 Task: Look for space in Luwuk, Indonesia from 9th June, 2023 to 17th June, 2023 for 2 adults in price range Rs.7000 to Rs.12000. Place can be private room with 1  bedroom having 2 beds and 1 bathroom. Property type can be house, flat, guest house. Amenities needed are: wifi. Booking option can be shelf check-in. Required host language is English.
Action: Mouse moved to (475, 63)
Screenshot: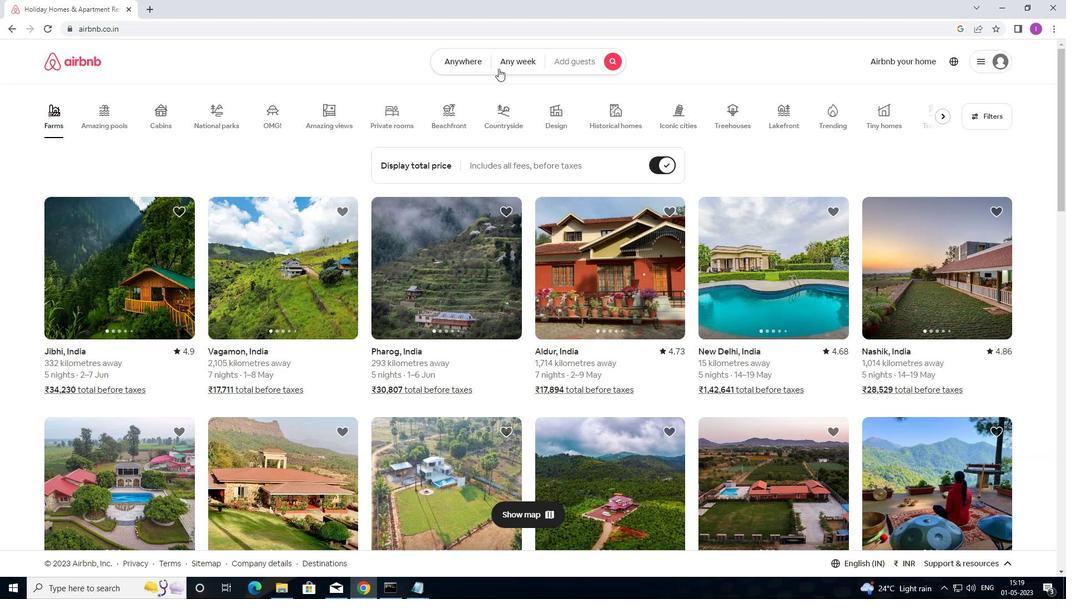 
Action: Mouse pressed left at (475, 63)
Screenshot: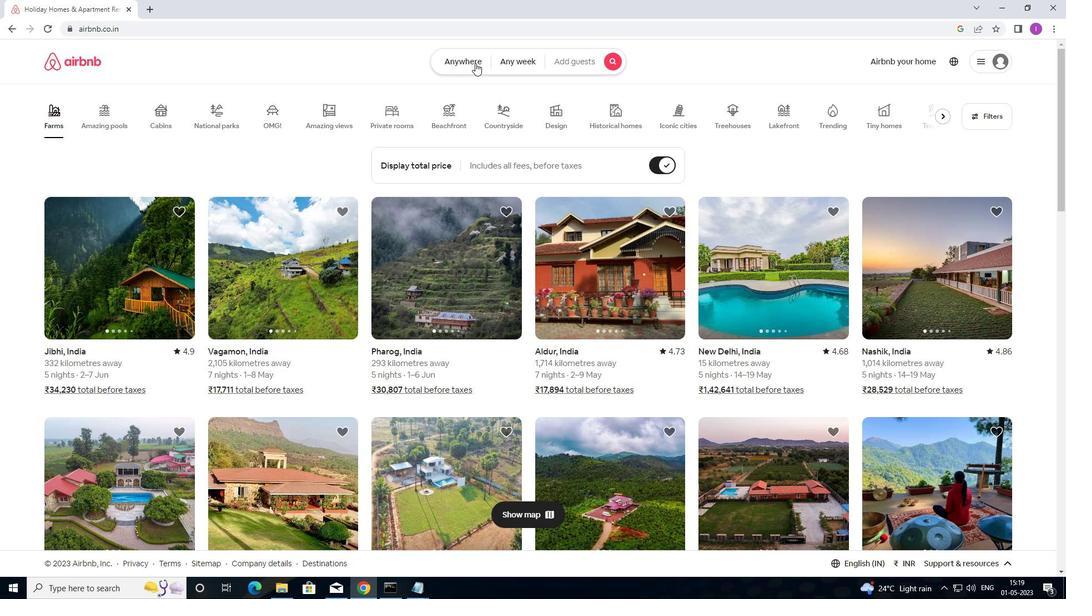 
Action: Mouse moved to (352, 99)
Screenshot: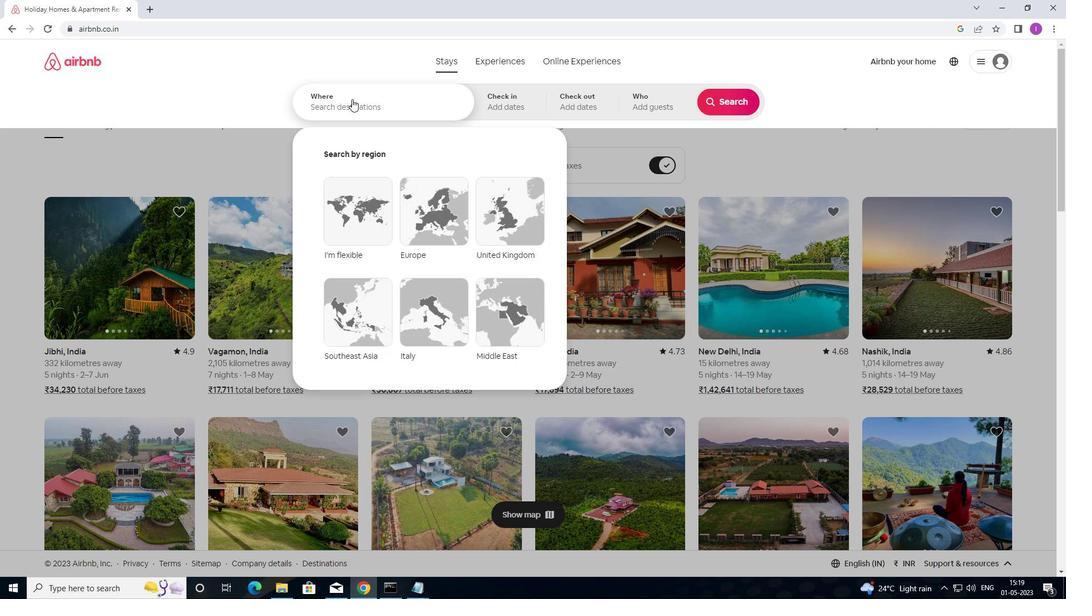 
Action: Mouse pressed left at (352, 99)
Screenshot: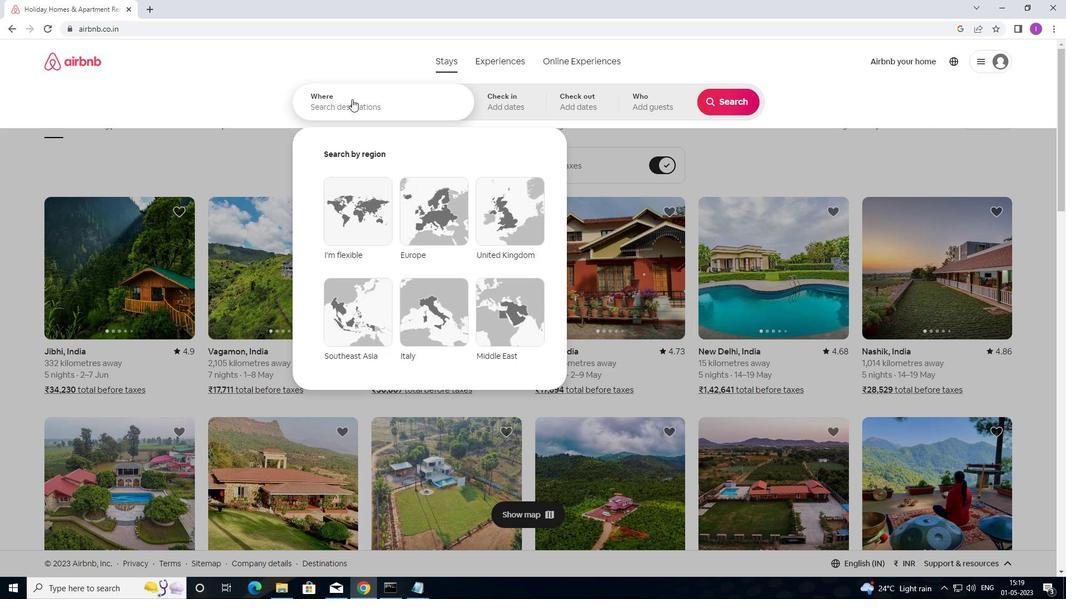 
Action: Mouse moved to (429, 136)
Screenshot: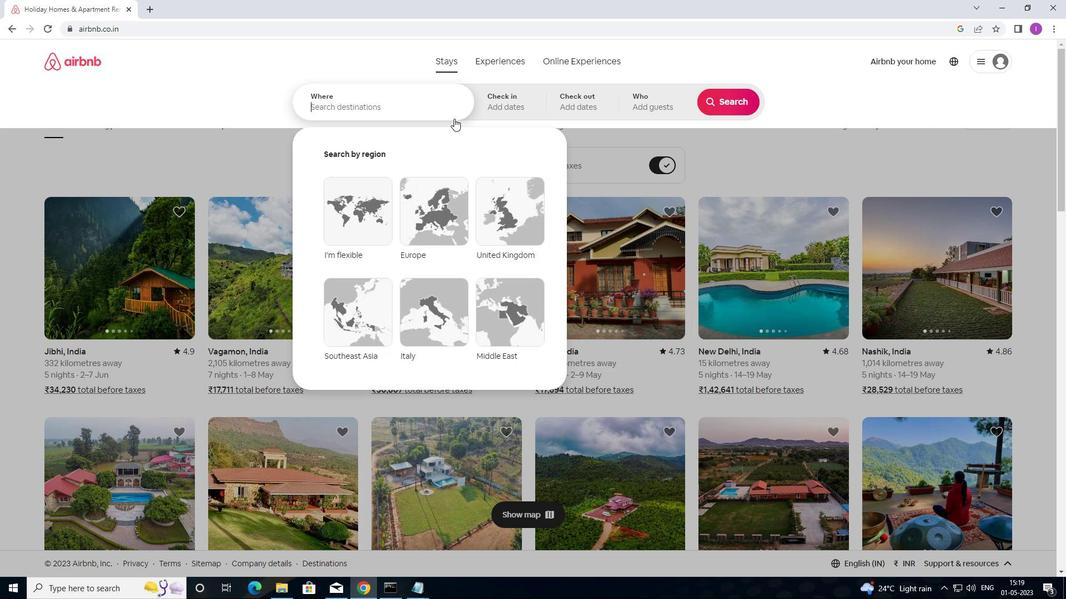 
Action: Key pressed <Key.shift><Key.shift><Key.shift><Key.shift><Key.shift><Key.shift>LUWUL<Key.backspace>K,<Key.shift>INDONESIA
Screenshot: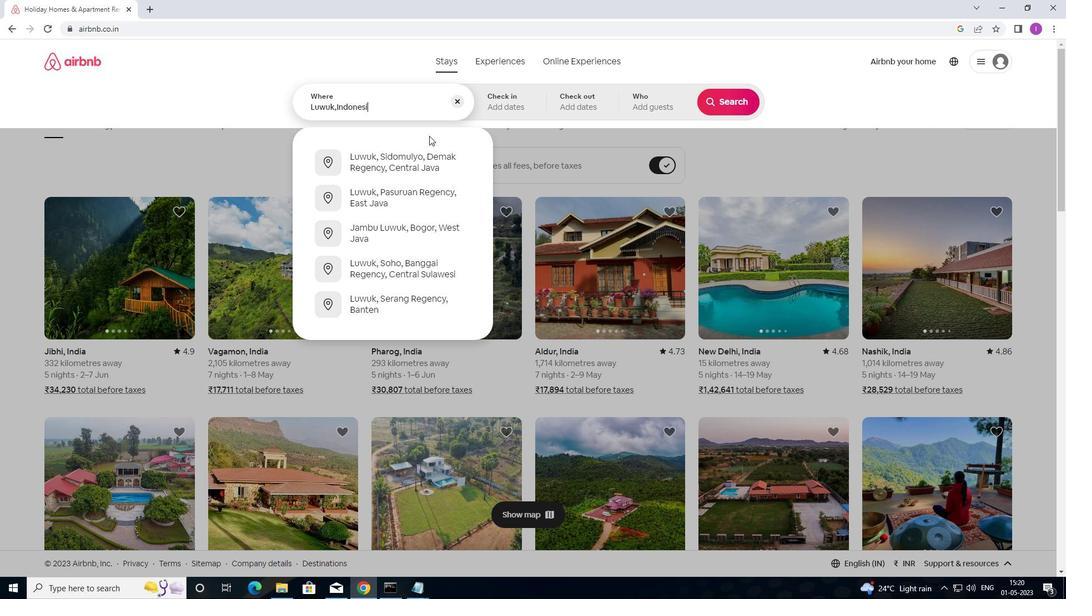
Action: Mouse moved to (490, 106)
Screenshot: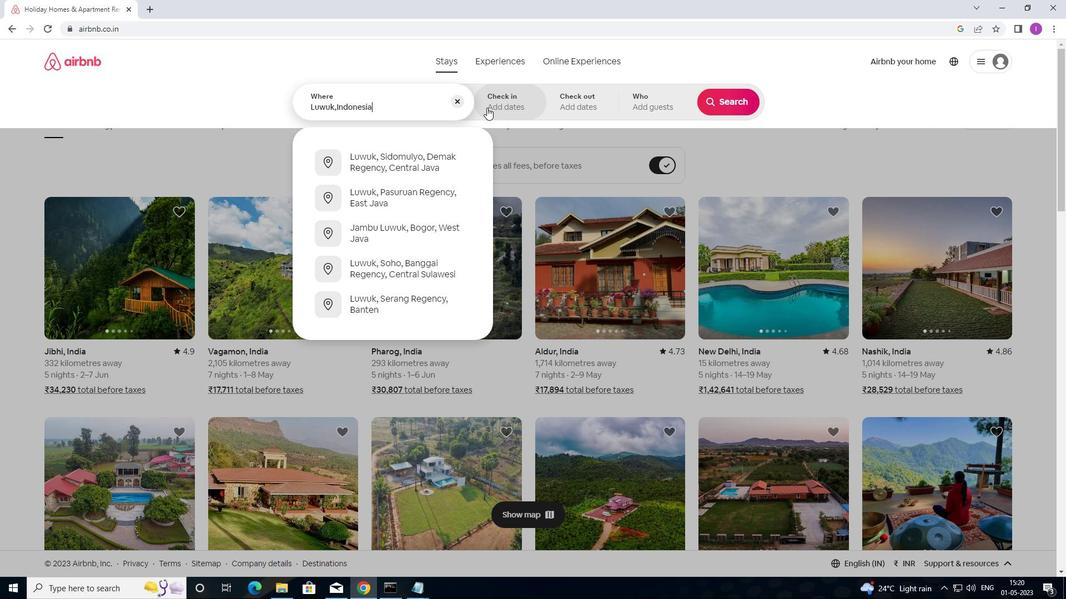 
Action: Mouse pressed left at (490, 106)
Screenshot: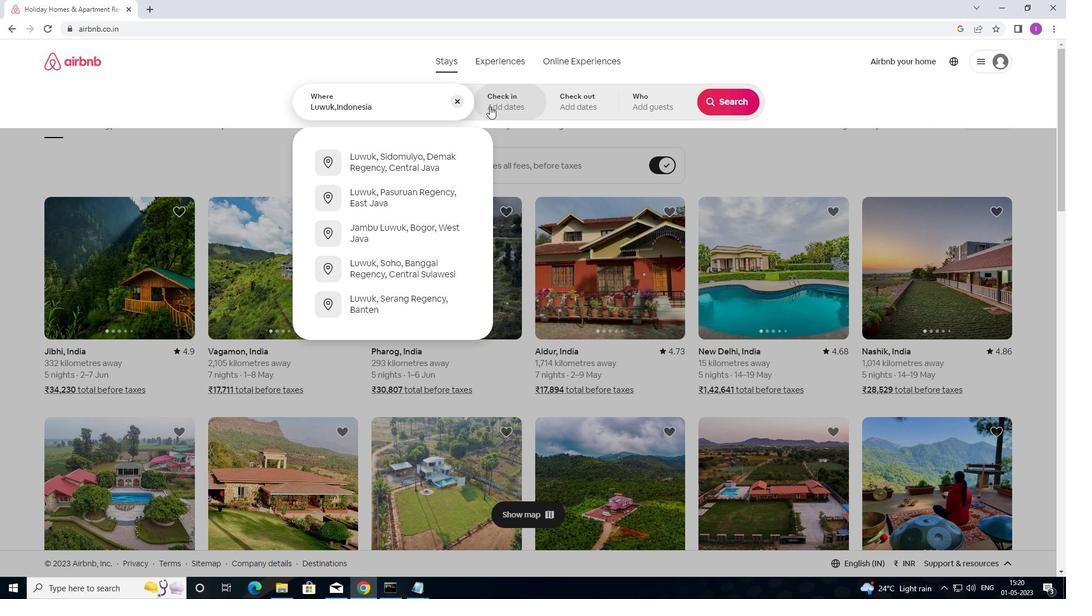 
Action: Mouse moved to (690, 265)
Screenshot: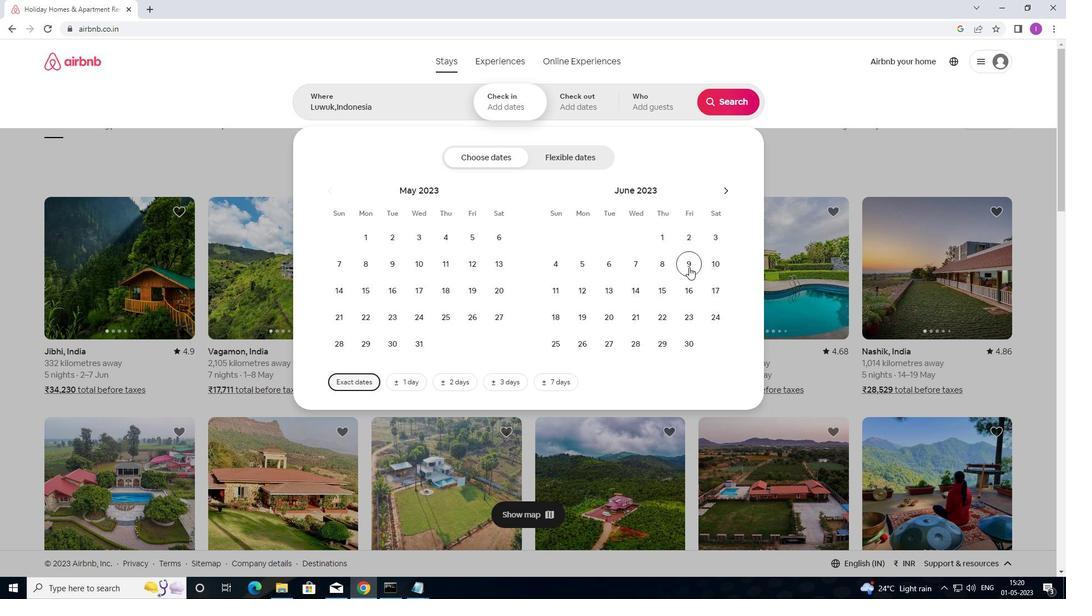 
Action: Mouse pressed left at (690, 265)
Screenshot: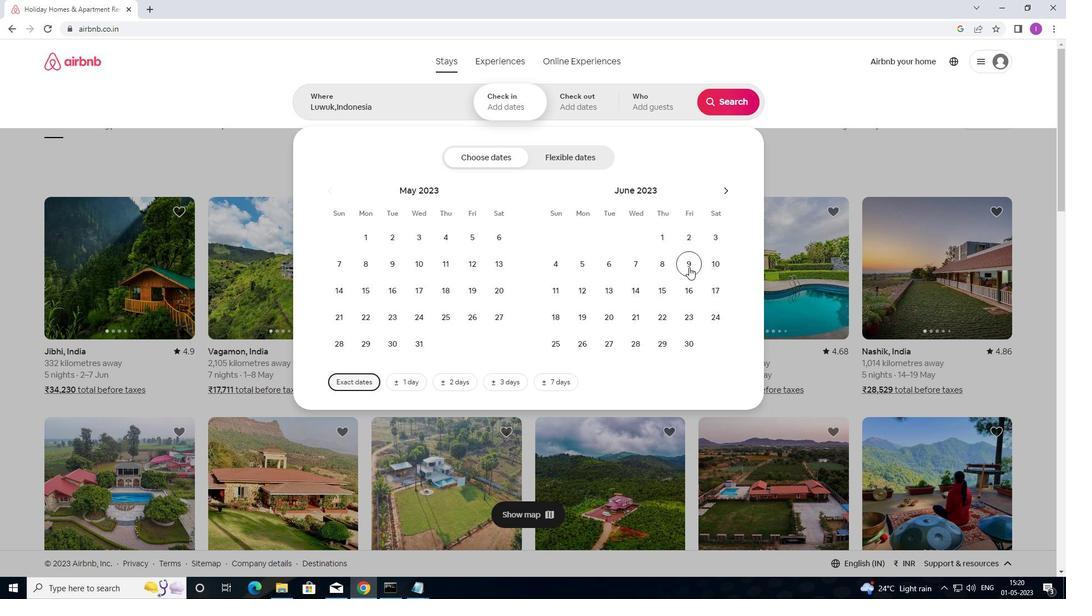 
Action: Mouse moved to (716, 289)
Screenshot: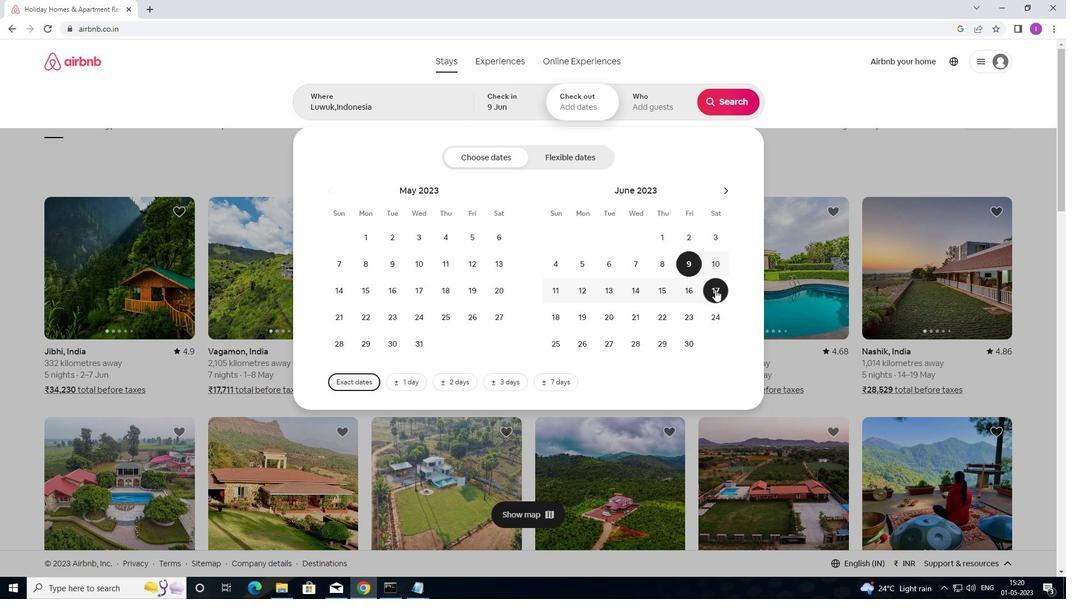 
Action: Mouse pressed left at (716, 289)
Screenshot: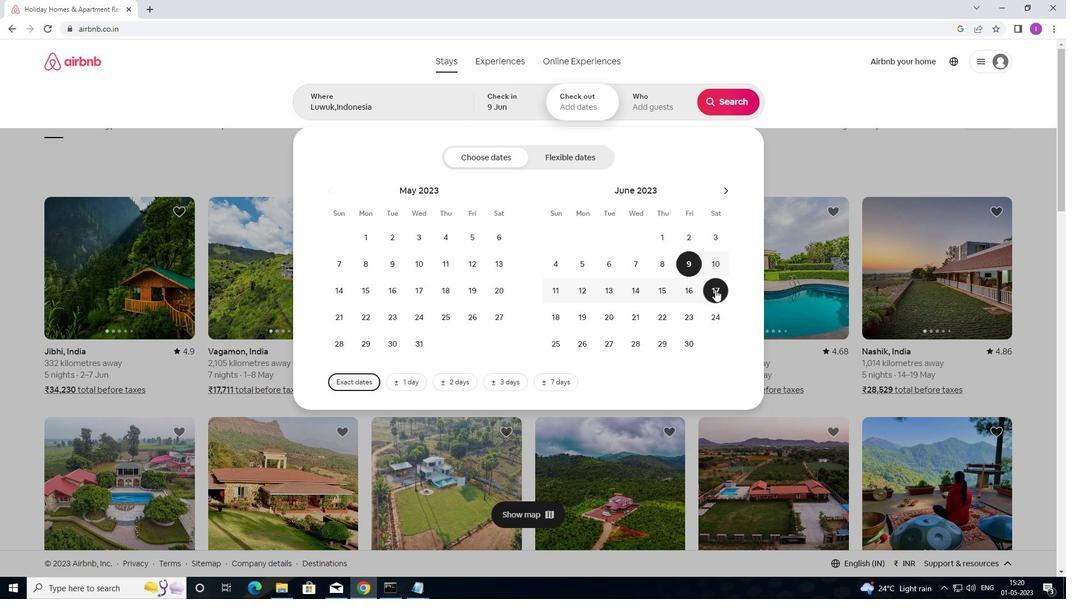 
Action: Mouse moved to (662, 108)
Screenshot: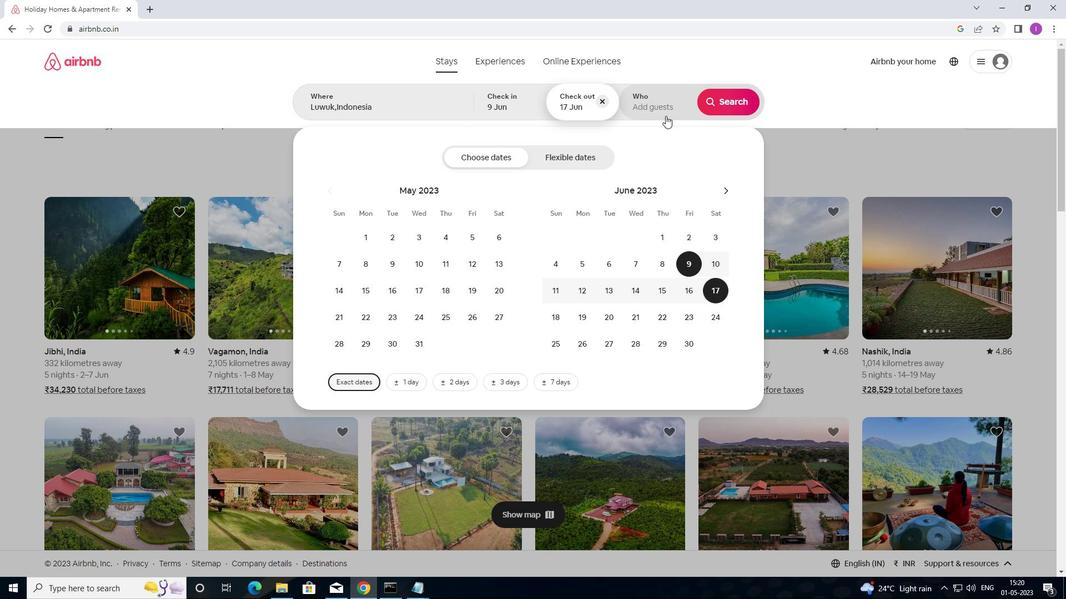
Action: Mouse pressed left at (662, 108)
Screenshot: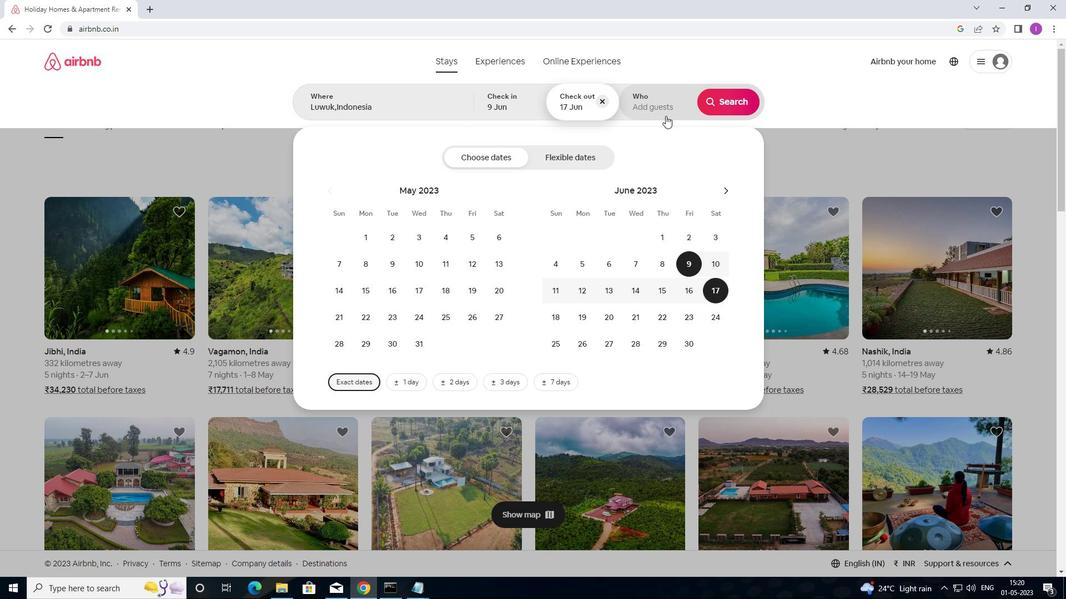 
Action: Mouse moved to (729, 155)
Screenshot: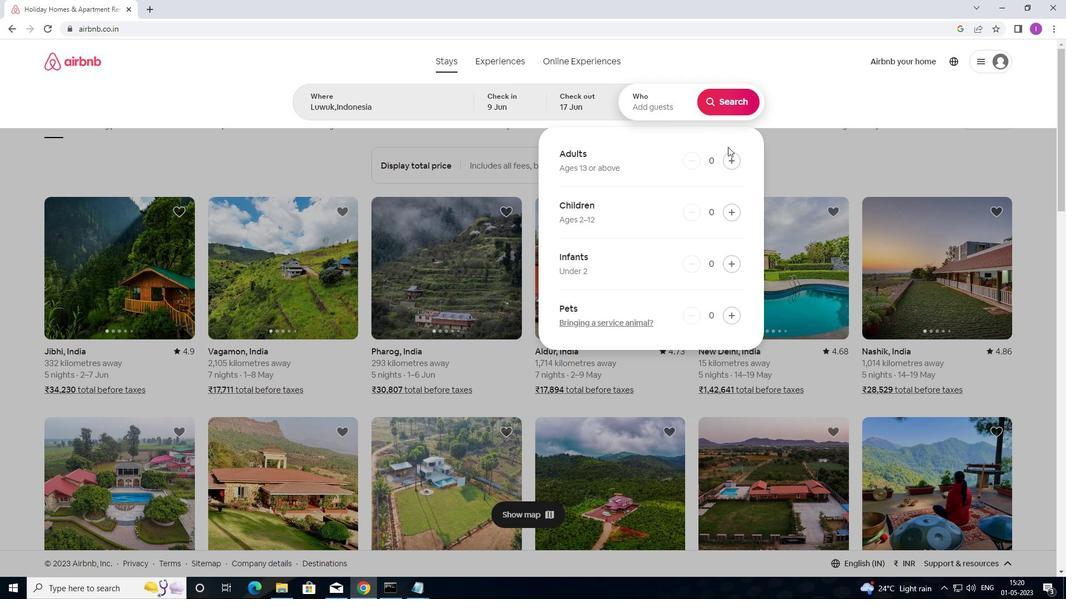 
Action: Mouse pressed left at (729, 155)
Screenshot: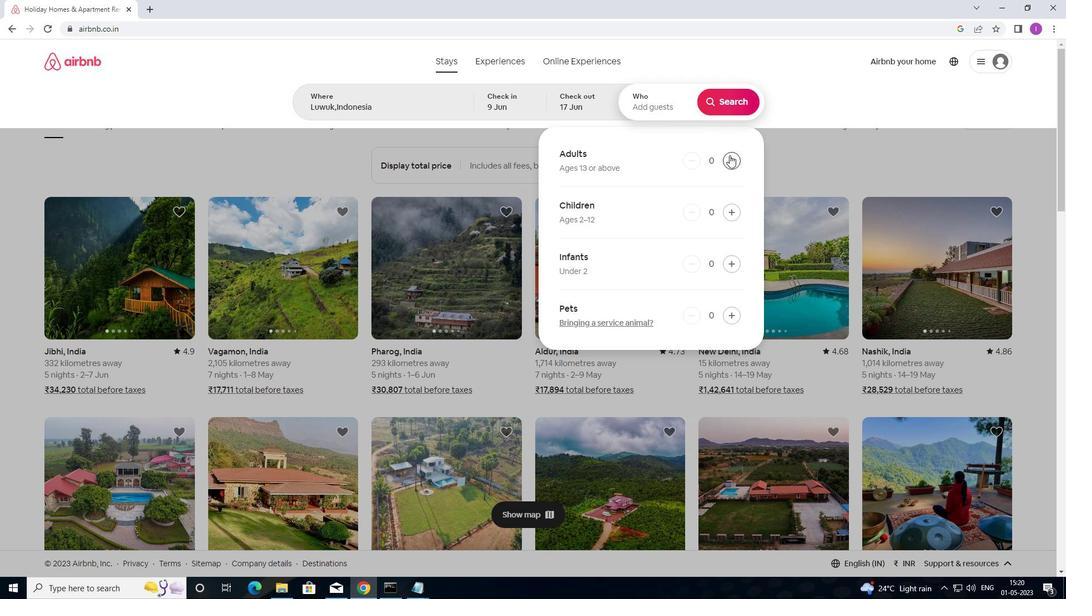 
Action: Mouse pressed left at (729, 155)
Screenshot: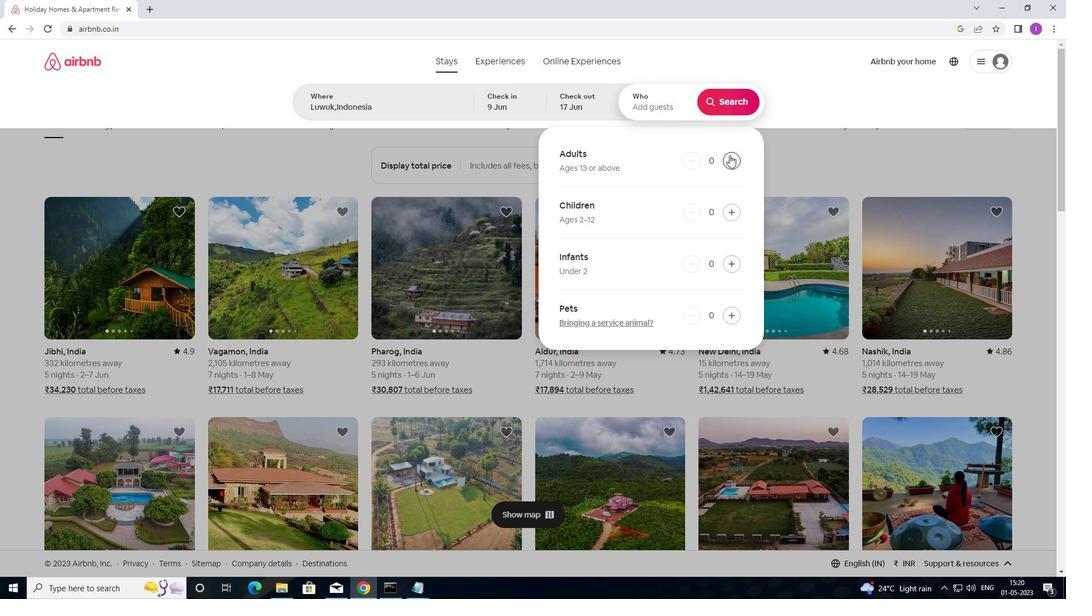 
Action: Mouse moved to (721, 105)
Screenshot: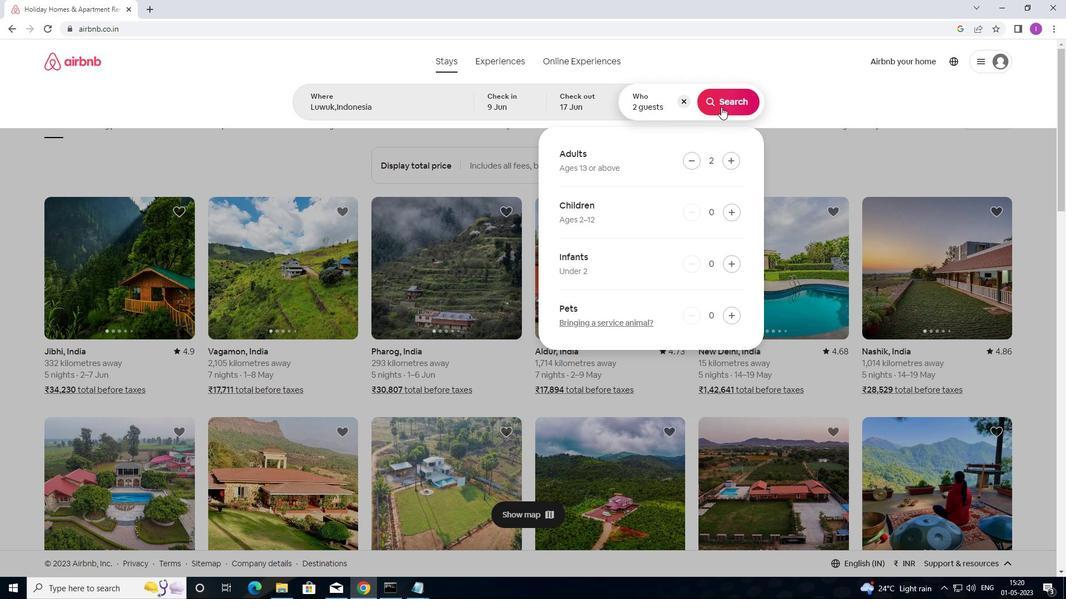 
Action: Mouse pressed left at (721, 105)
Screenshot: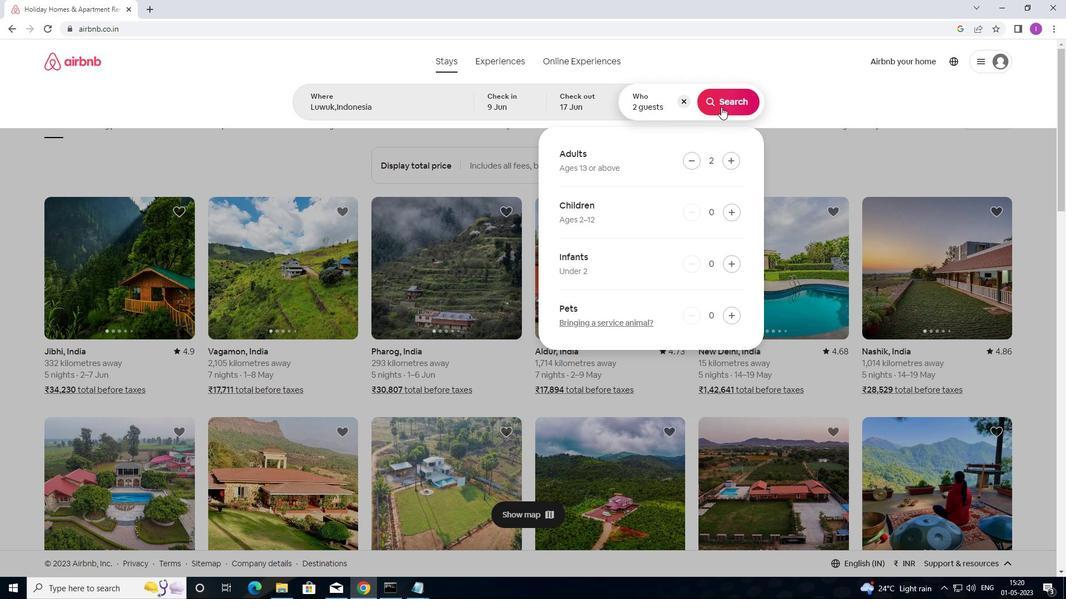 
Action: Mouse moved to (1001, 103)
Screenshot: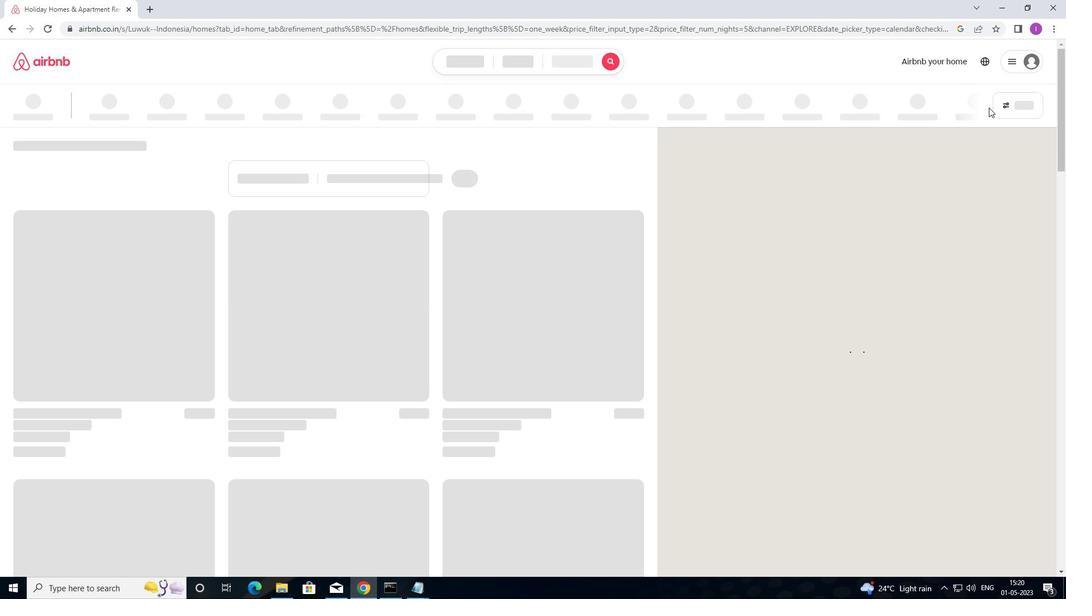 
Action: Mouse pressed left at (1001, 103)
Screenshot: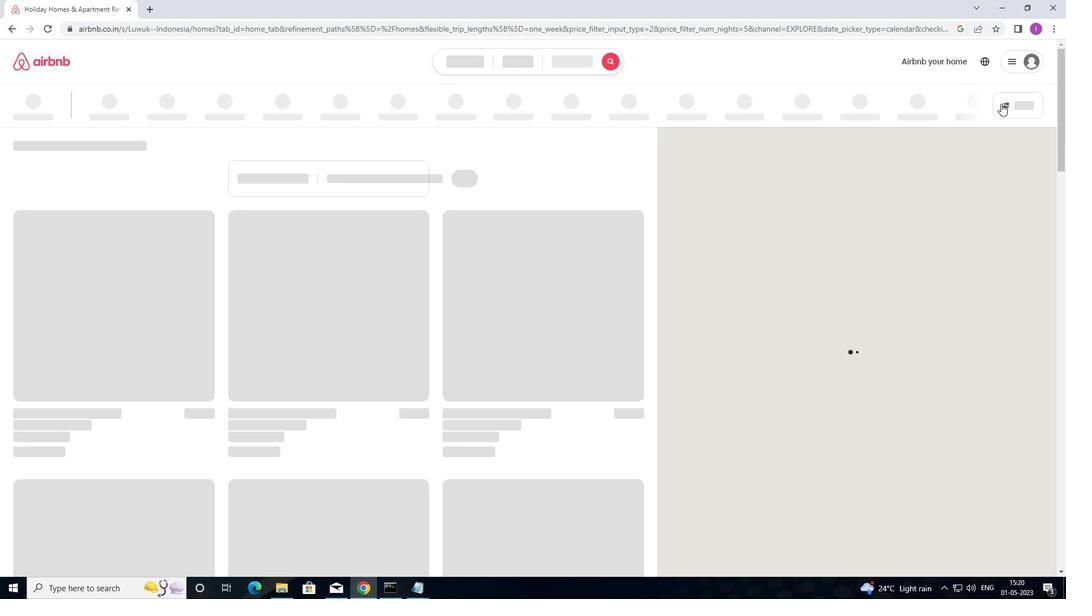 
Action: Mouse moved to (406, 247)
Screenshot: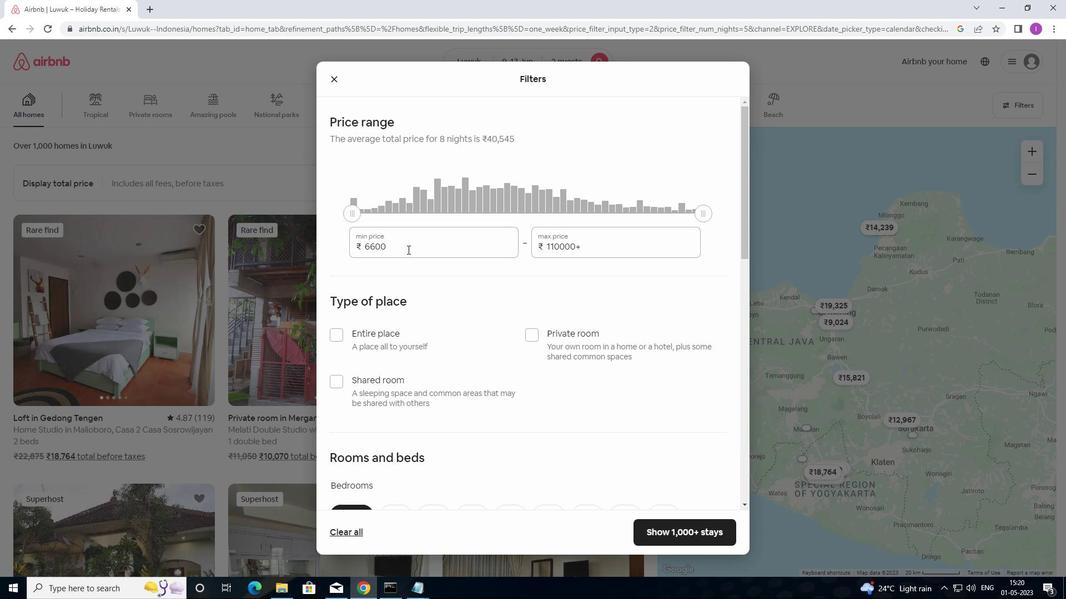 
Action: Mouse pressed left at (406, 247)
Screenshot: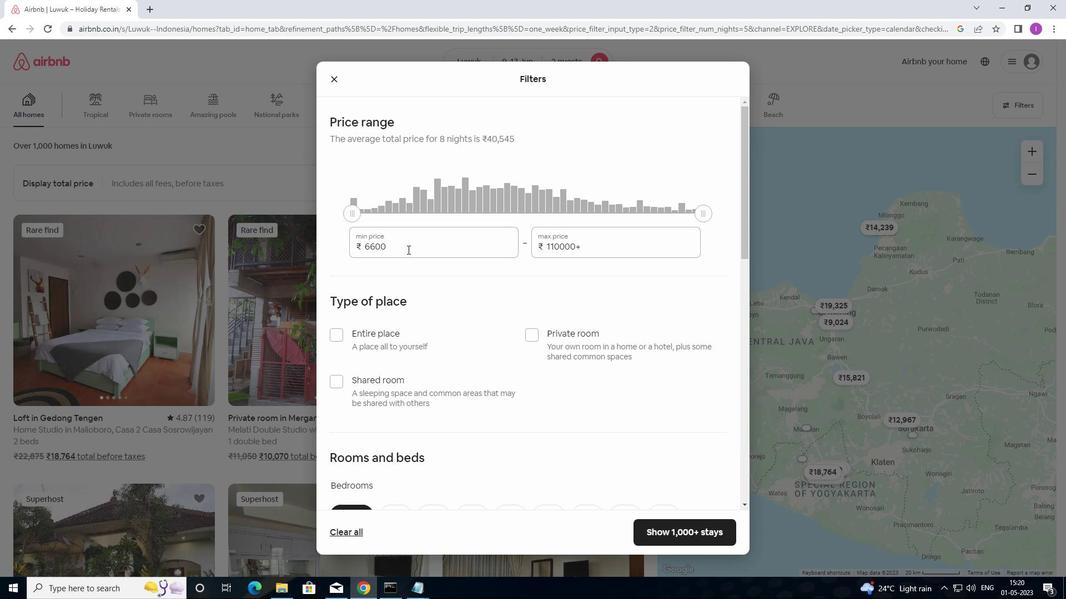 
Action: Mouse moved to (448, 261)
Screenshot: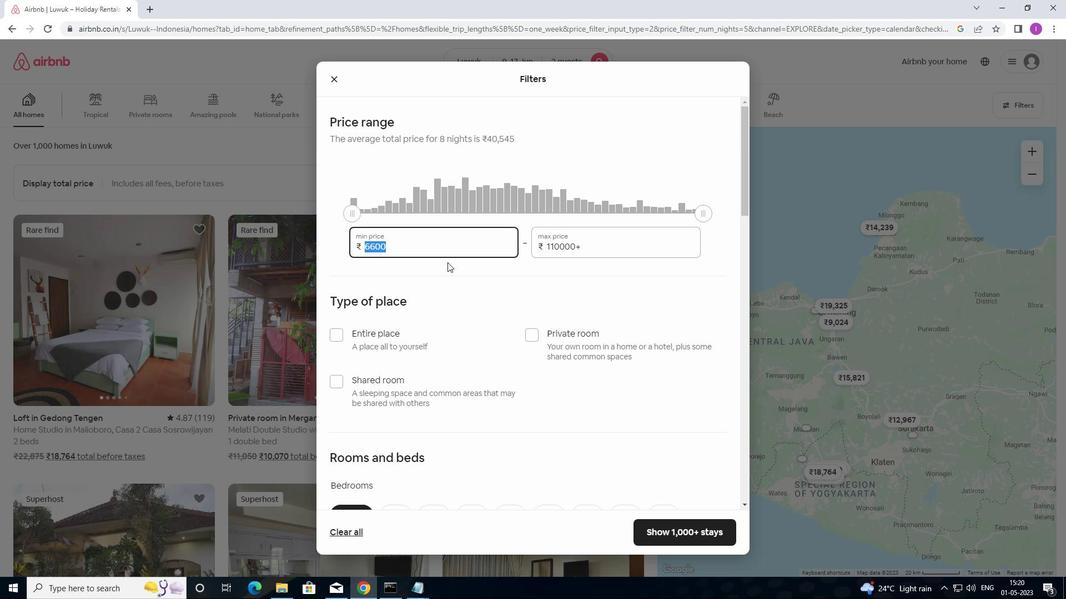 
Action: Key pressed 7
Screenshot: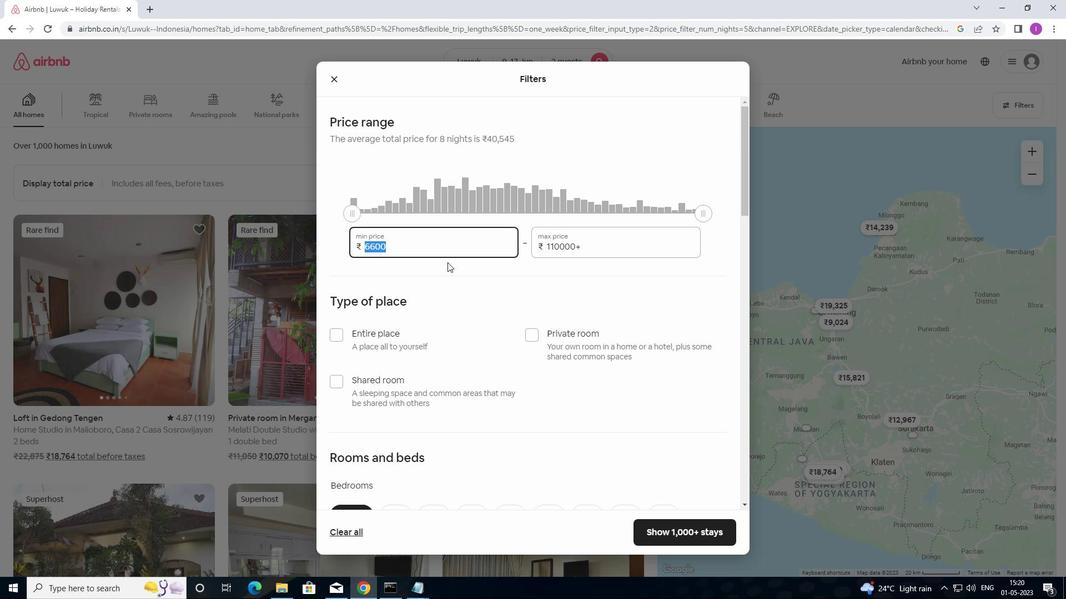 
Action: Mouse moved to (450, 259)
Screenshot: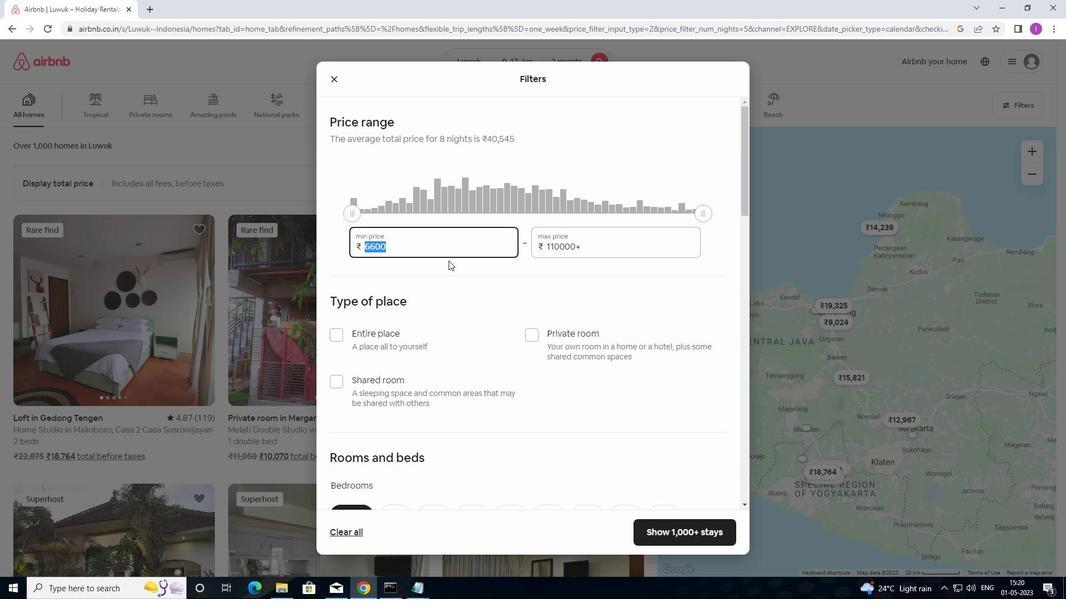 
Action: Key pressed 0
Screenshot: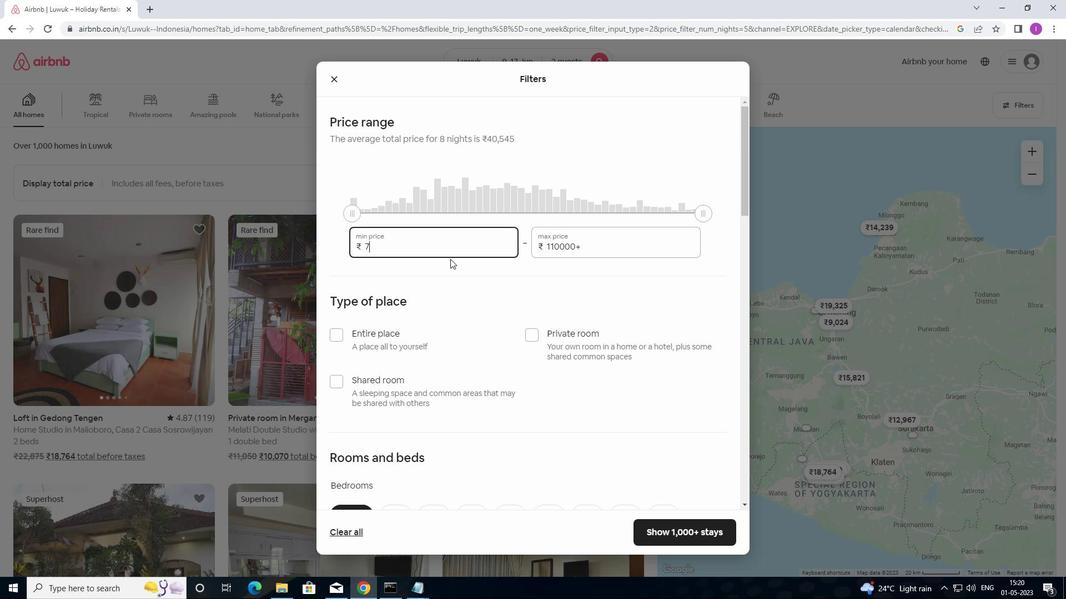 
Action: Mouse moved to (451, 258)
Screenshot: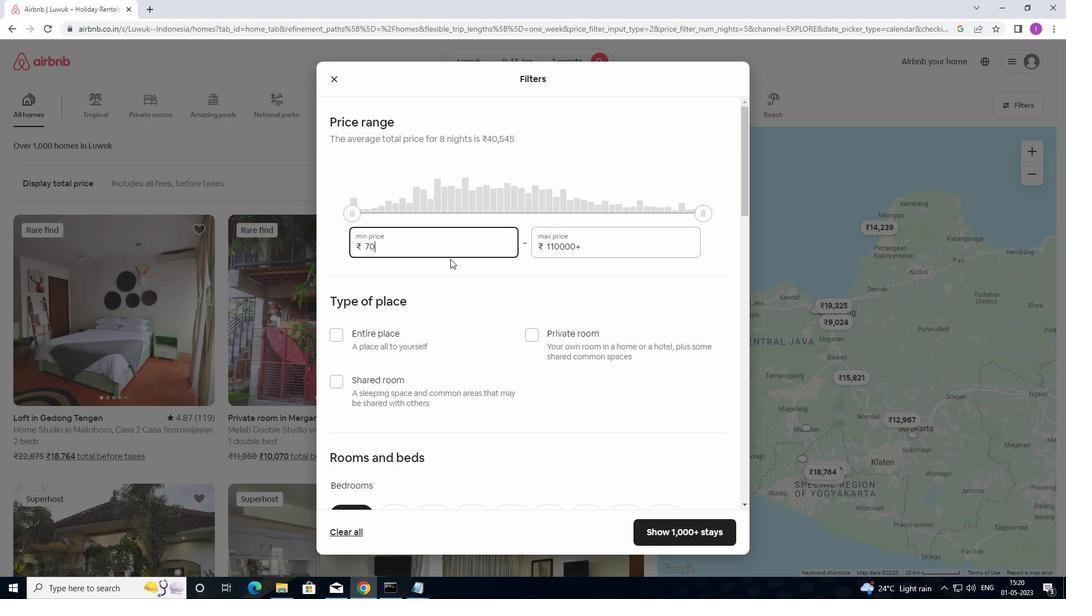 
Action: Key pressed 0
Screenshot: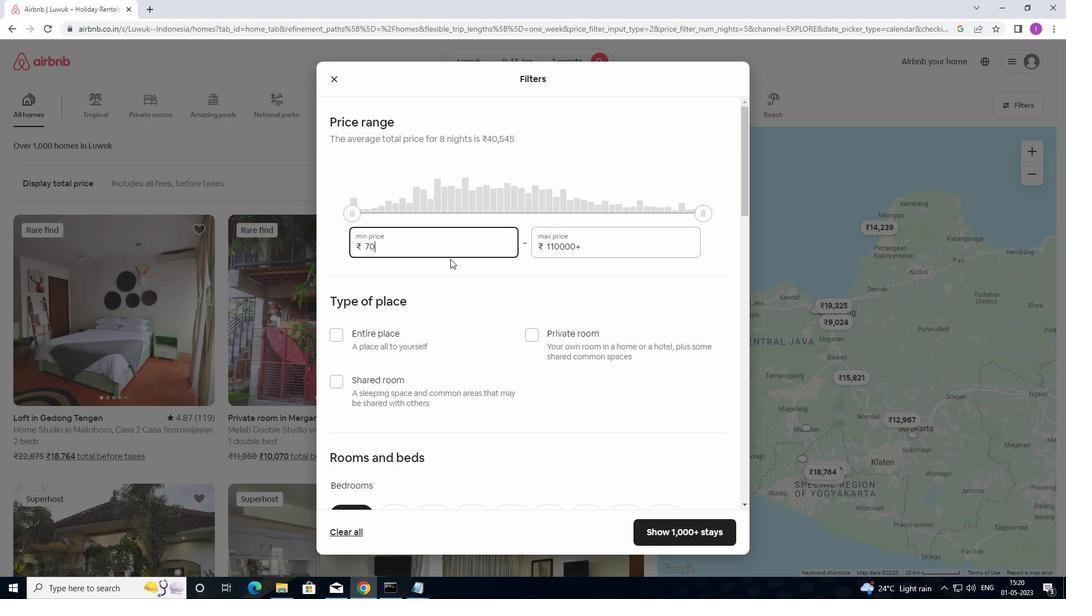 
Action: Mouse moved to (453, 258)
Screenshot: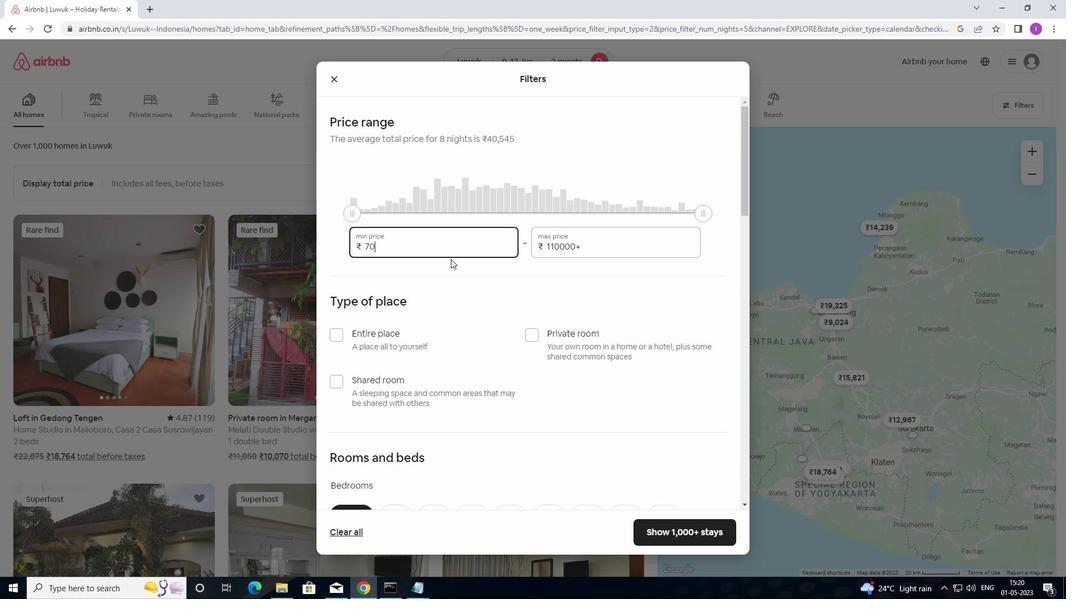 
Action: Key pressed 0
Screenshot: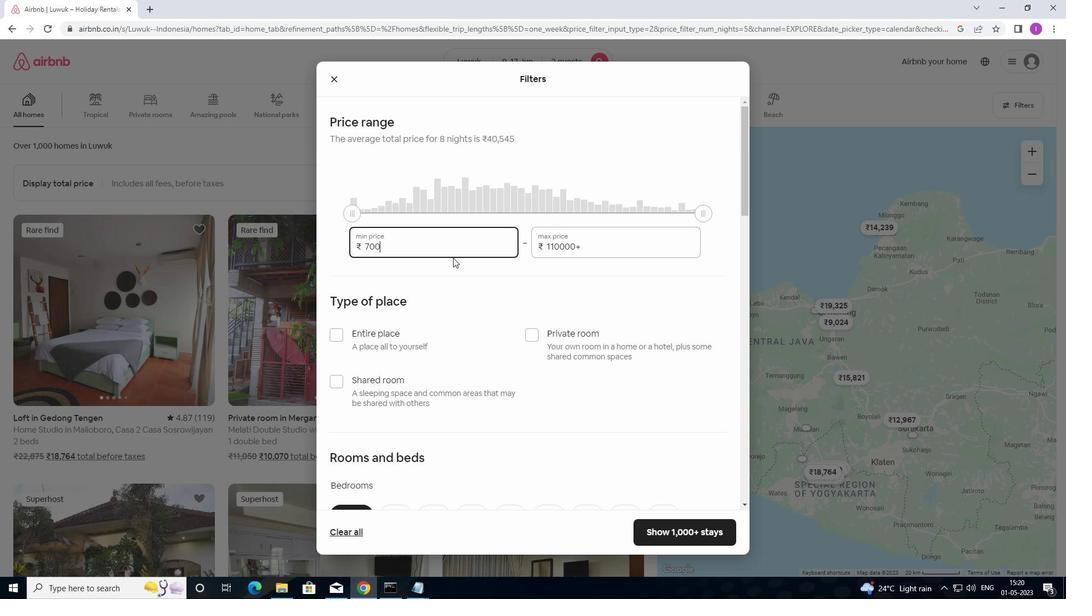 
Action: Mouse moved to (586, 243)
Screenshot: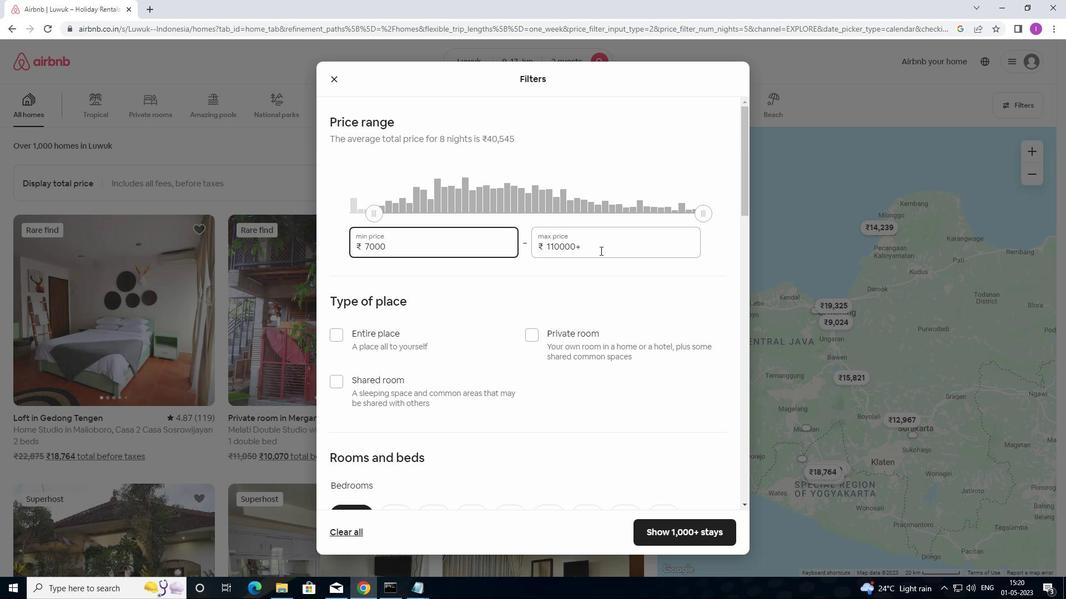 
Action: Mouse pressed left at (586, 243)
Screenshot: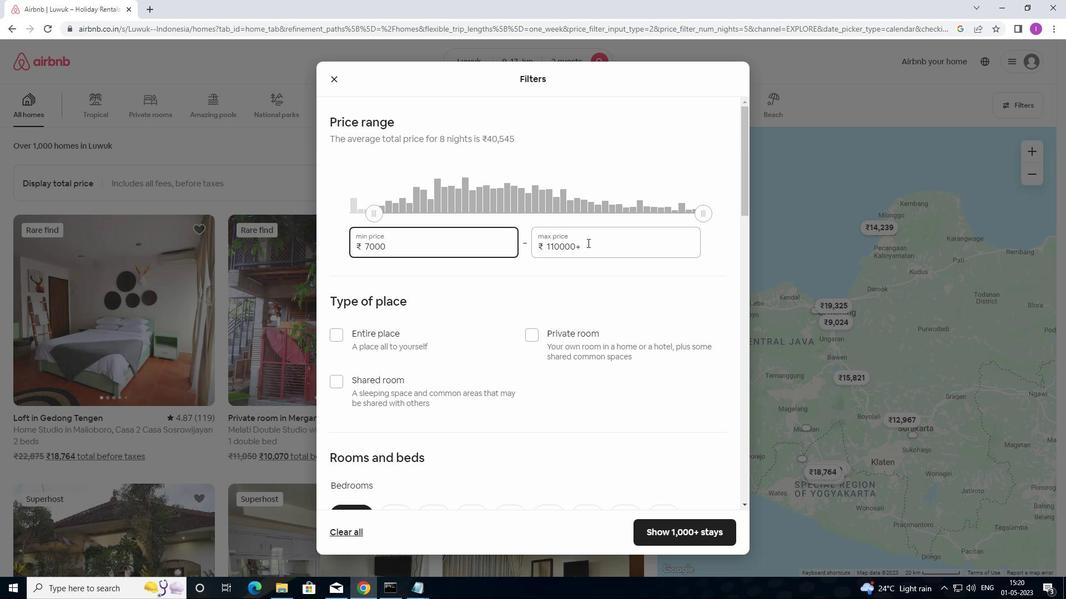 
Action: Mouse moved to (529, 253)
Screenshot: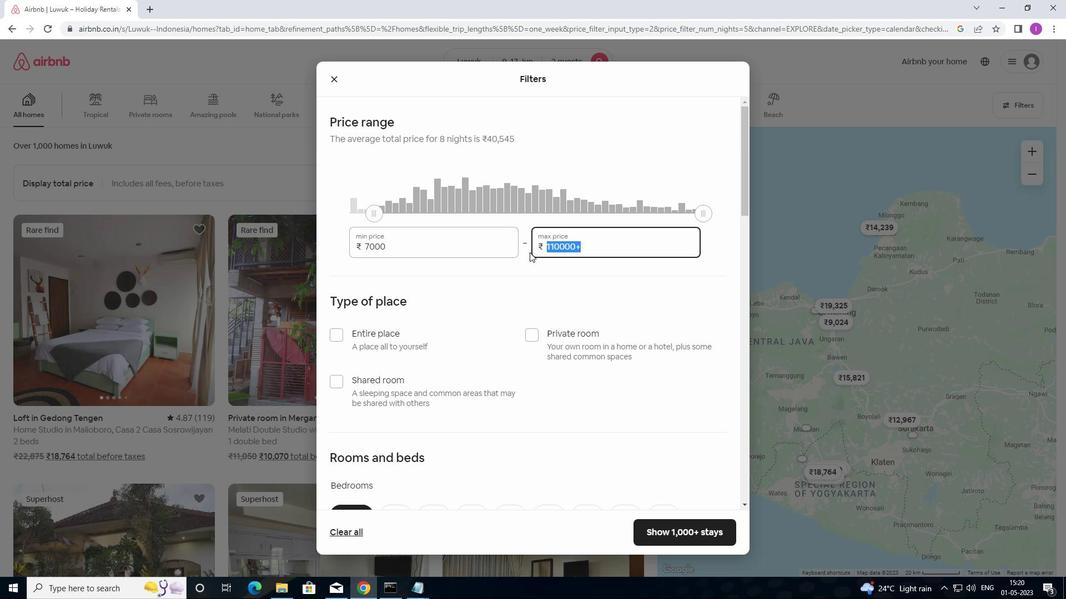 
Action: Key pressed 100
Screenshot: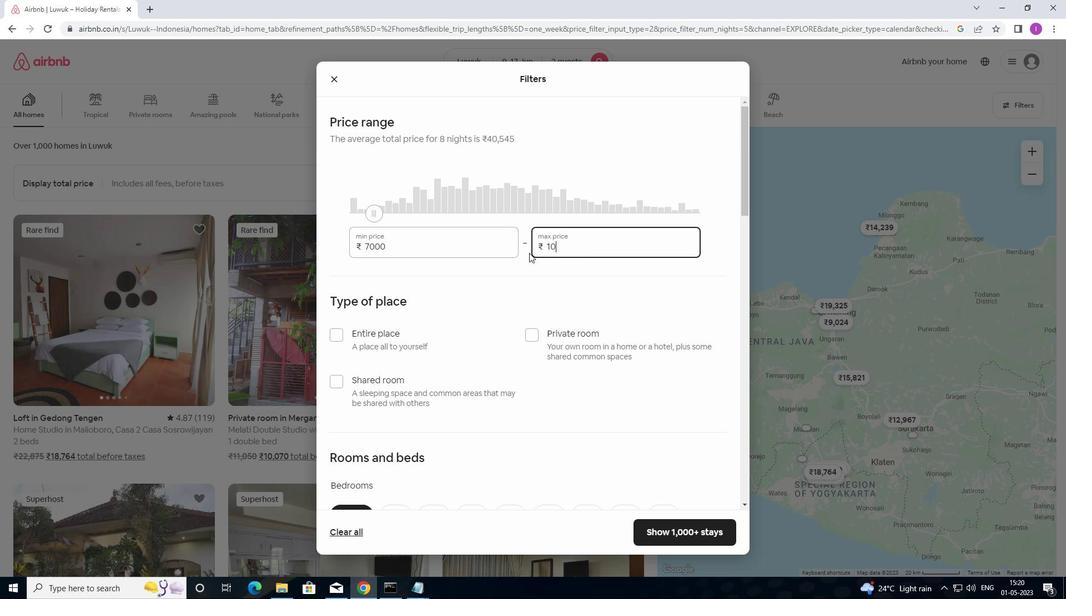 
Action: Mouse moved to (619, 250)
Screenshot: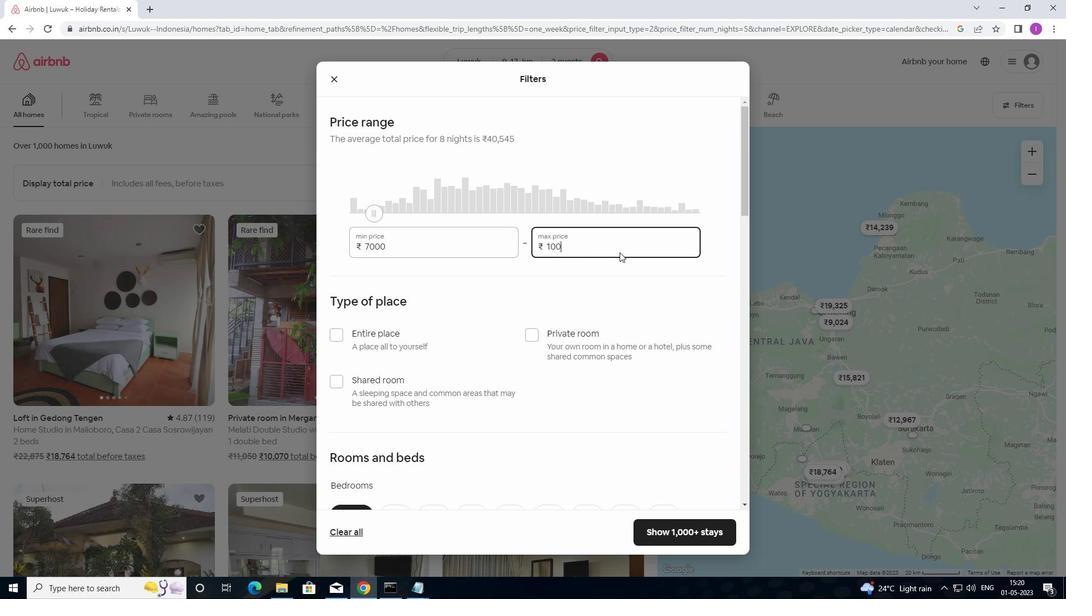 
Action: Key pressed <Key.backspace><Key.backspace>
Screenshot: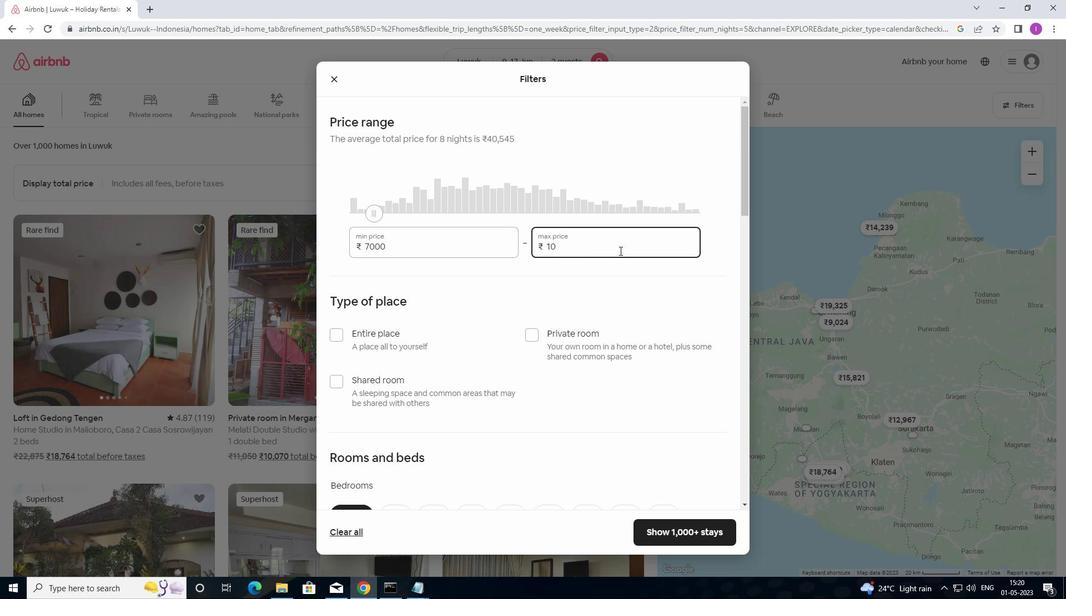 
Action: Mouse moved to (616, 247)
Screenshot: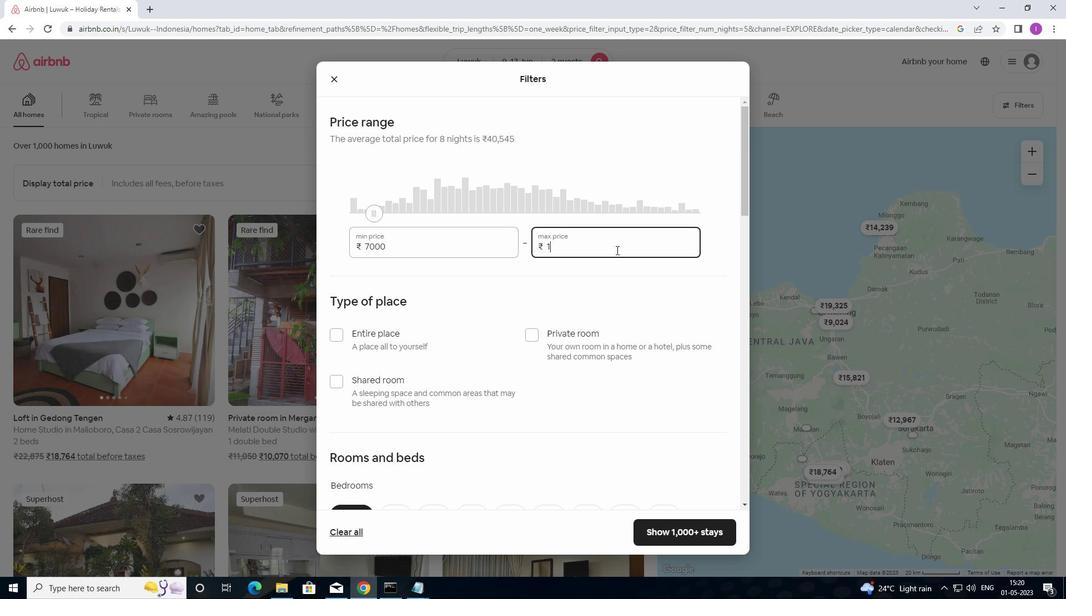 
Action: Key pressed 2
Screenshot: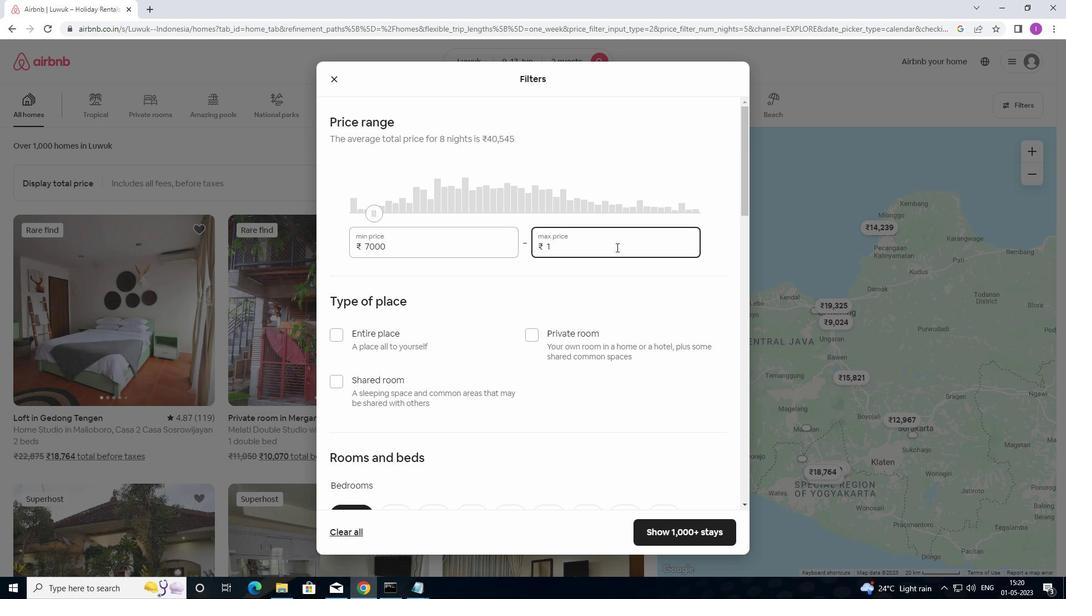 
Action: Mouse moved to (616, 248)
Screenshot: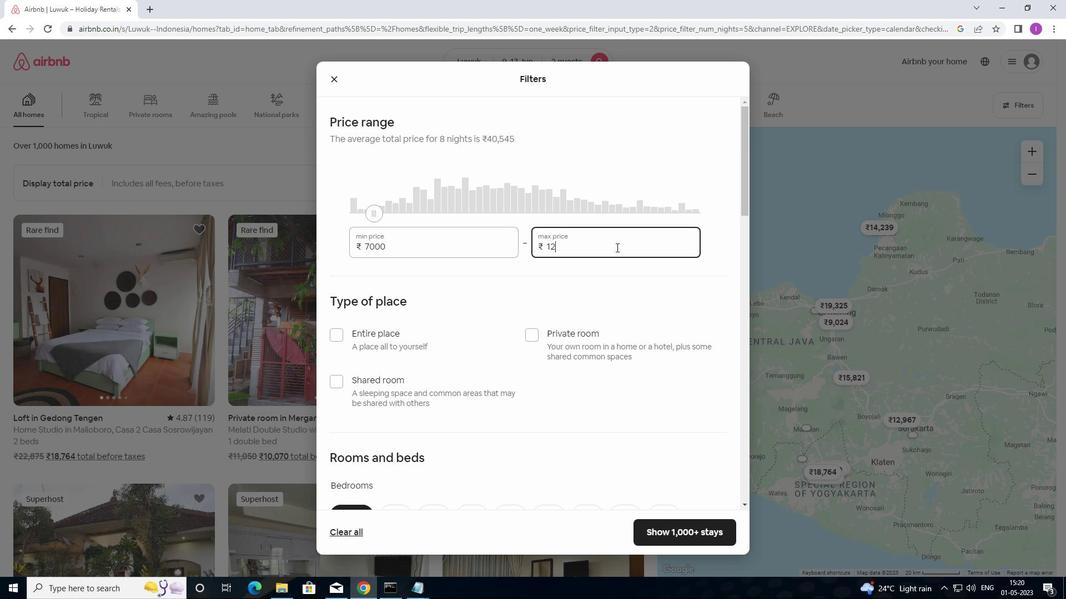 
Action: Key pressed 000
Screenshot: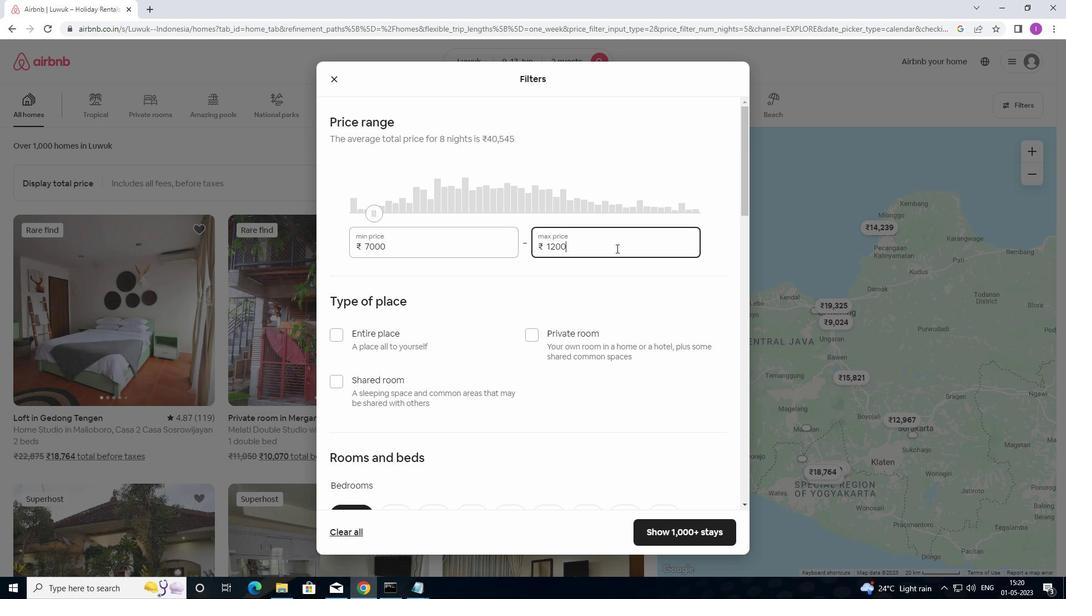 
Action: Mouse moved to (531, 283)
Screenshot: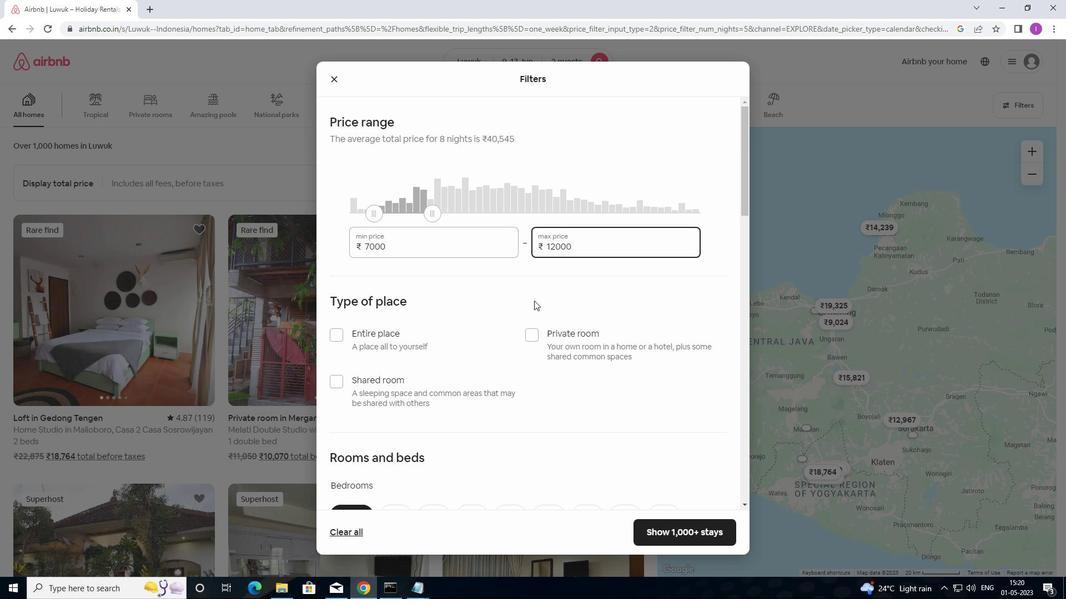 
Action: Mouse scrolled (531, 283) with delta (0, 0)
Screenshot: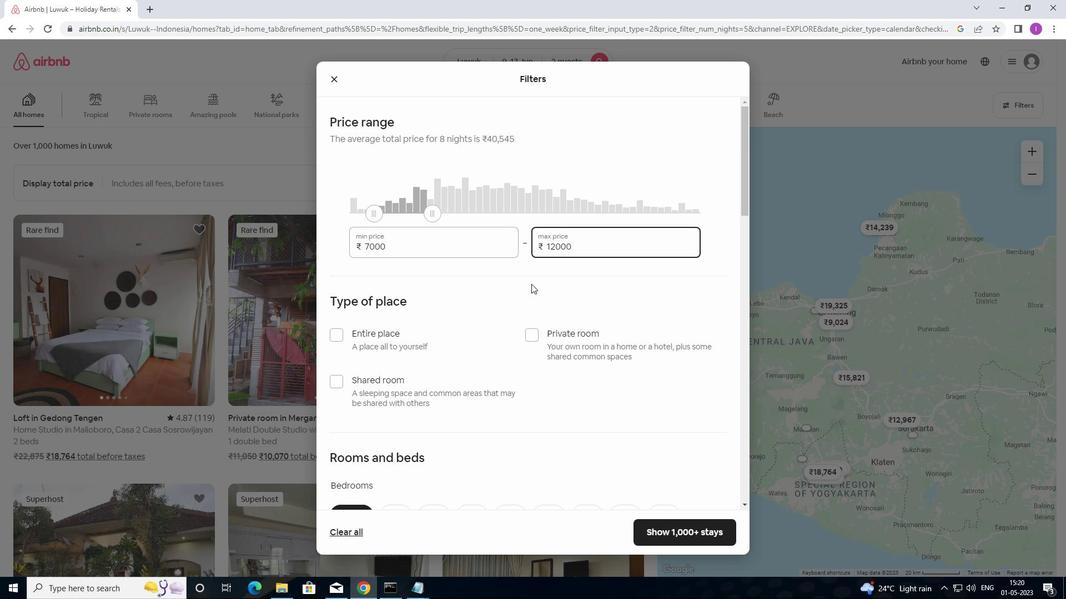
Action: Mouse scrolled (531, 283) with delta (0, 0)
Screenshot: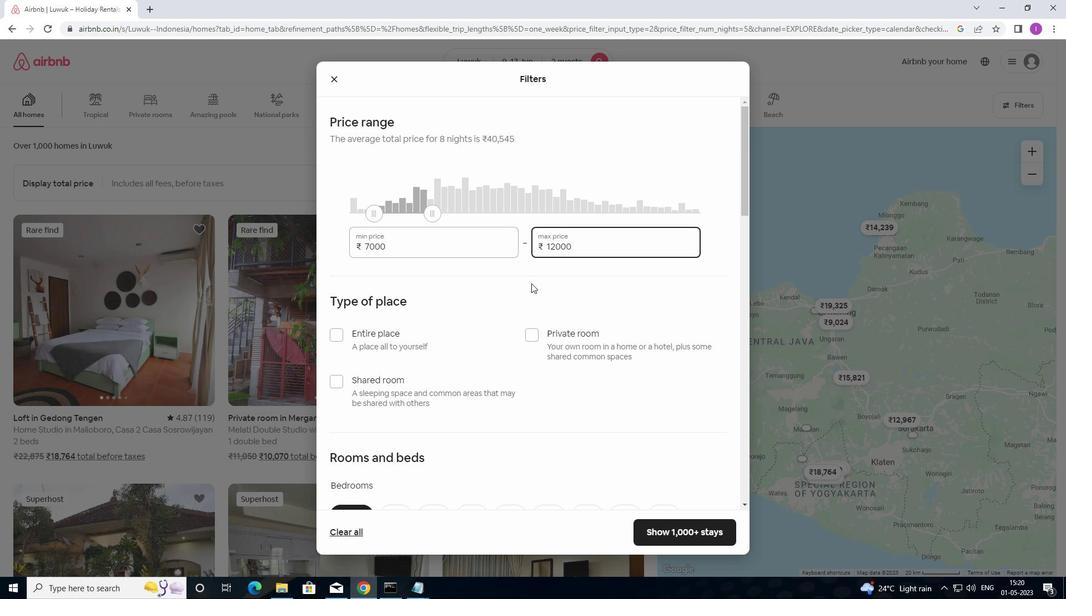 
Action: Mouse moved to (531, 280)
Screenshot: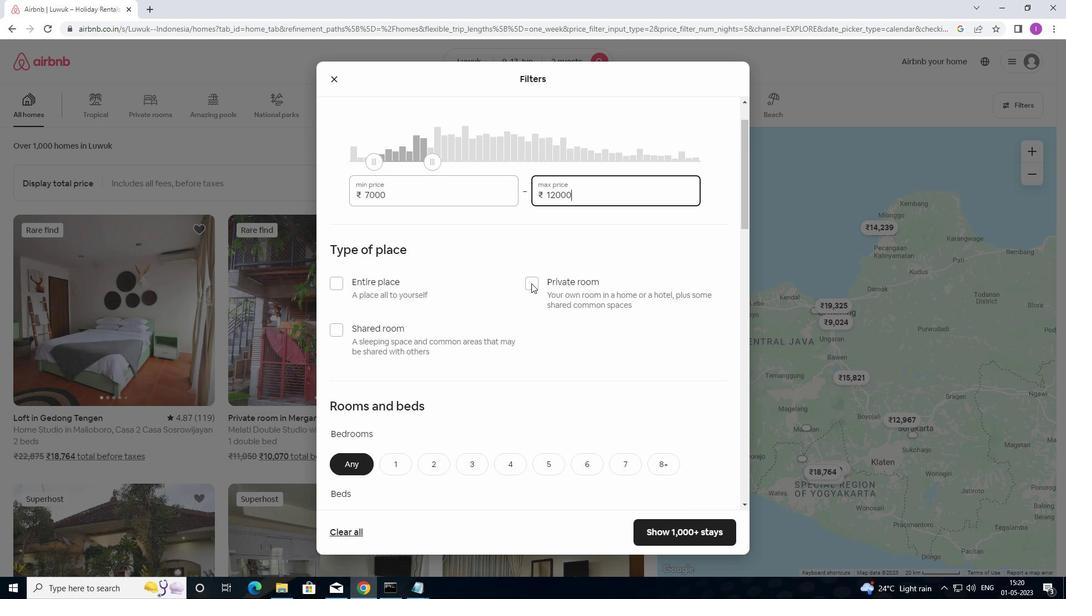 
Action: Mouse scrolled (531, 280) with delta (0, 0)
Screenshot: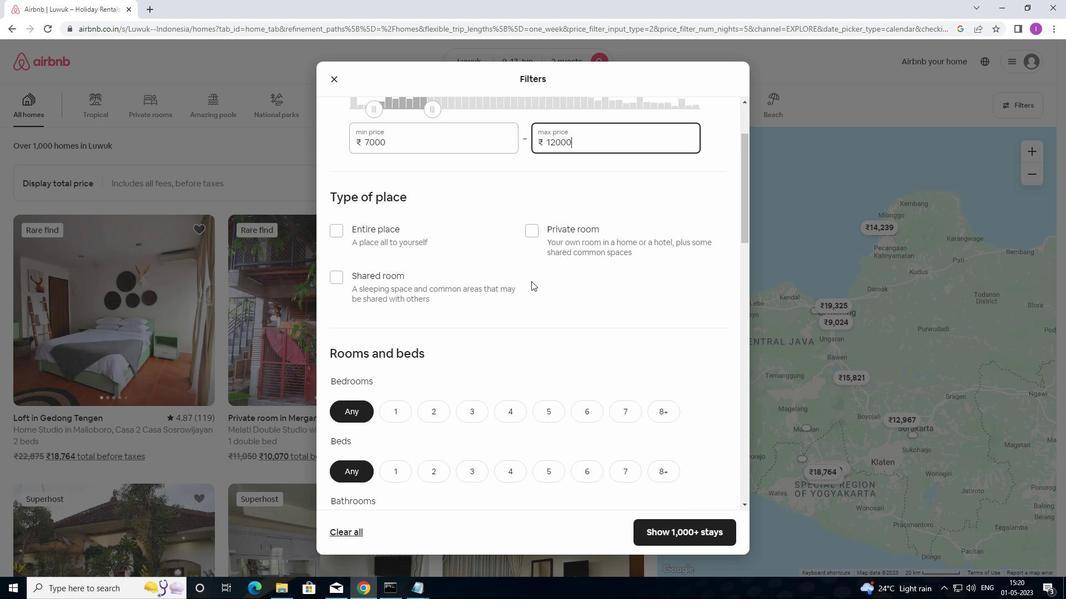 
Action: Mouse moved to (535, 172)
Screenshot: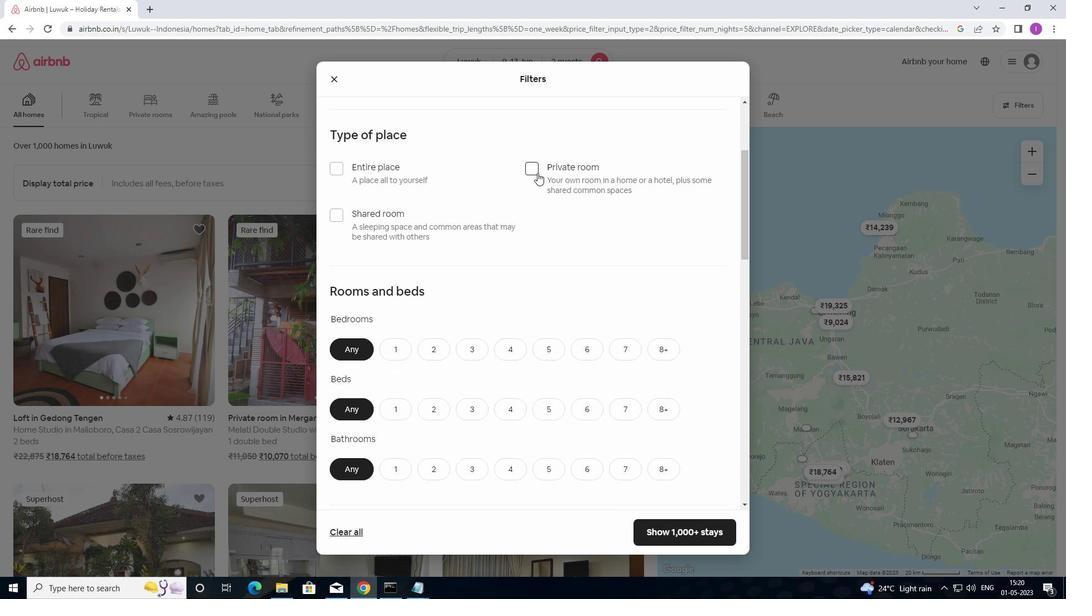 
Action: Mouse pressed left at (535, 172)
Screenshot: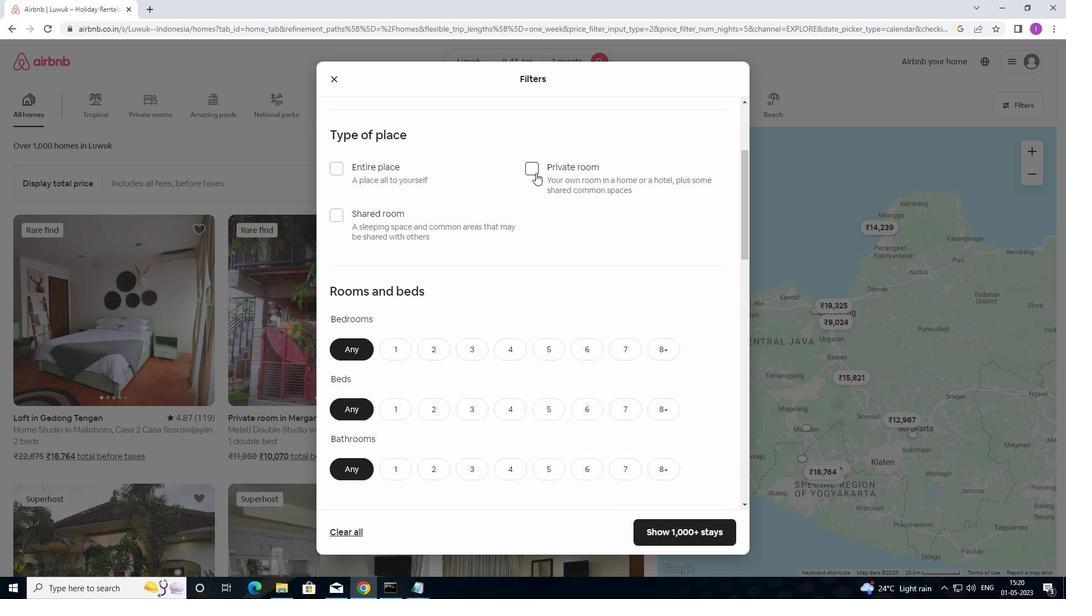 
Action: Mouse moved to (560, 232)
Screenshot: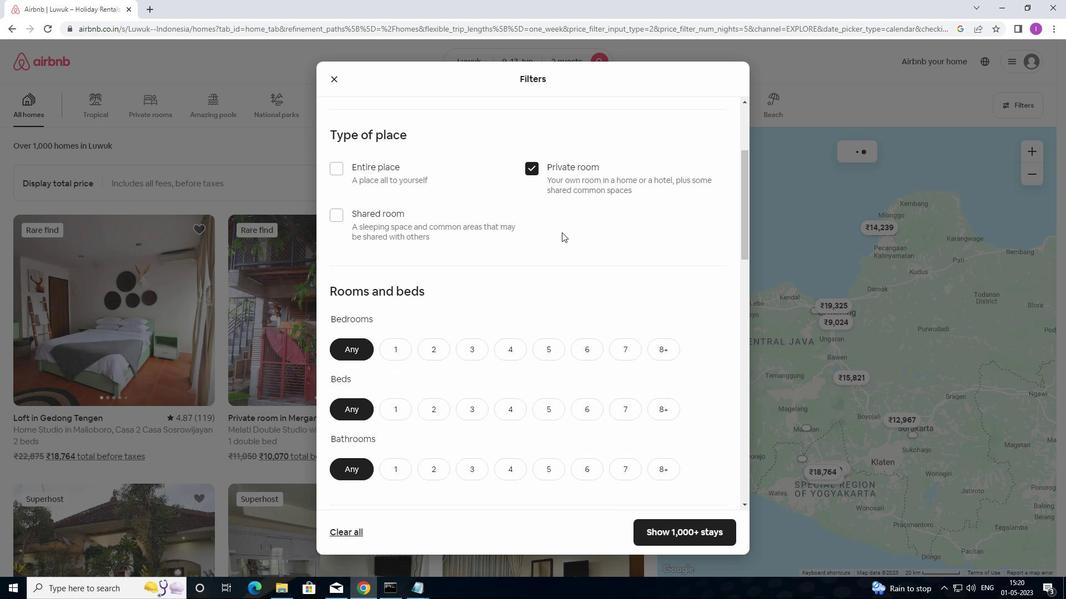 
Action: Mouse scrolled (560, 232) with delta (0, 0)
Screenshot: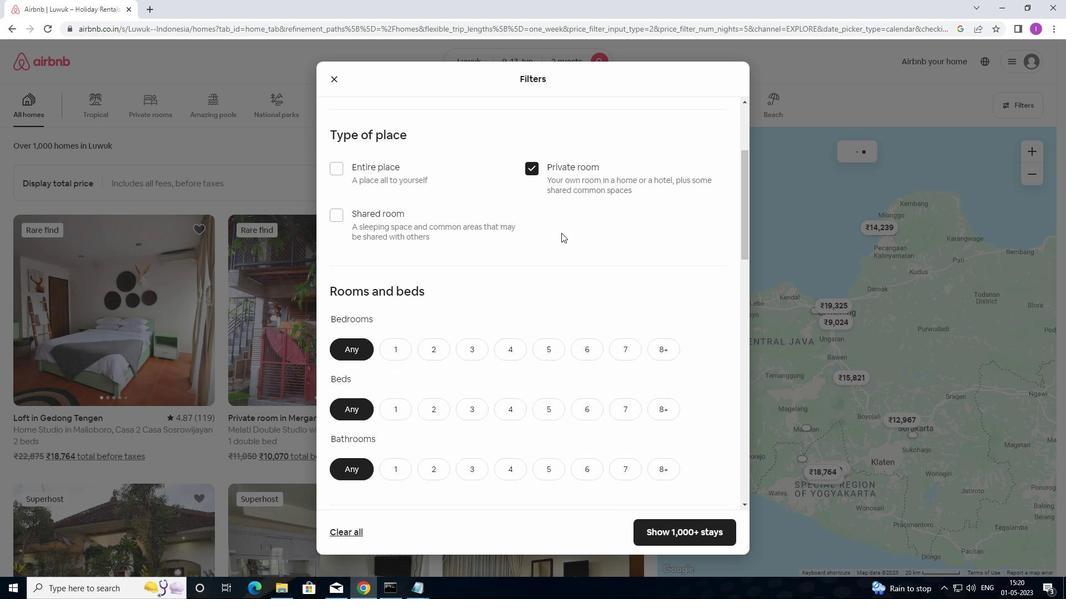 
Action: Mouse moved to (559, 229)
Screenshot: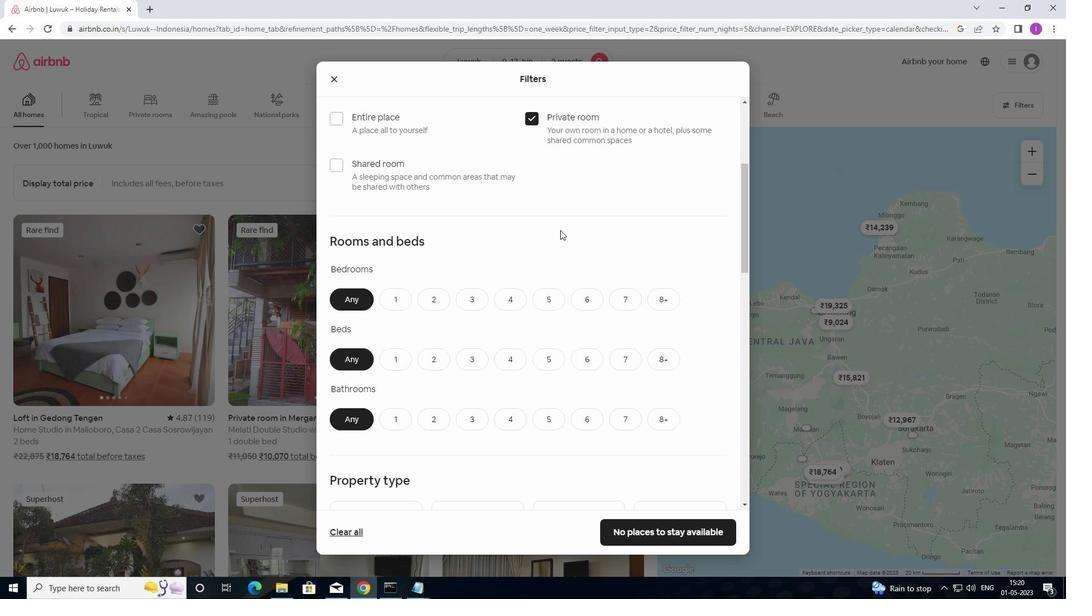 
Action: Mouse scrolled (559, 228) with delta (0, 0)
Screenshot: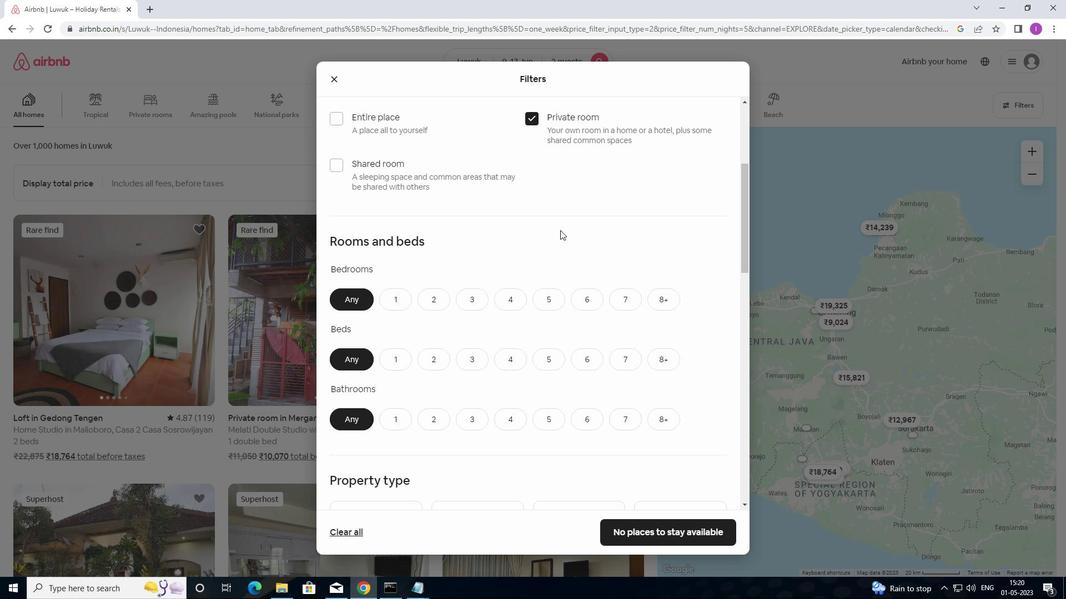 
Action: Mouse moved to (559, 228)
Screenshot: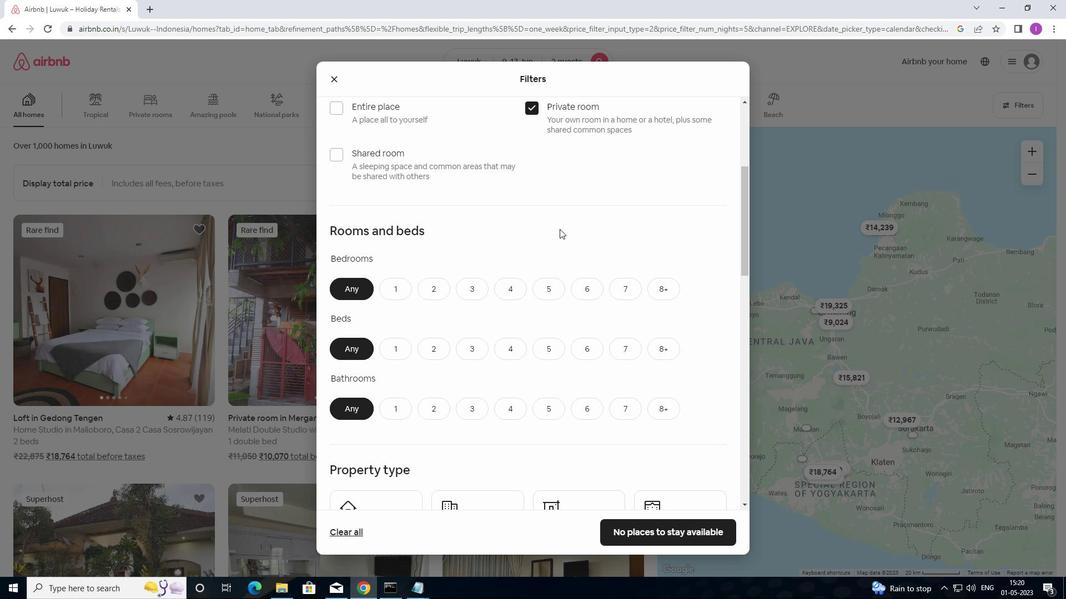 
Action: Mouse scrolled (559, 227) with delta (0, 0)
Screenshot: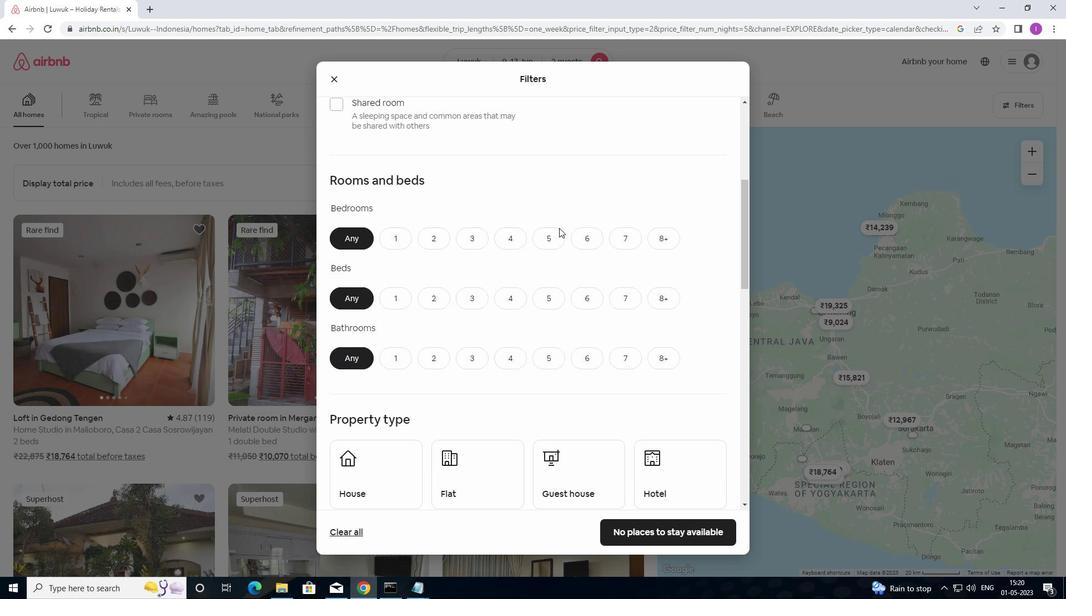 
Action: Mouse scrolled (559, 227) with delta (0, 0)
Screenshot: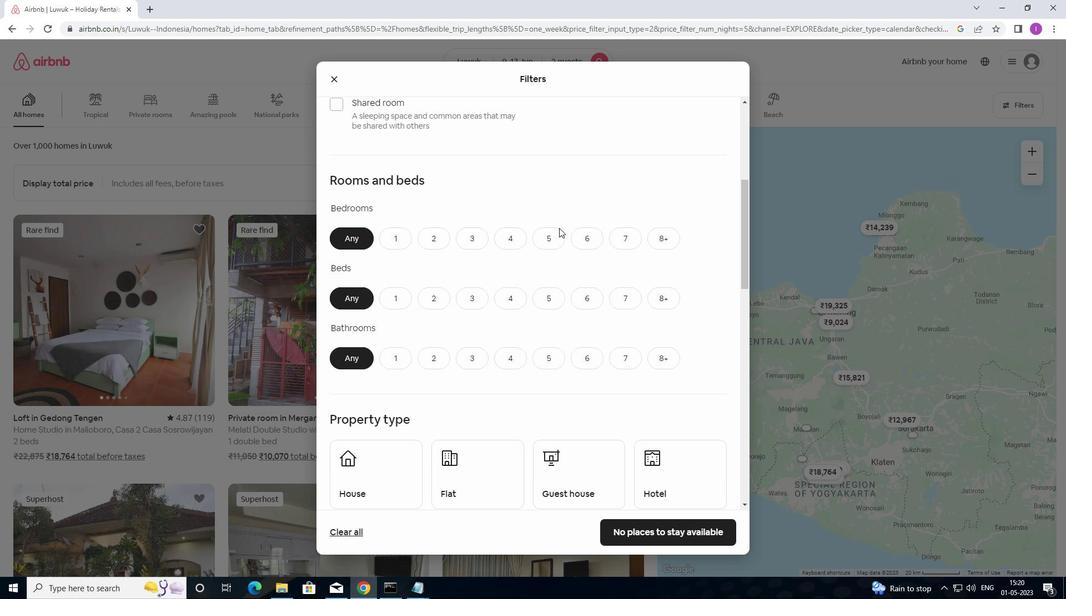 
Action: Mouse moved to (395, 119)
Screenshot: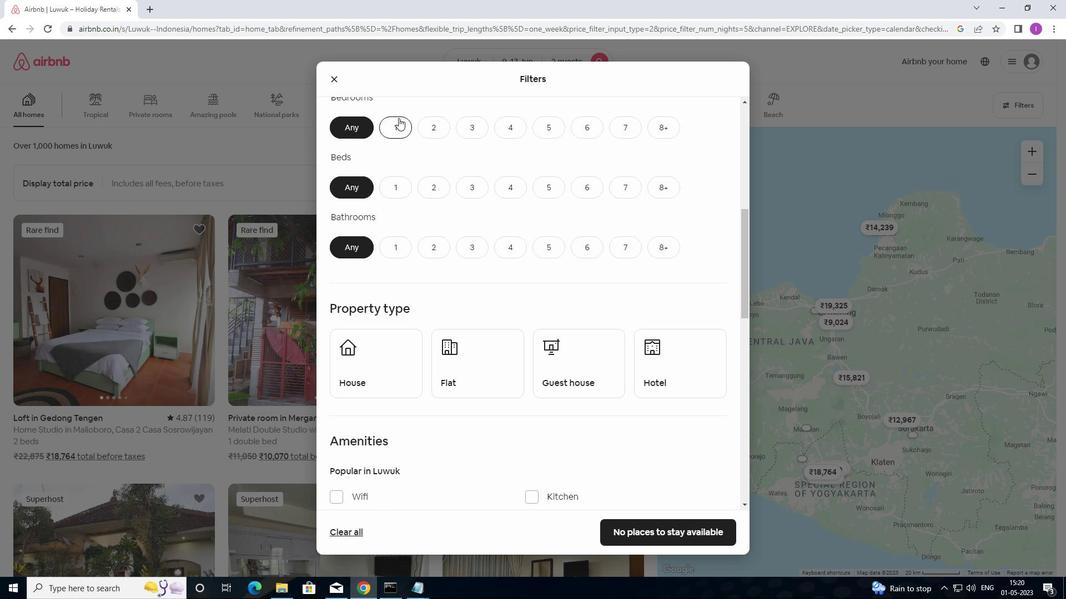 
Action: Mouse pressed left at (395, 119)
Screenshot: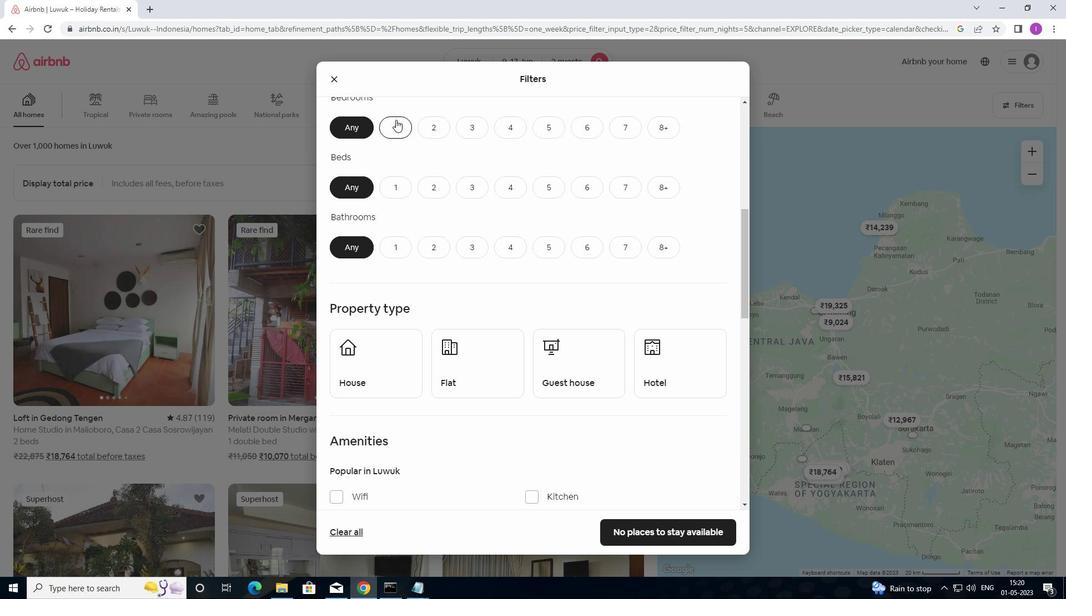 
Action: Mouse moved to (431, 185)
Screenshot: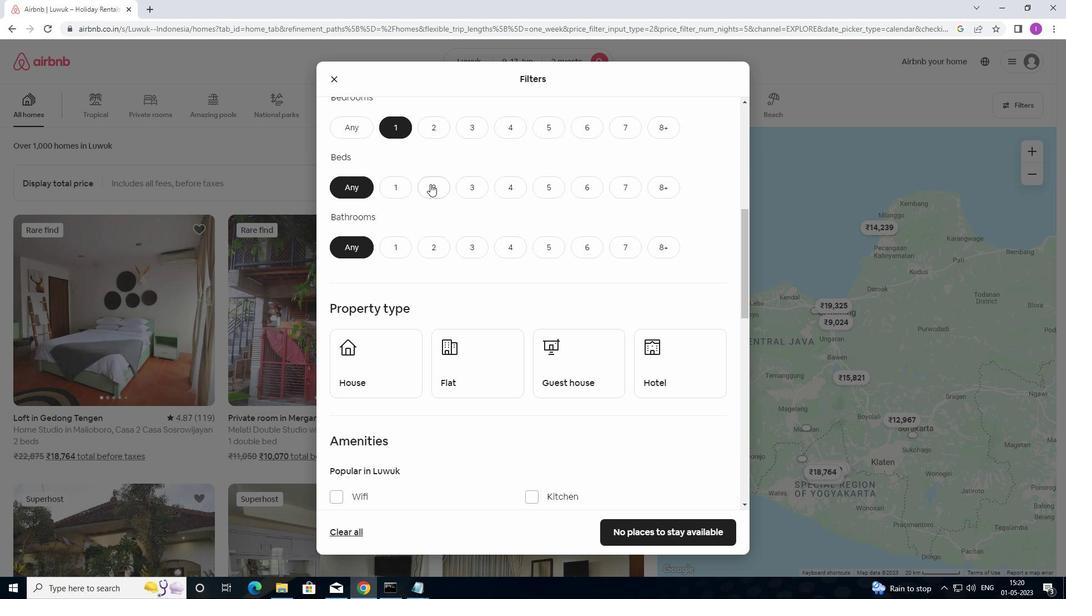 
Action: Mouse pressed left at (431, 185)
Screenshot: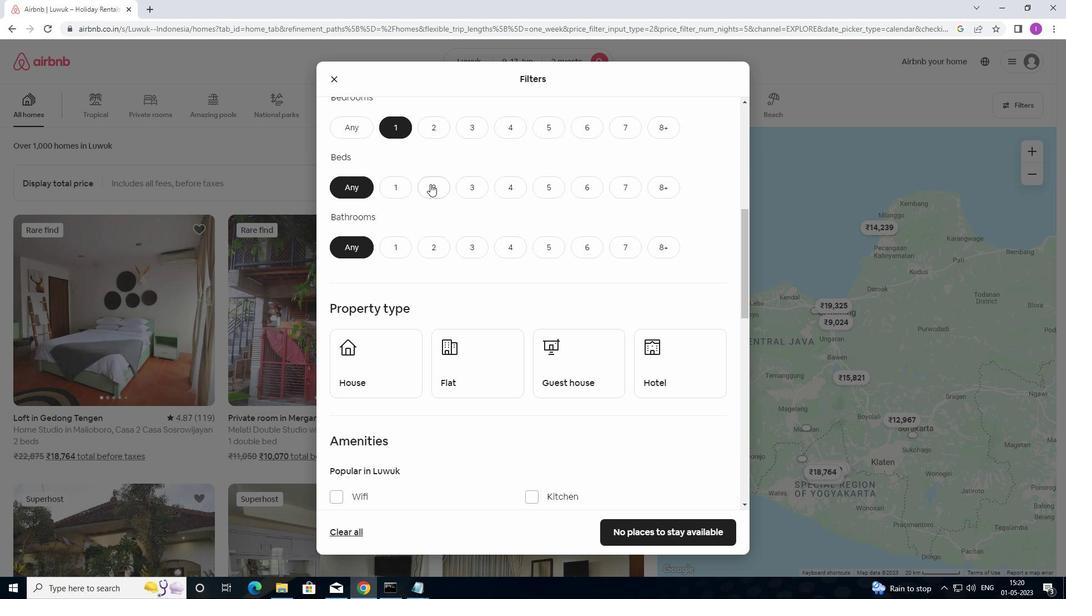 
Action: Mouse moved to (401, 249)
Screenshot: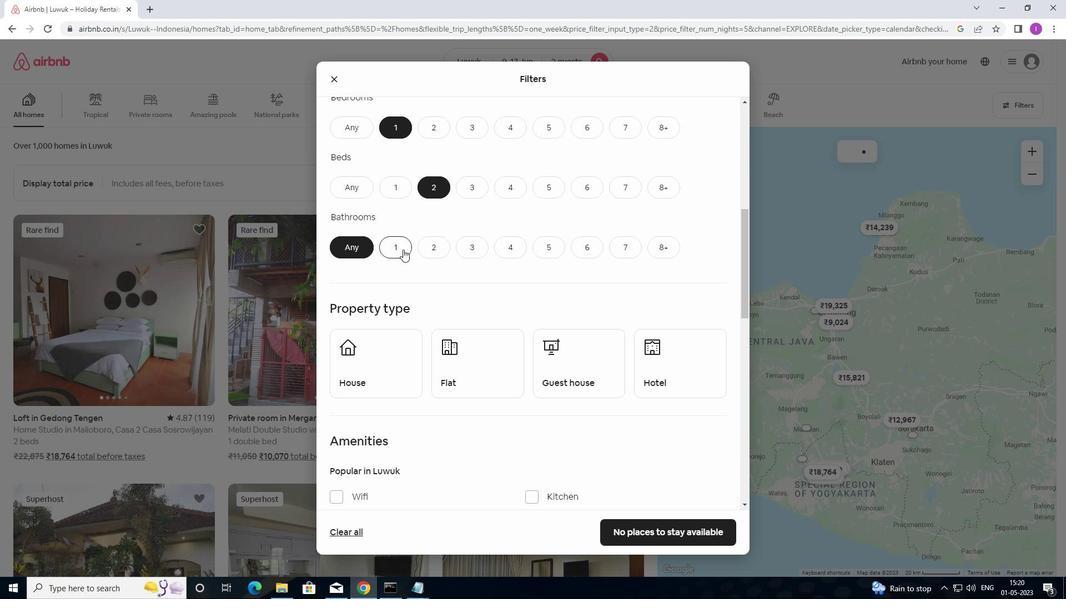 
Action: Mouse pressed left at (401, 249)
Screenshot: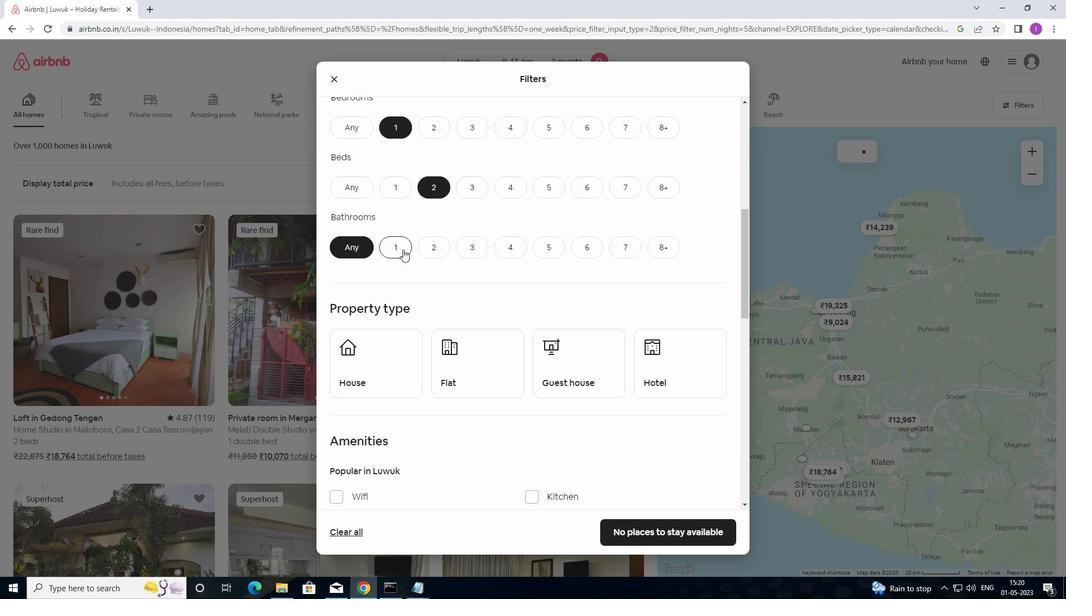 
Action: Mouse moved to (390, 334)
Screenshot: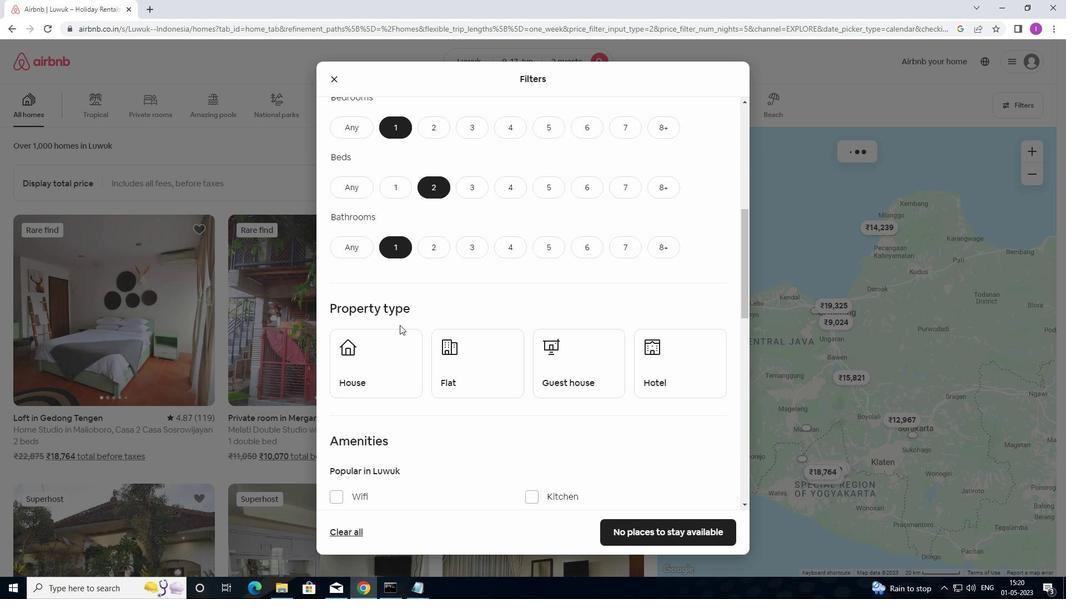 
Action: Mouse pressed left at (390, 334)
Screenshot: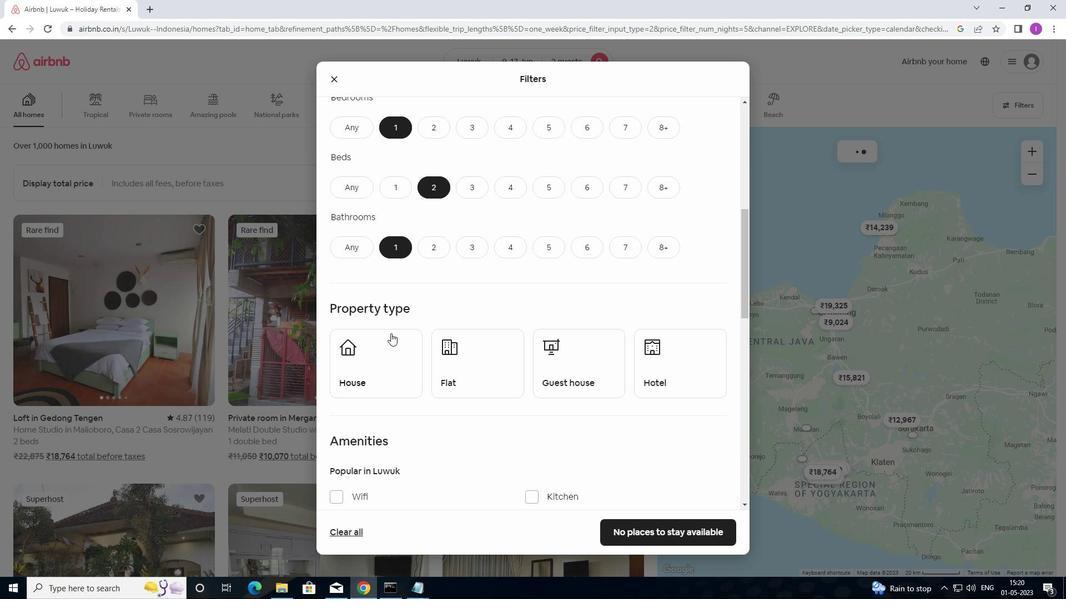 
Action: Mouse moved to (453, 352)
Screenshot: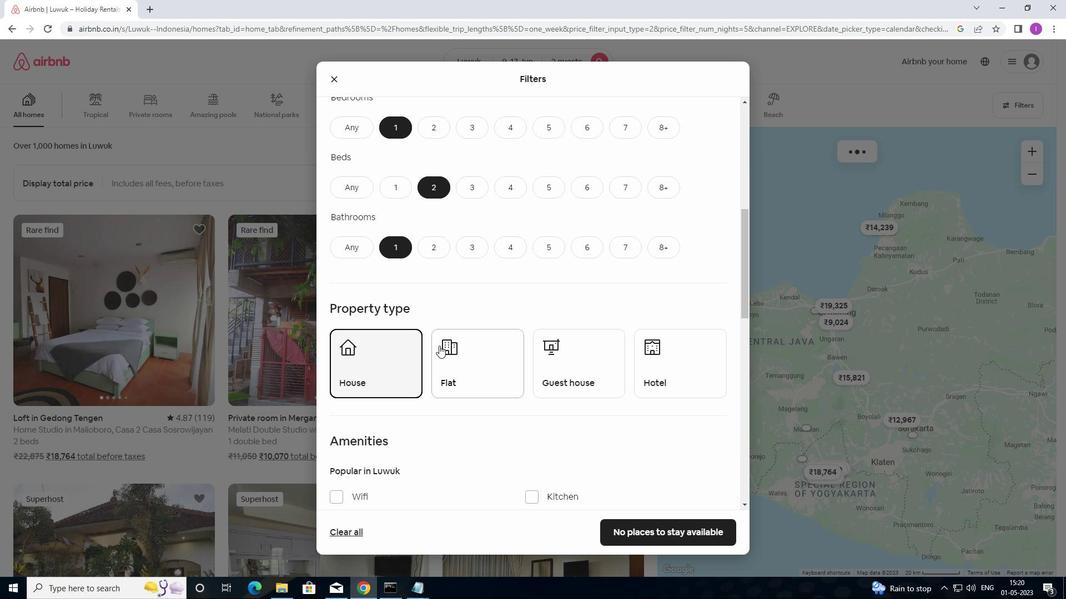 
Action: Mouse pressed left at (453, 352)
Screenshot: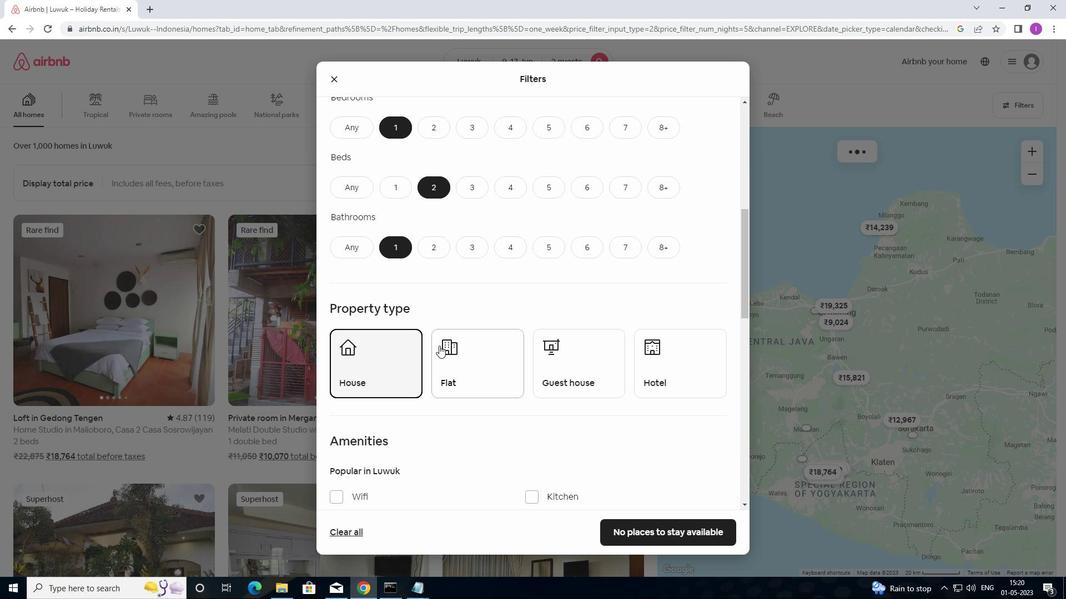 
Action: Mouse moved to (553, 355)
Screenshot: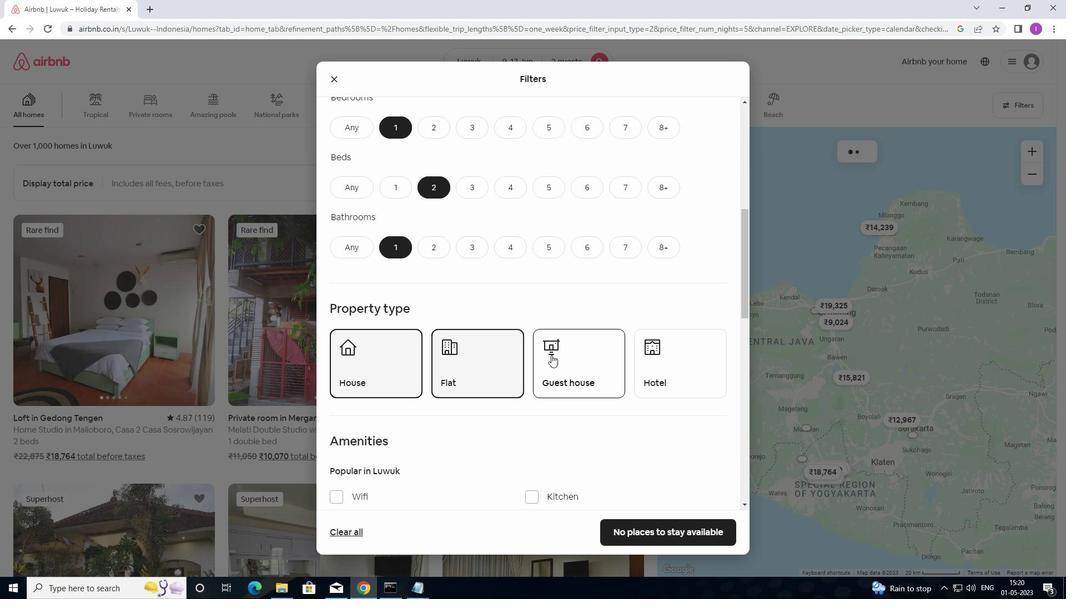 
Action: Mouse pressed left at (553, 355)
Screenshot: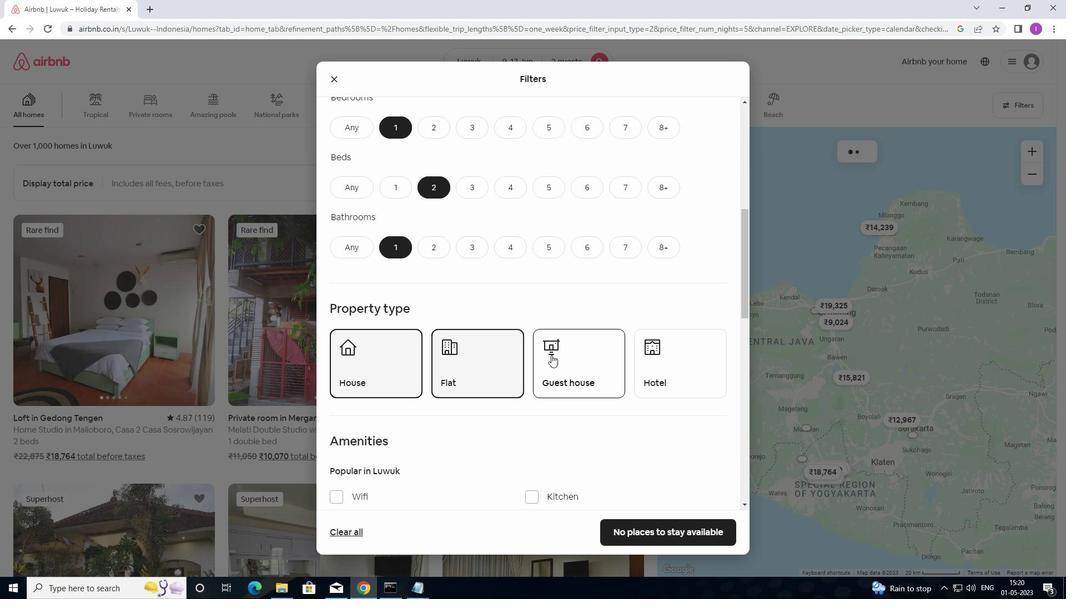 
Action: Mouse moved to (634, 352)
Screenshot: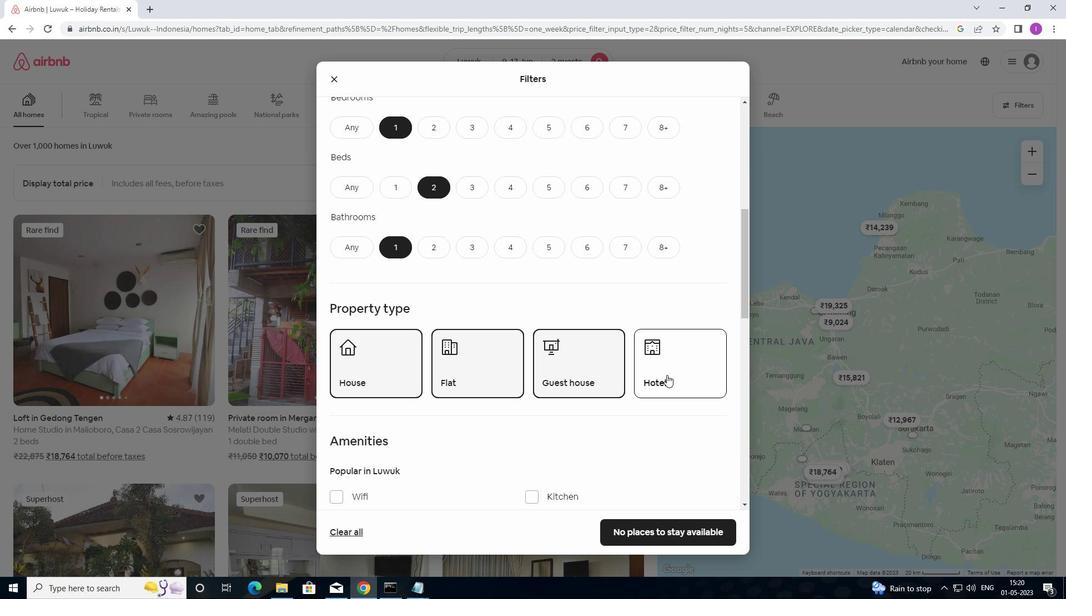 
Action: Mouse scrolled (634, 352) with delta (0, 0)
Screenshot: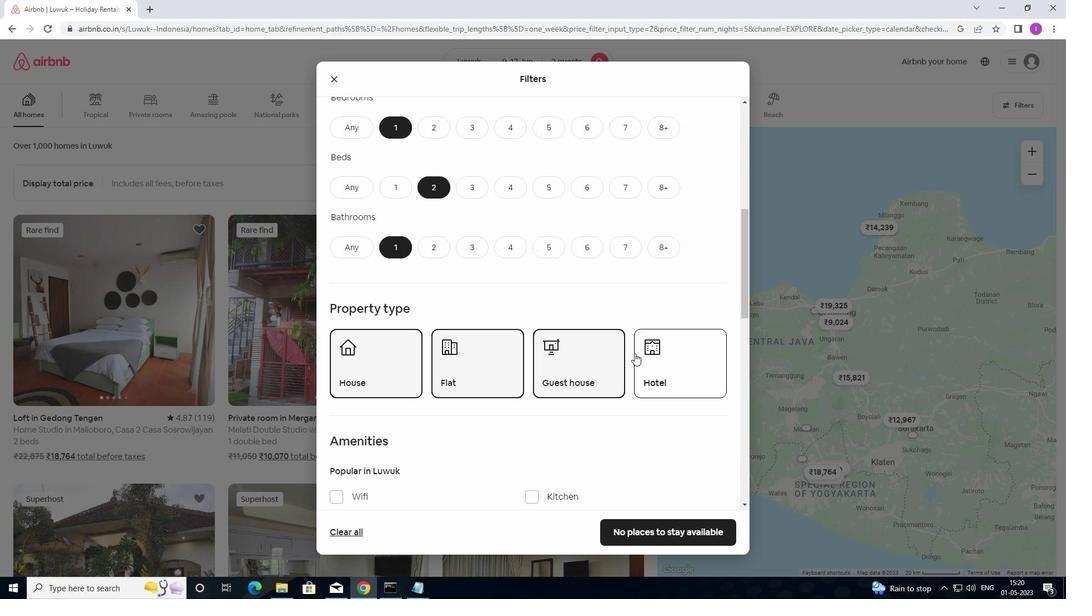 
Action: Mouse scrolled (634, 352) with delta (0, 0)
Screenshot: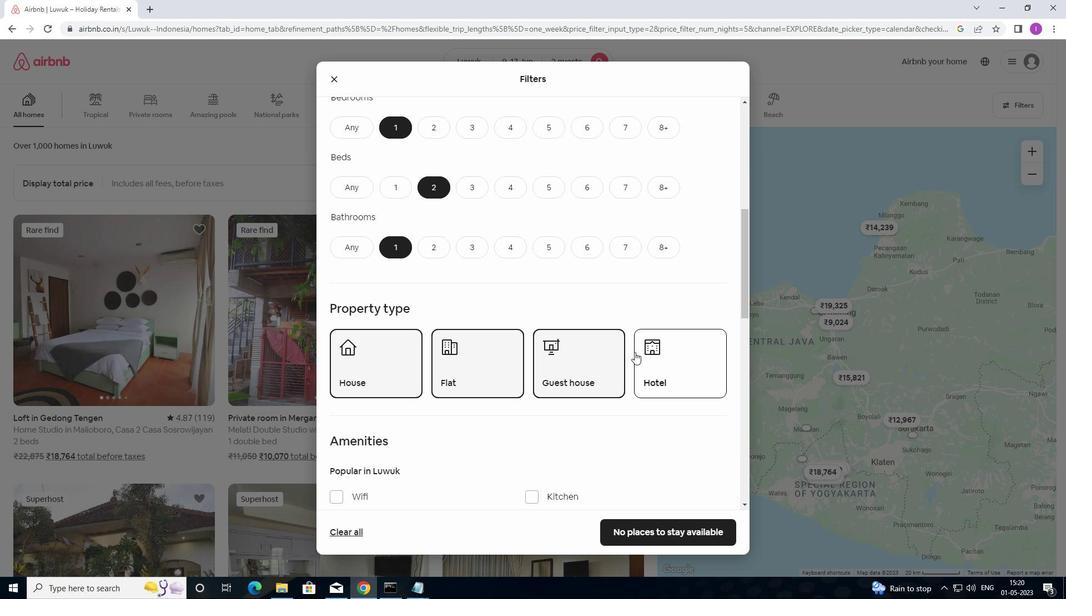 
Action: Mouse scrolled (634, 352) with delta (0, 0)
Screenshot: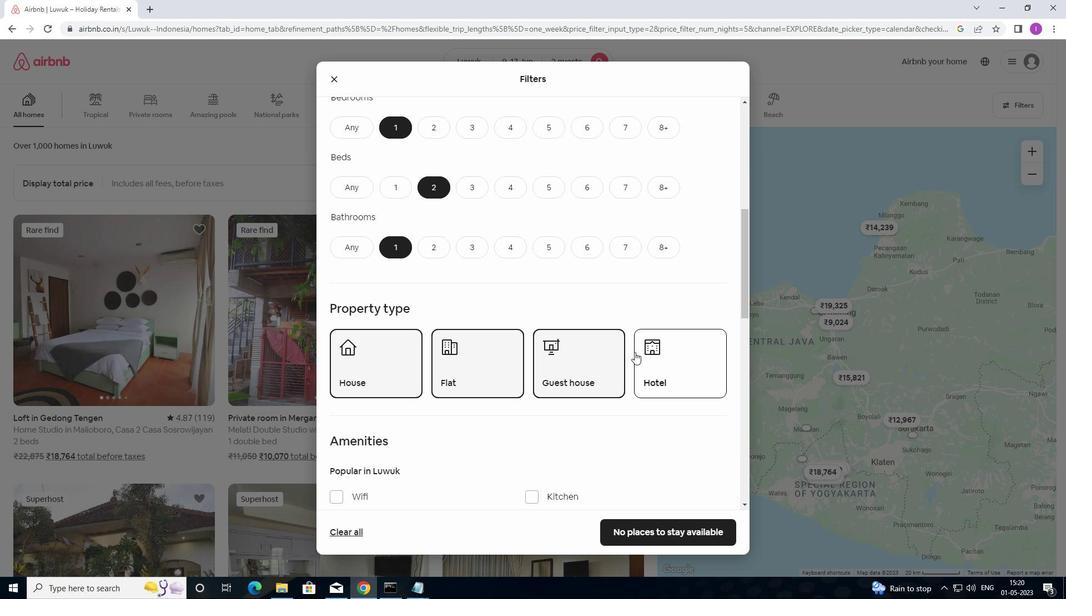 
Action: Mouse moved to (475, 332)
Screenshot: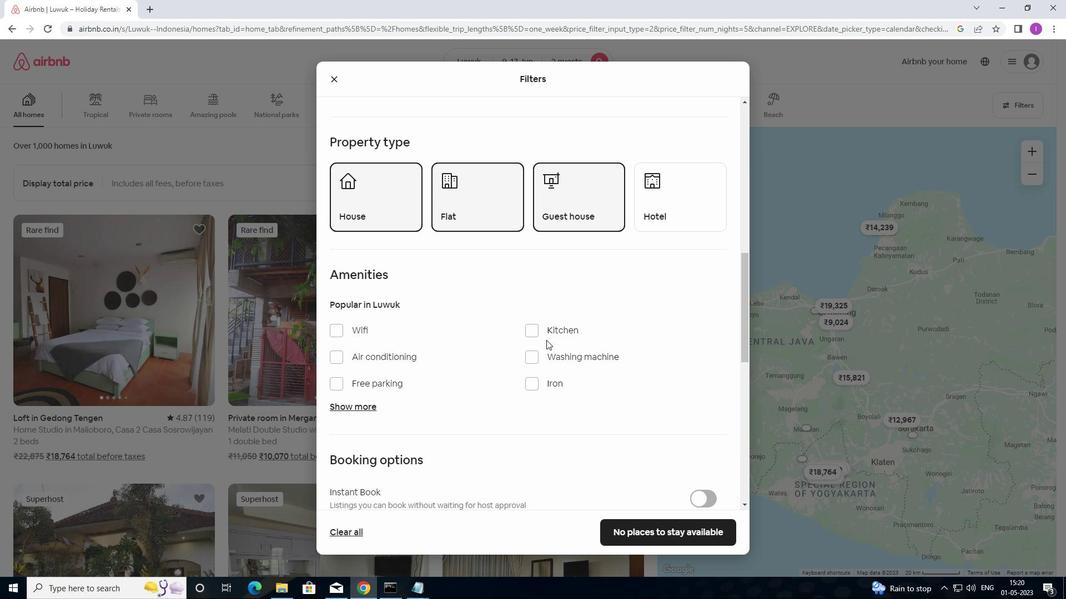 
Action: Mouse scrolled (475, 331) with delta (0, 0)
Screenshot: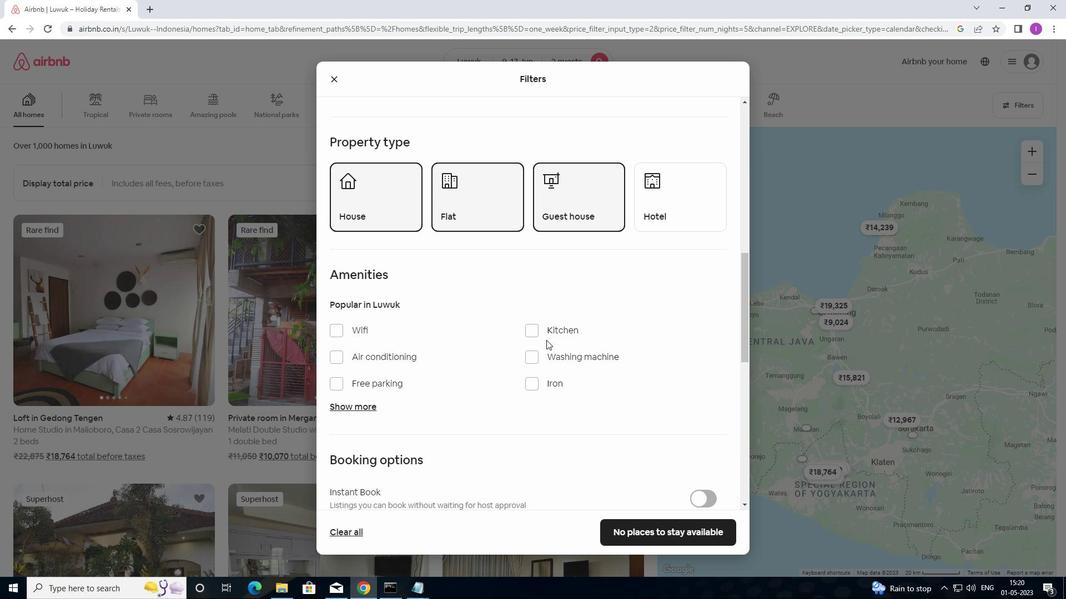 
Action: Mouse moved to (332, 267)
Screenshot: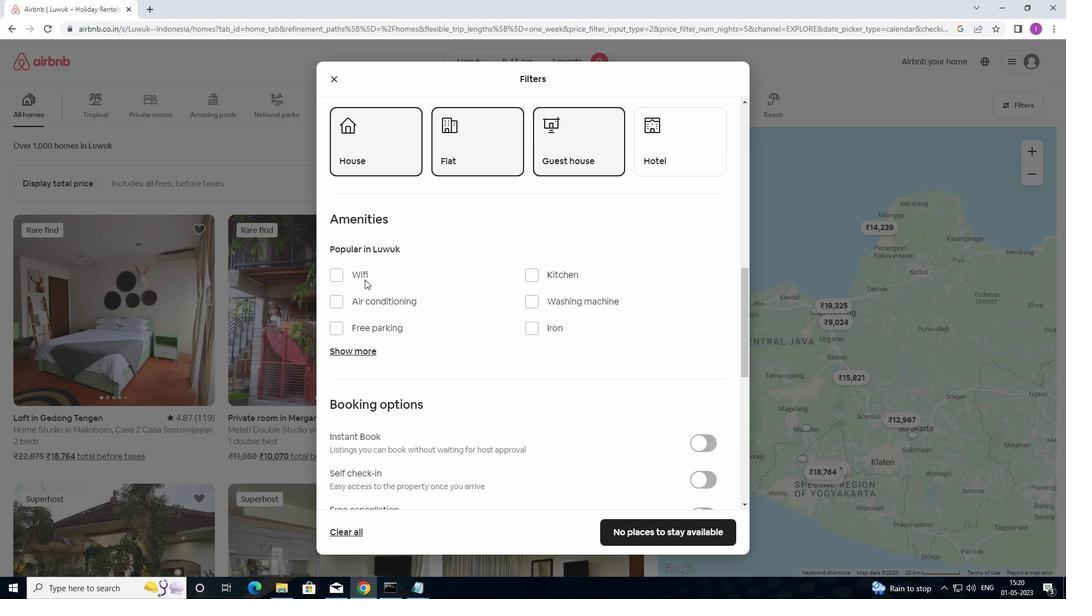 
Action: Mouse pressed left at (332, 267)
Screenshot: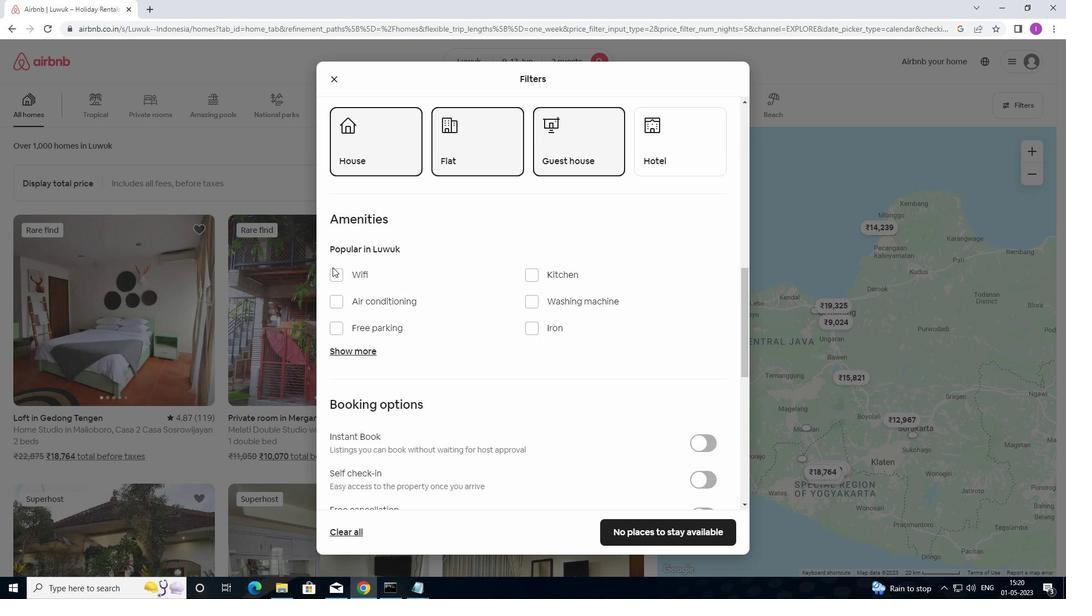 
Action: Mouse moved to (337, 270)
Screenshot: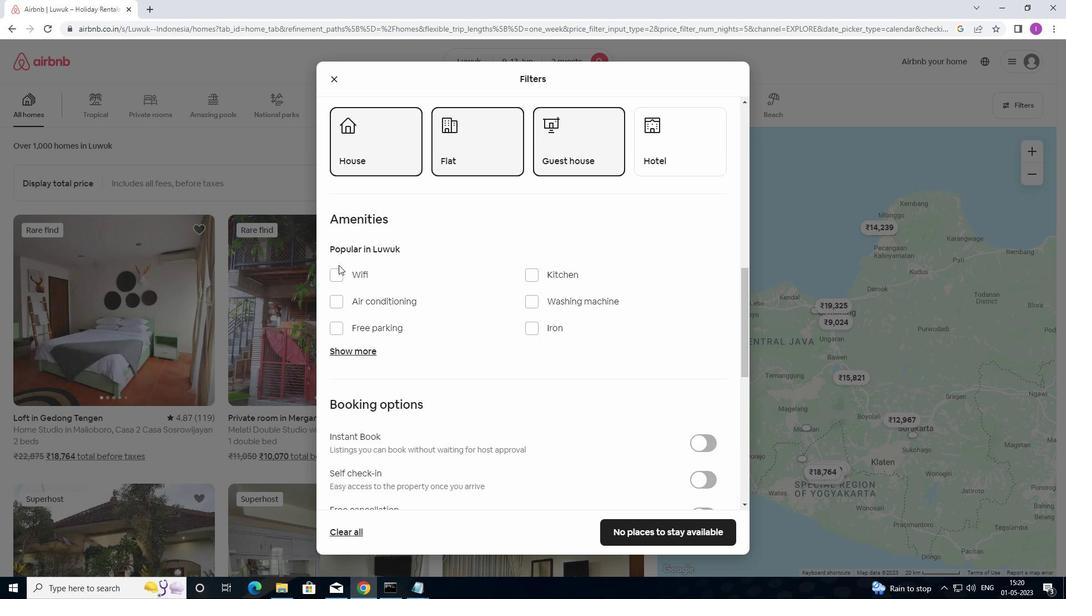 
Action: Mouse pressed left at (337, 270)
Screenshot: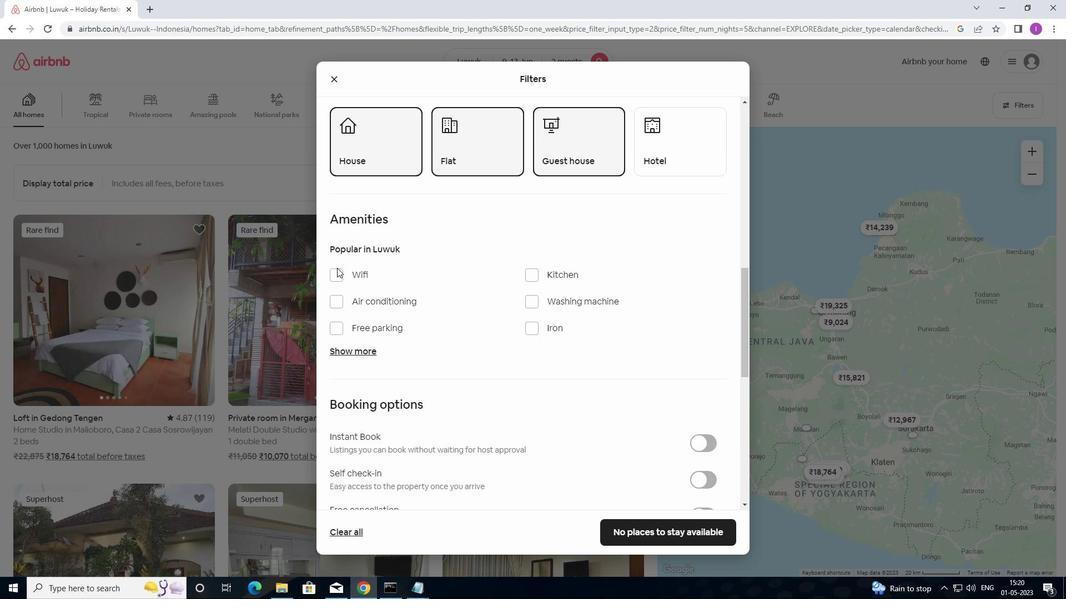 
Action: Mouse moved to (518, 333)
Screenshot: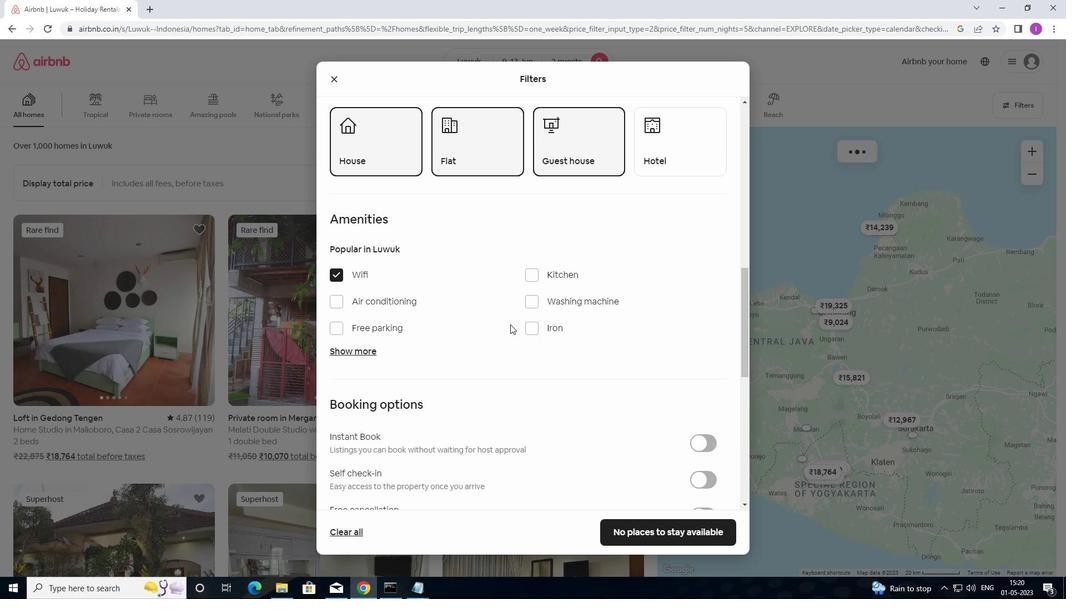 
Action: Mouse scrolled (518, 332) with delta (0, 0)
Screenshot: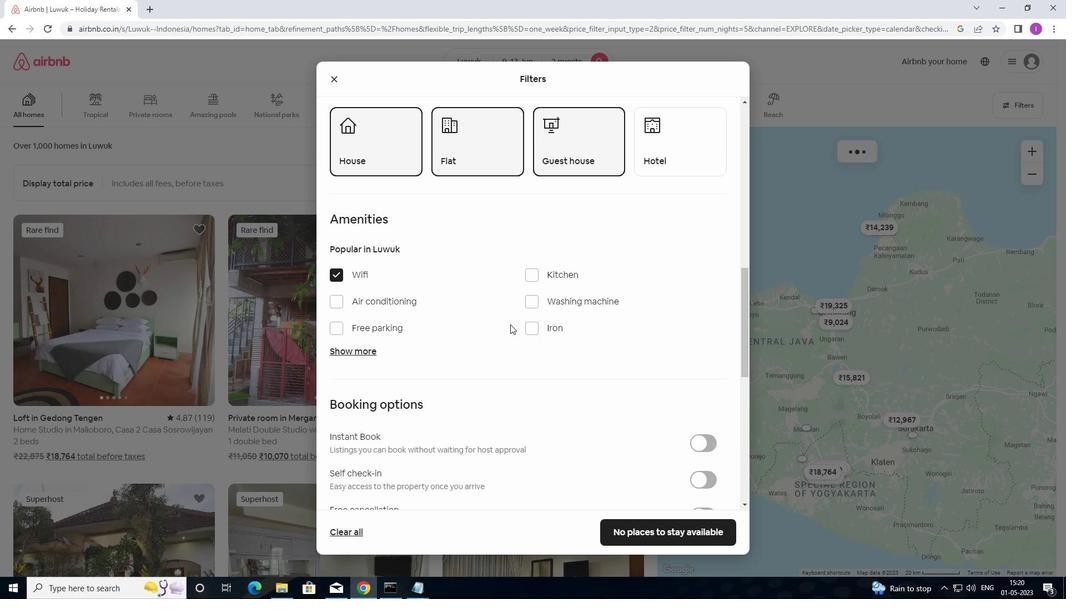 
Action: Mouse moved to (520, 335)
Screenshot: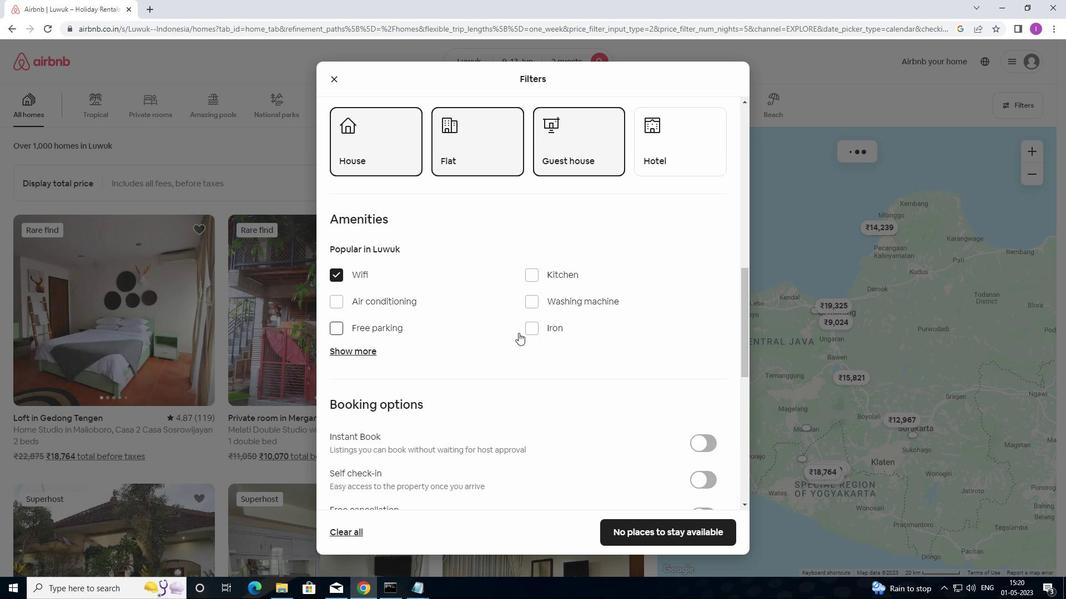 
Action: Mouse scrolled (520, 334) with delta (0, 0)
Screenshot: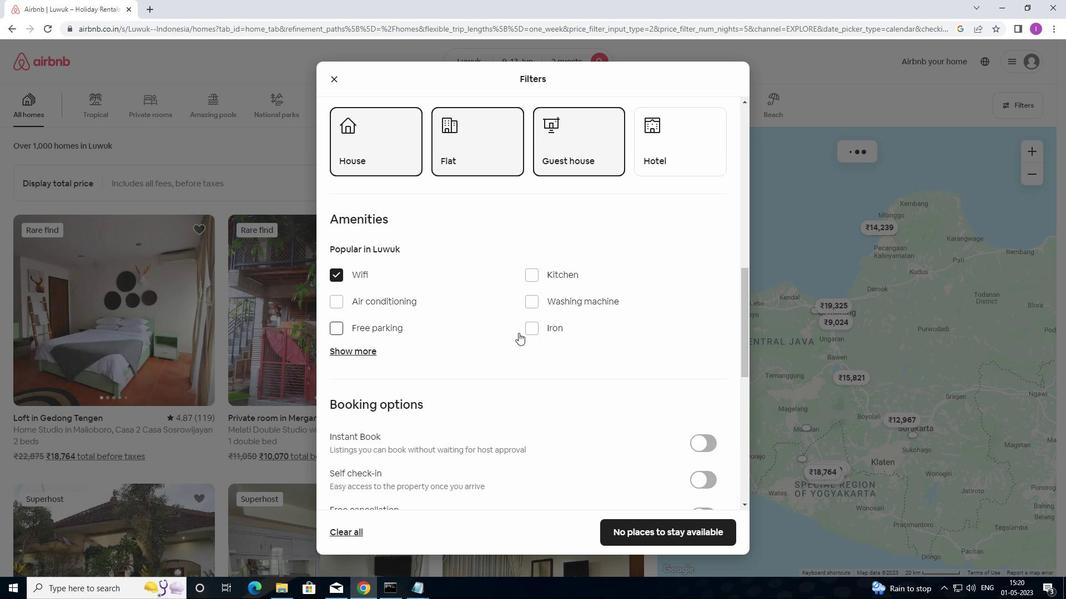 
Action: Mouse moved to (523, 338)
Screenshot: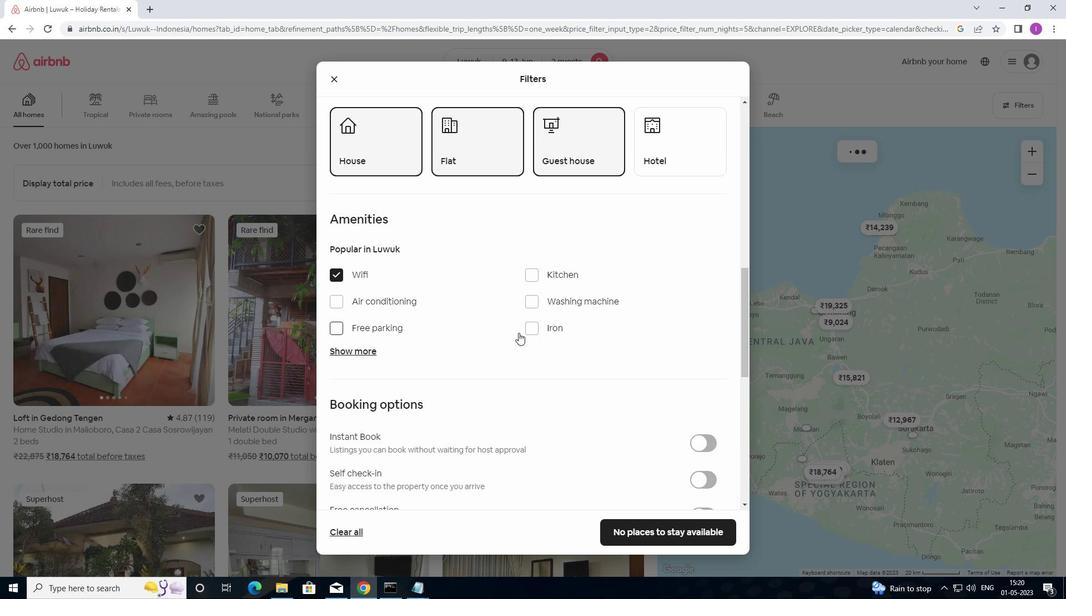 
Action: Mouse scrolled (523, 337) with delta (0, 0)
Screenshot: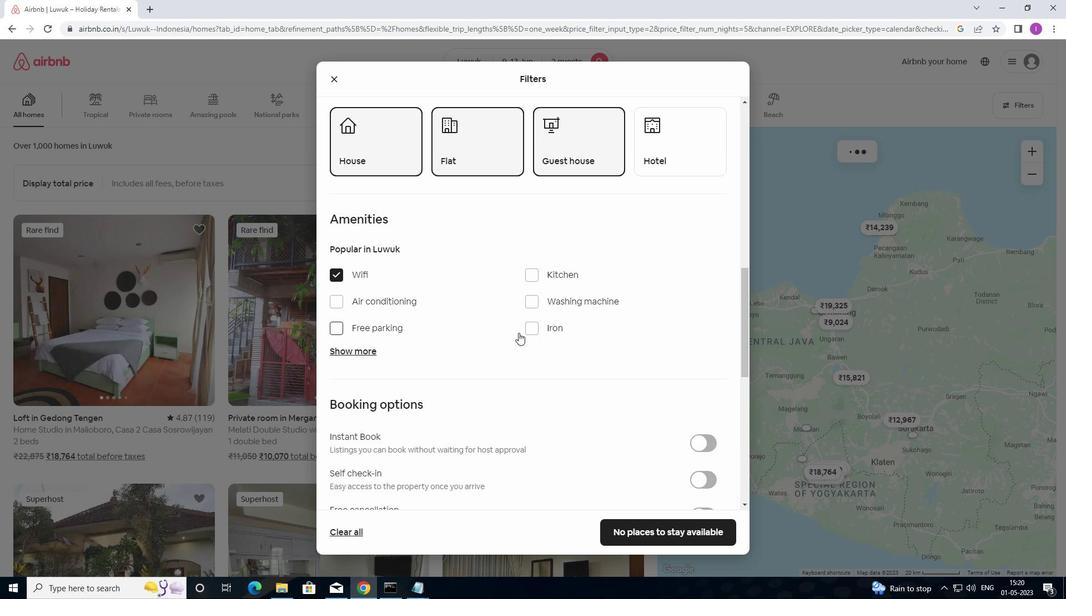 
Action: Mouse moved to (530, 340)
Screenshot: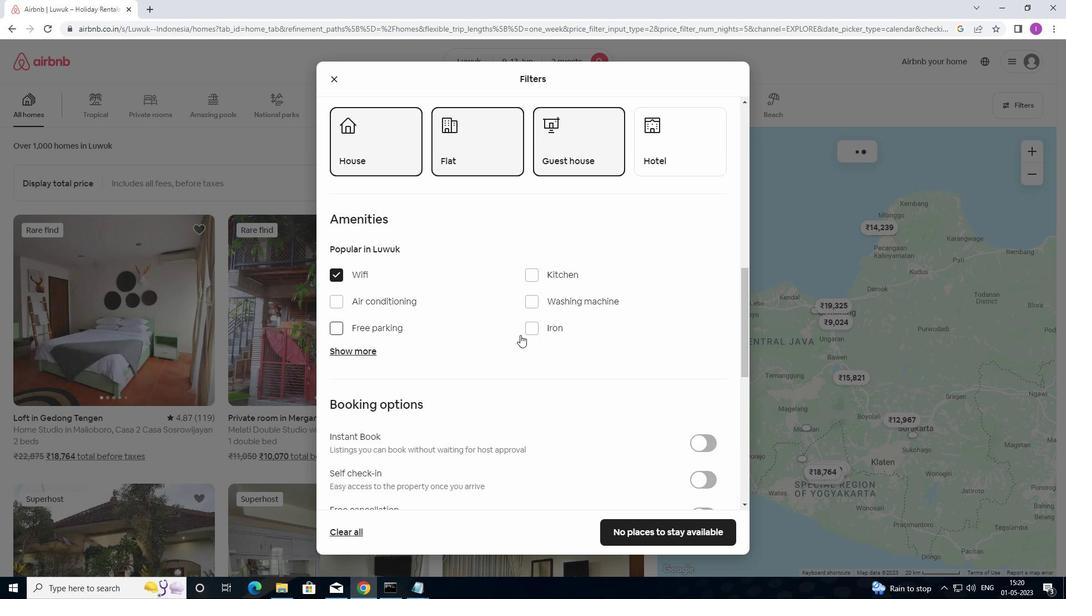 
Action: Mouse scrolled (530, 339) with delta (0, 0)
Screenshot: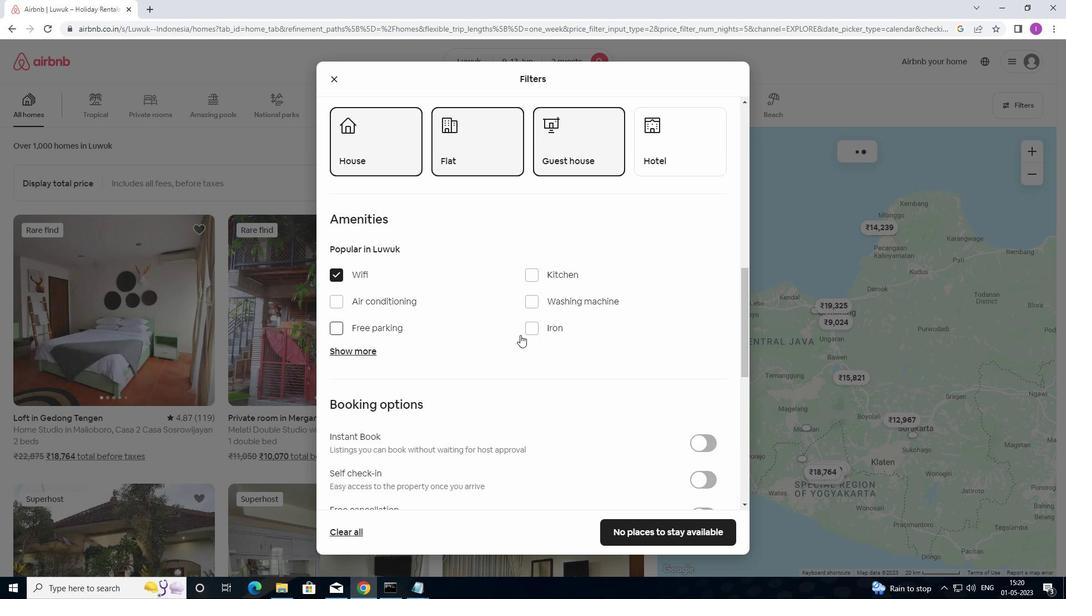 
Action: Mouse moved to (705, 260)
Screenshot: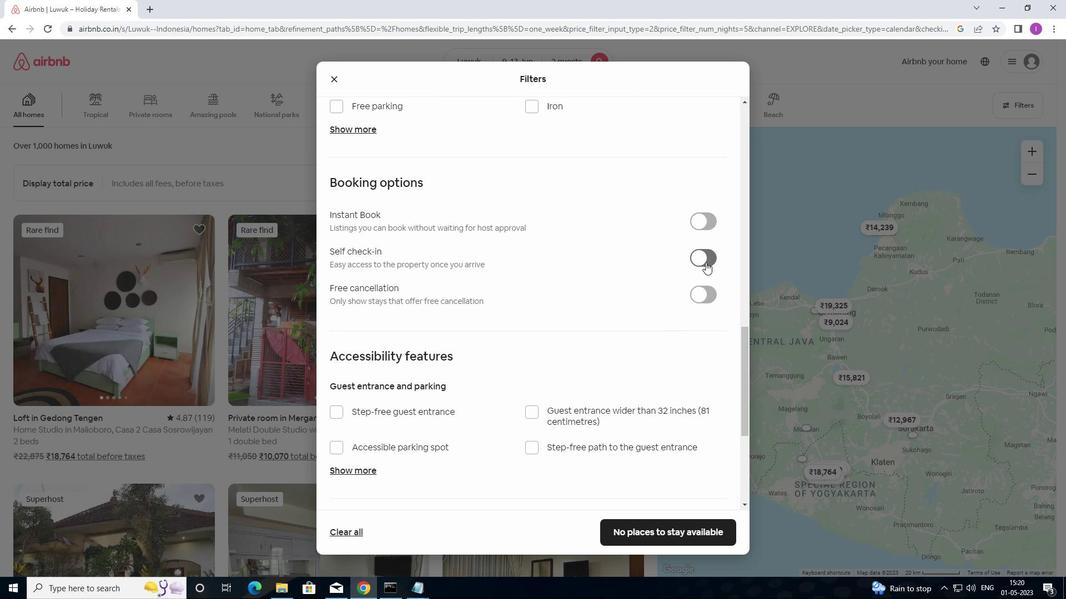 
Action: Mouse pressed left at (705, 260)
Screenshot: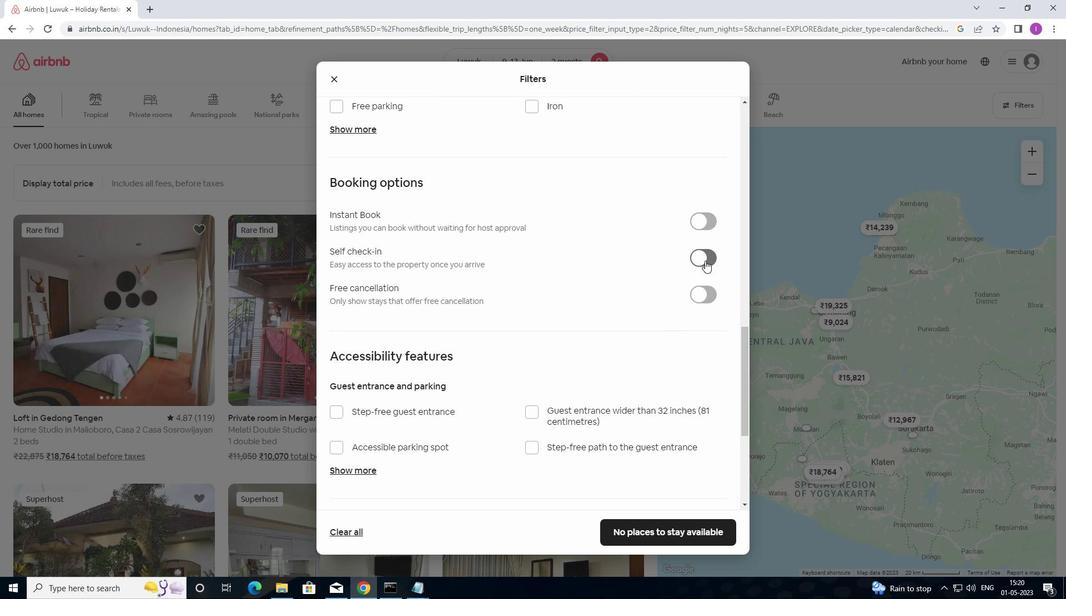 
Action: Mouse moved to (608, 325)
Screenshot: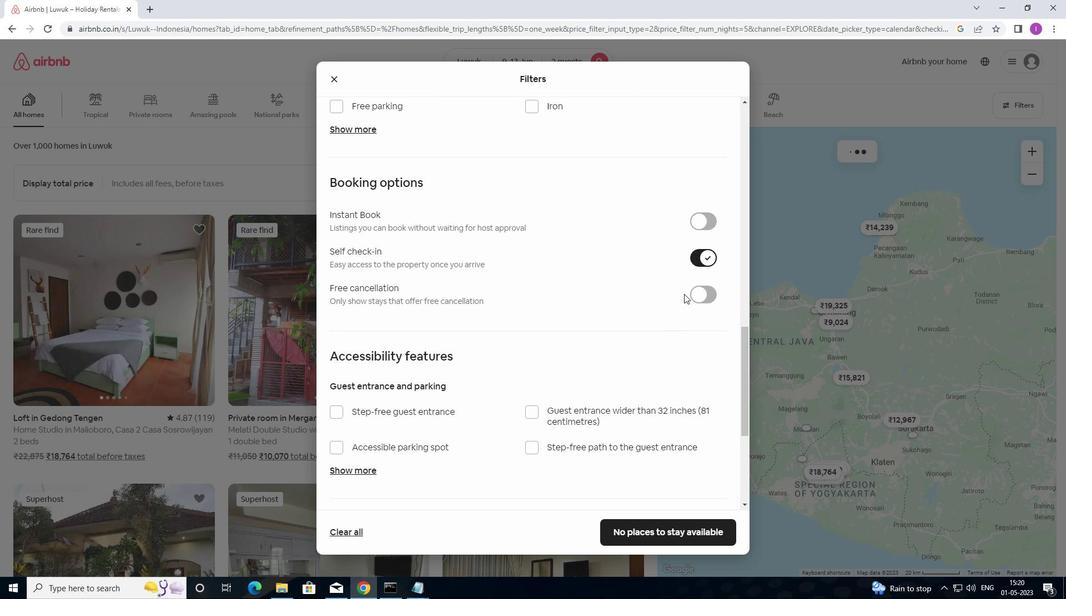 
Action: Mouse scrolled (608, 324) with delta (0, 0)
Screenshot: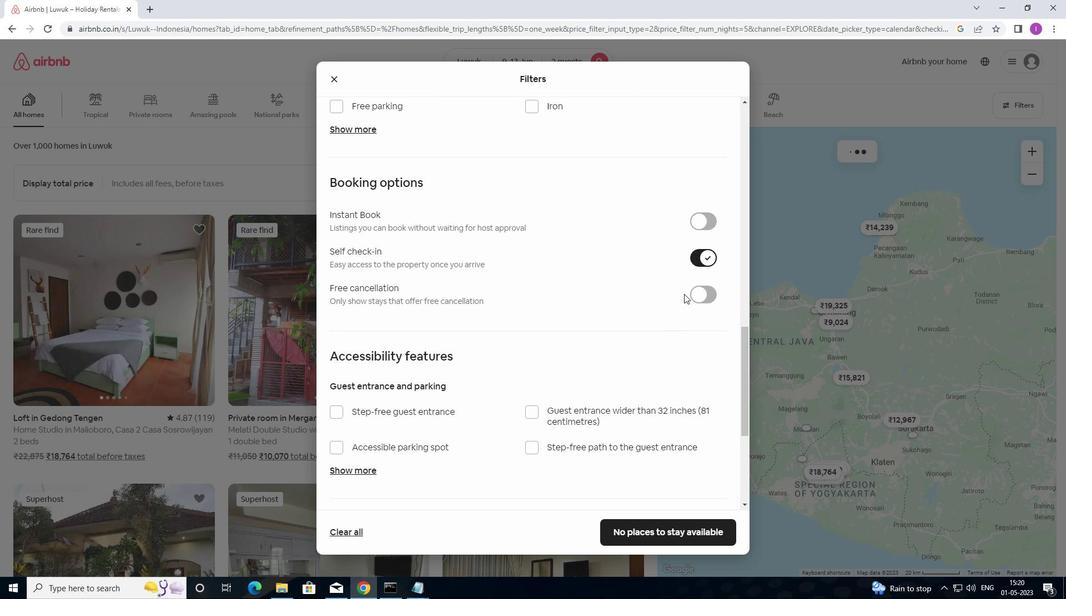 
Action: Mouse moved to (597, 335)
Screenshot: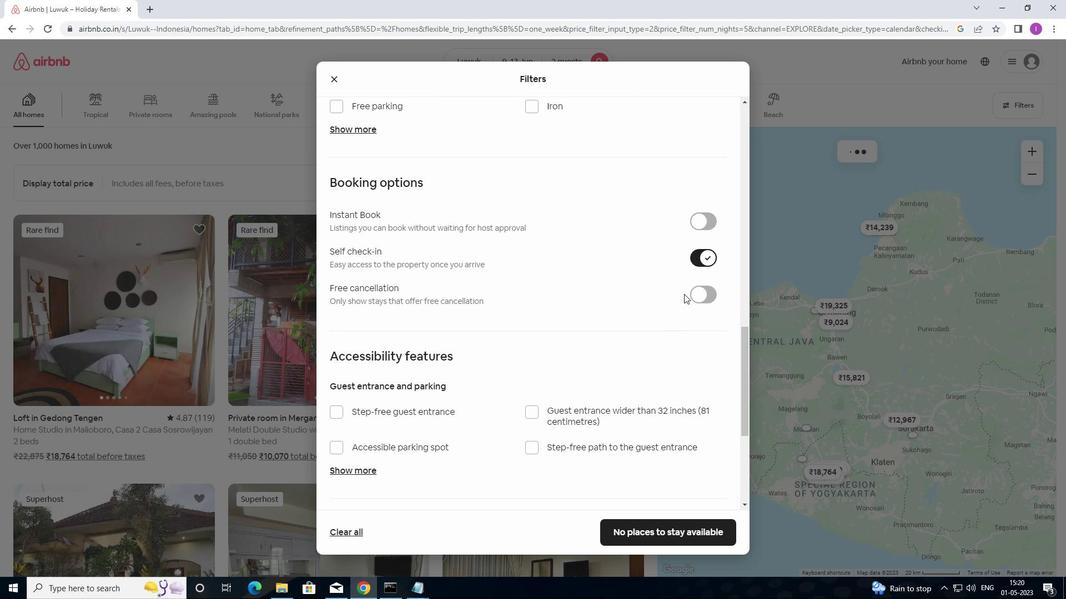 
Action: Mouse scrolled (597, 335) with delta (0, 0)
Screenshot: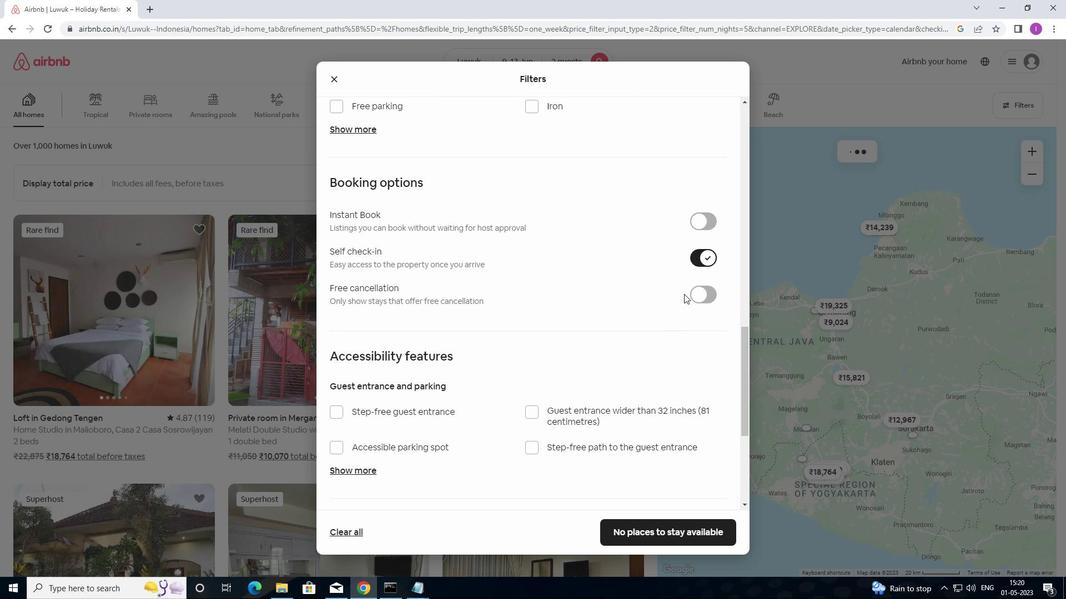 
Action: Mouse moved to (583, 345)
Screenshot: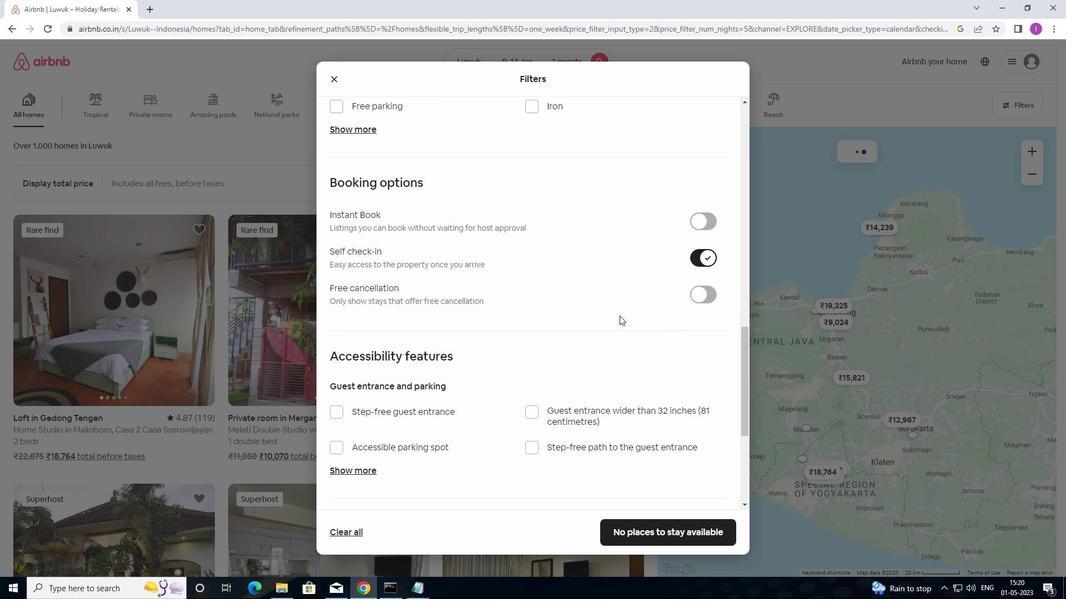 
Action: Mouse scrolled (583, 345) with delta (0, 0)
Screenshot: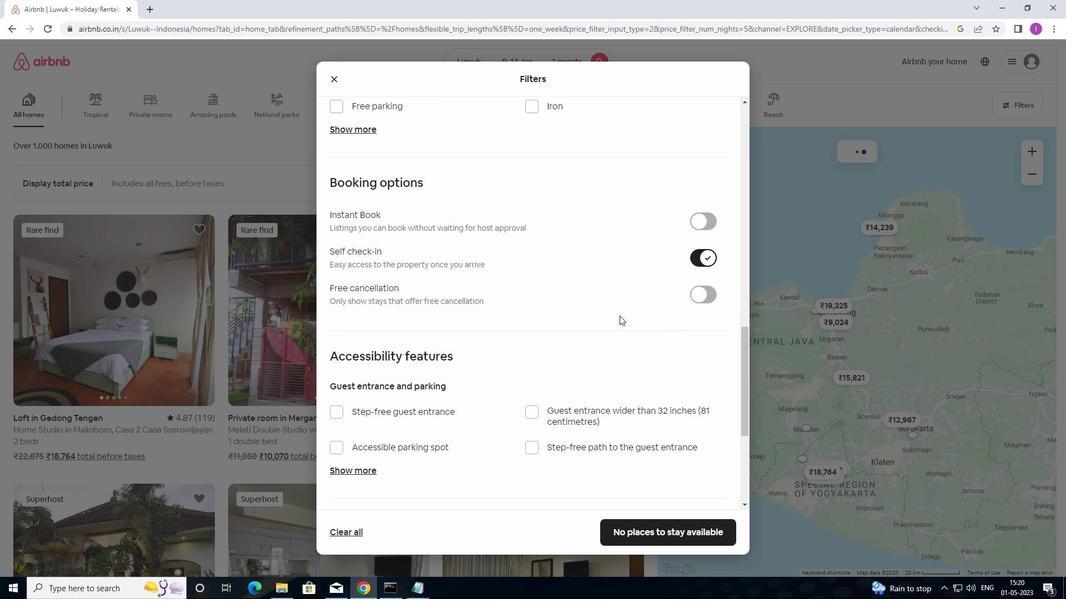 
Action: Mouse moved to (572, 348)
Screenshot: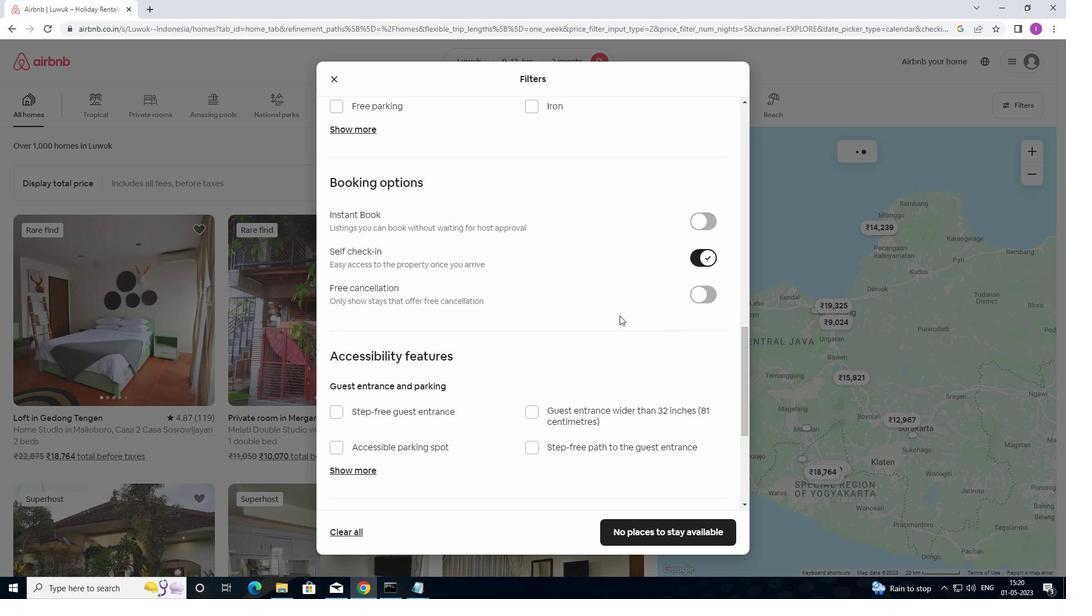 
Action: Mouse scrolled (572, 348) with delta (0, 0)
Screenshot: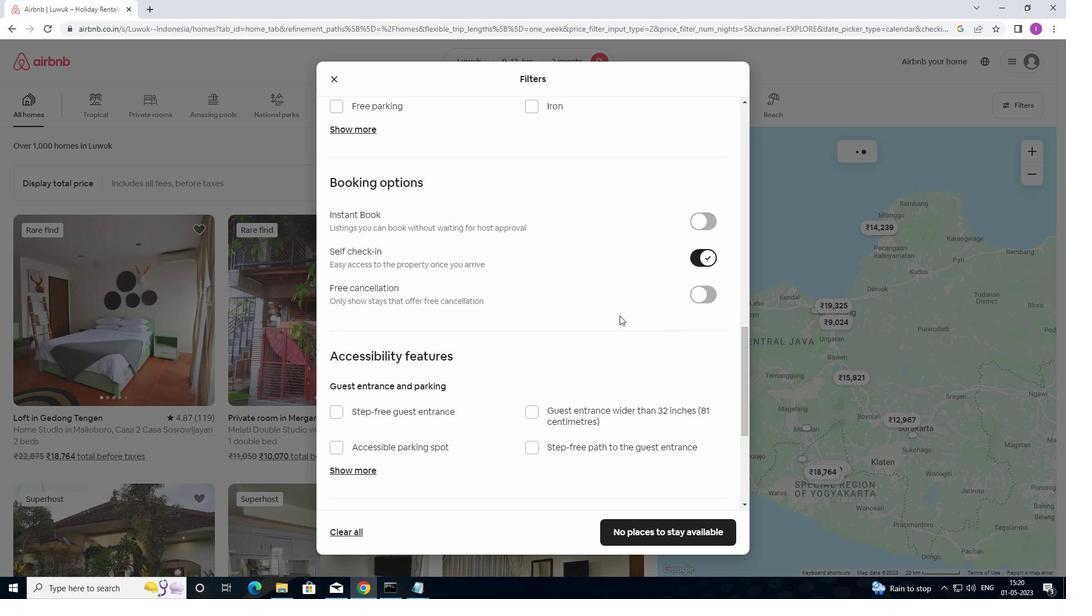
Action: Mouse moved to (494, 353)
Screenshot: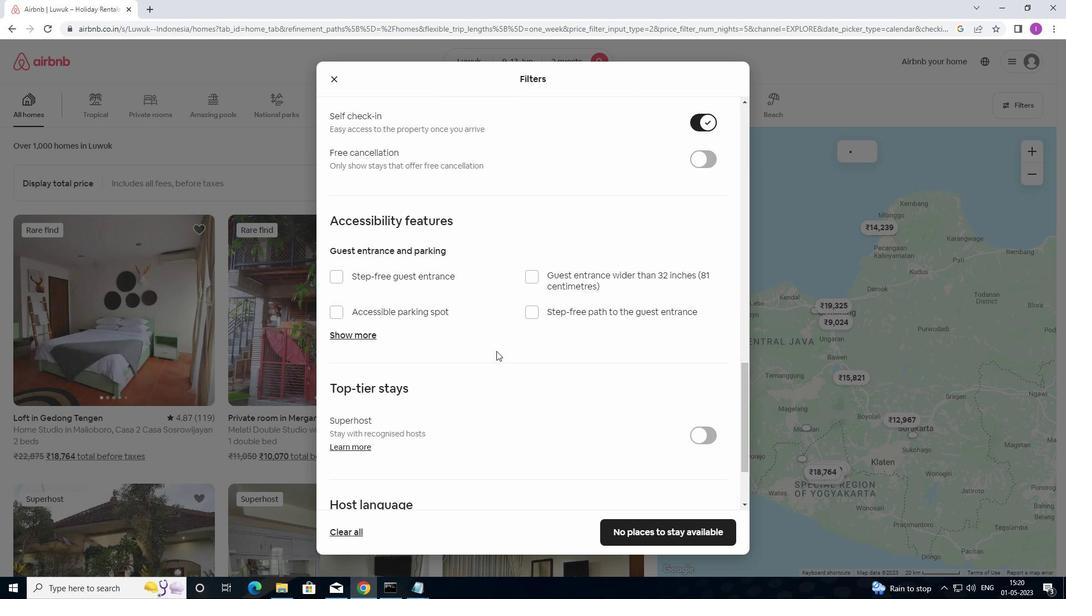 
Action: Mouse scrolled (494, 352) with delta (0, 0)
Screenshot: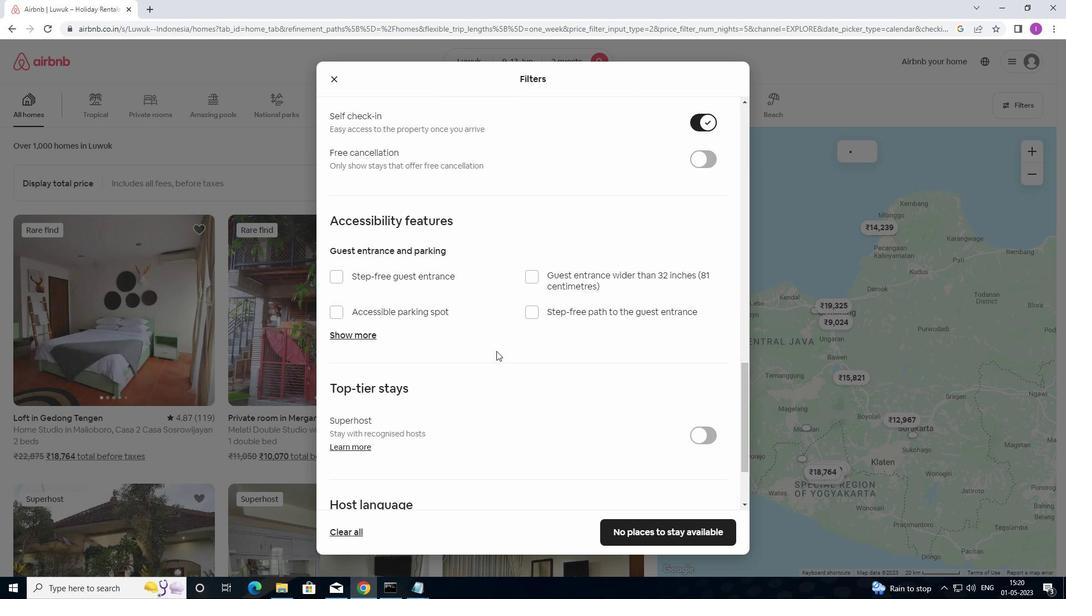 
Action: Mouse moved to (493, 357)
Screenshot: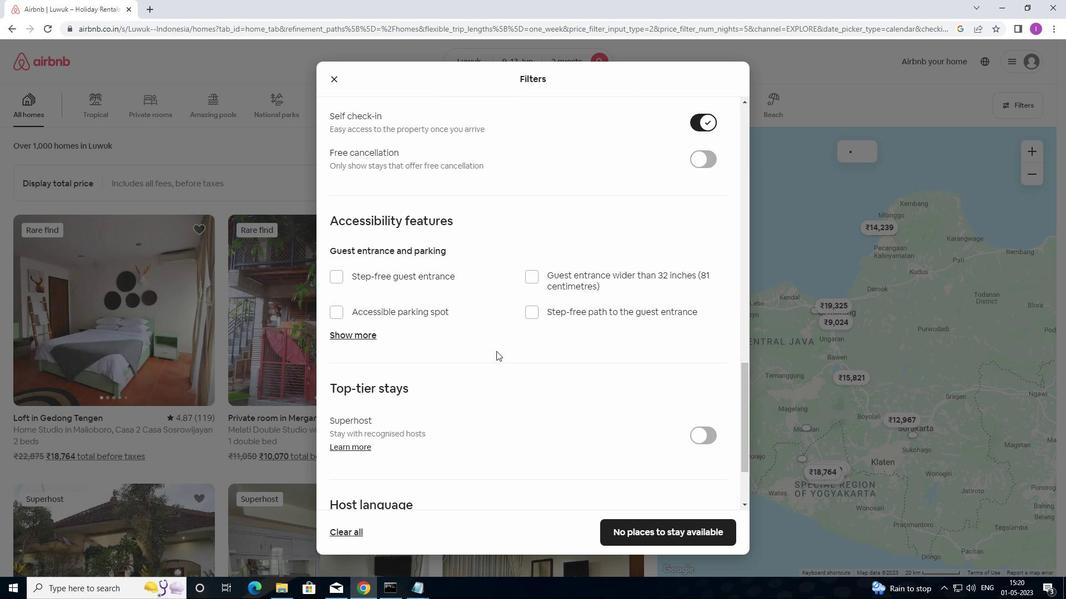 
Action: Mouse scrolled (493, 356) with delta (0, 0)
Screenshot: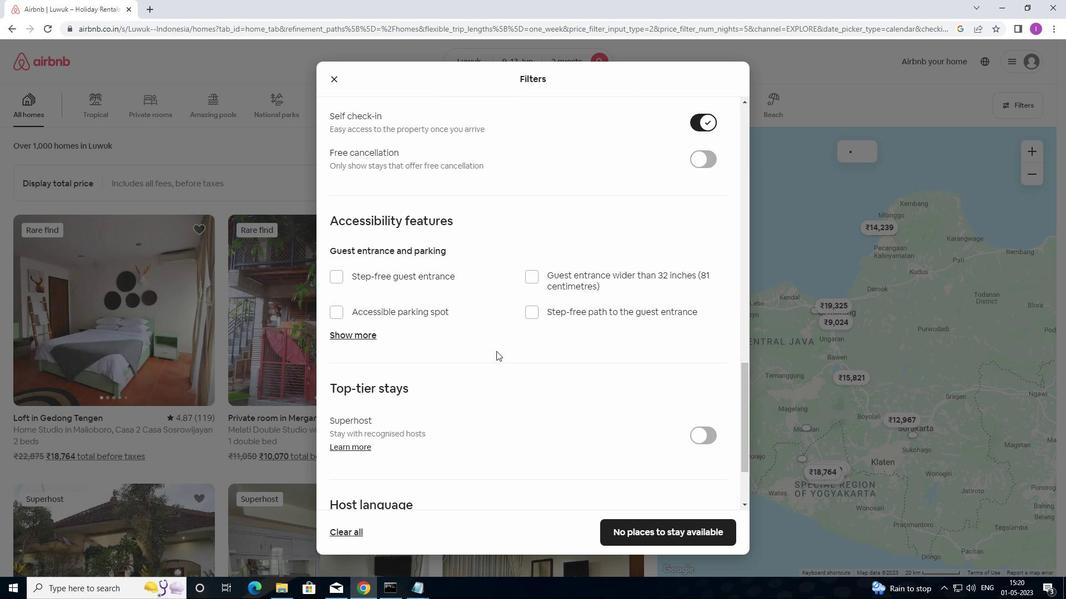 
Action: Mouse moved to (491, 366)
Screenshot: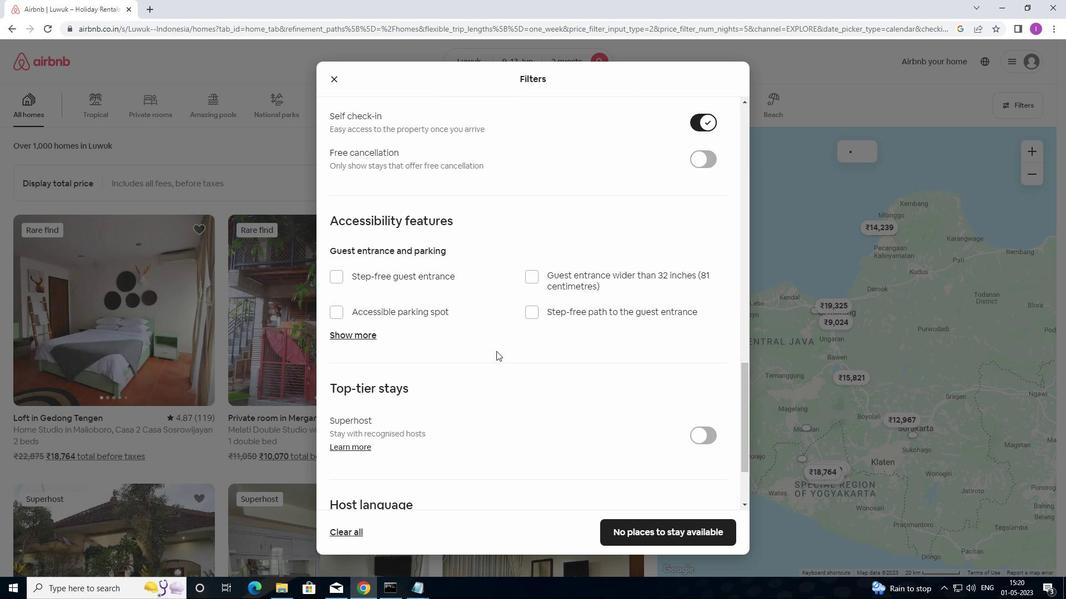 
Action: Mouse scrolled (491, 366) with delta (0, 0)
Screenshot: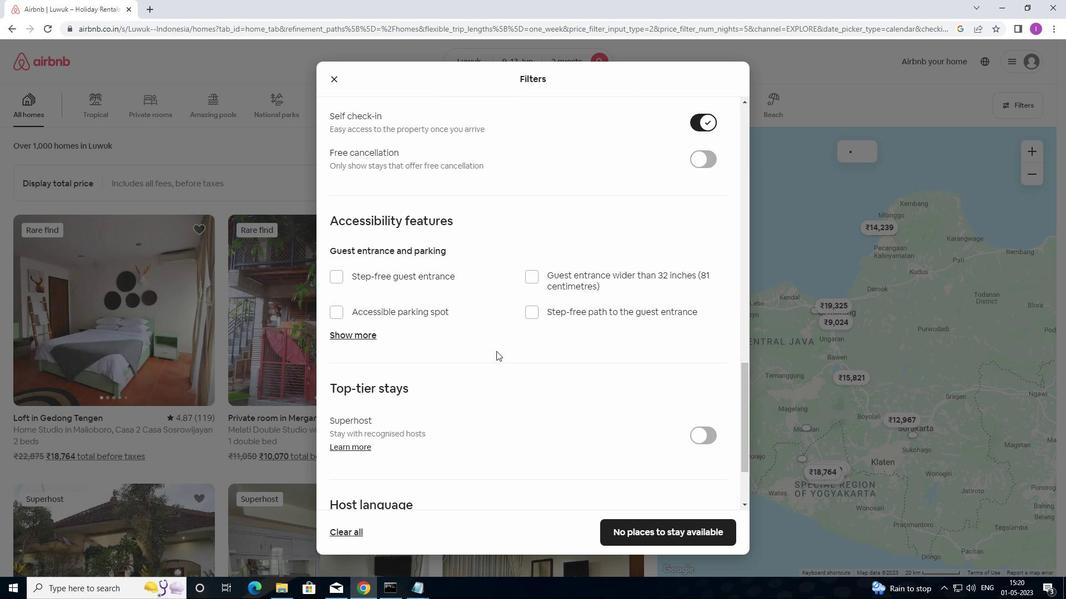 
Action: Mouse moved to (484, 375)
Screenshot: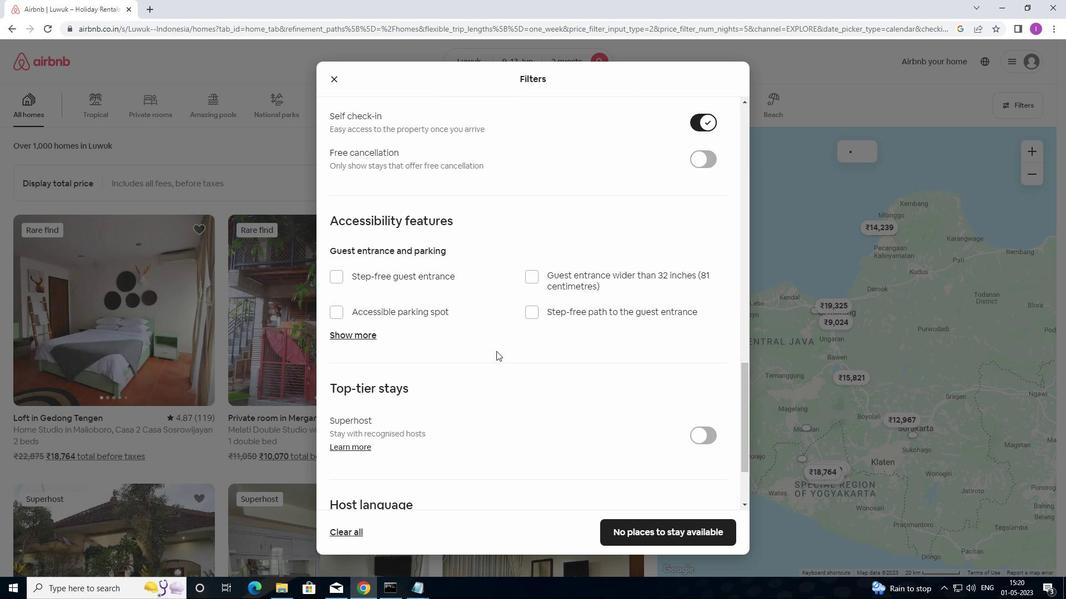 
Action: Mouse scrolled (484, 376) with delta (0, 0)
Screenshot: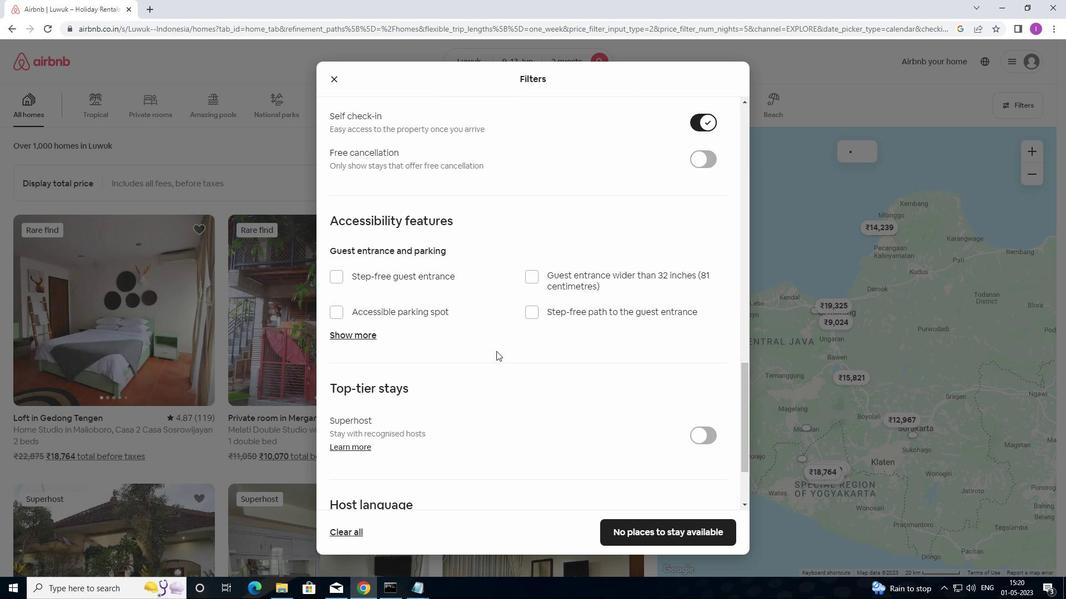 
Action: Mouse moved to (345, 458)
Screenshot: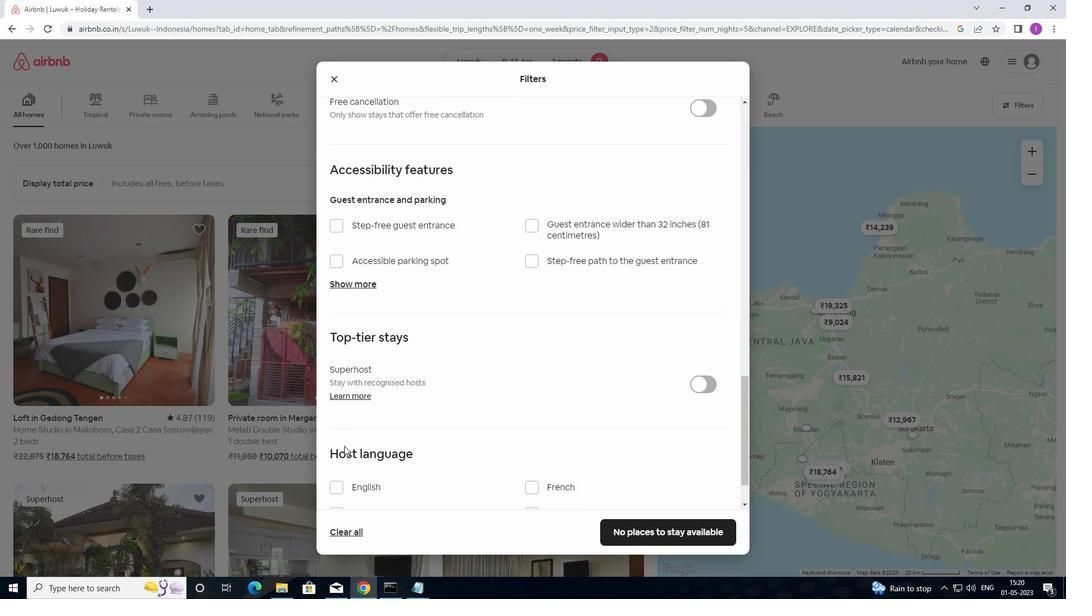 
Action: Mouse scrolled (345, 458) with delta (0, 0)
Screenshot: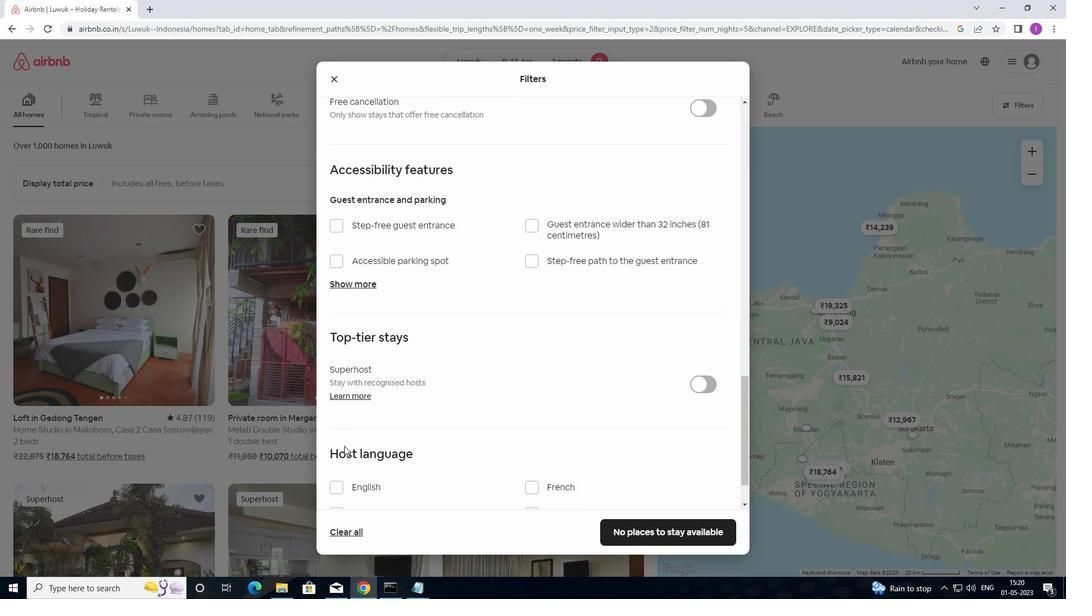 
Action: Mouse moved to (345, 461)
Screenshot: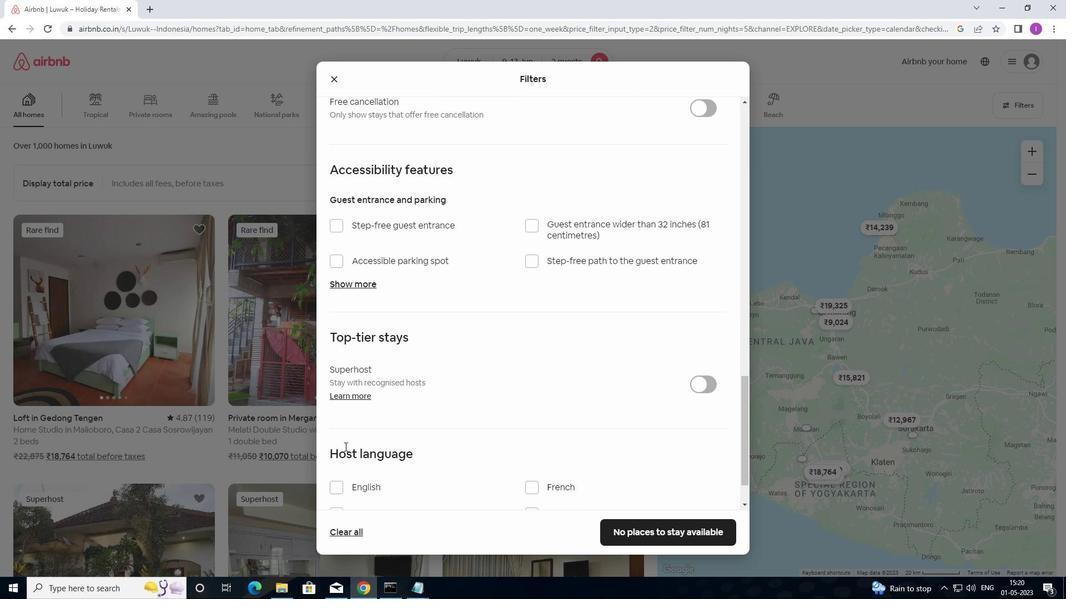 
Action: Mouse scrolled (345, 461) with delta (0, 0)
Screenshot: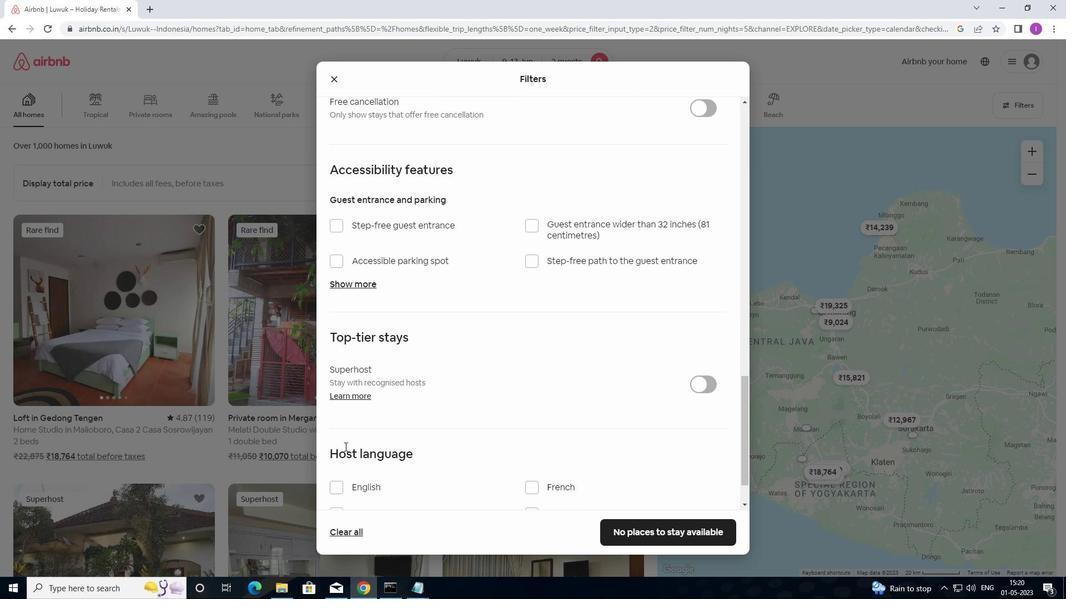 
Action: Mouse moved to (345, 464)
Screenshot: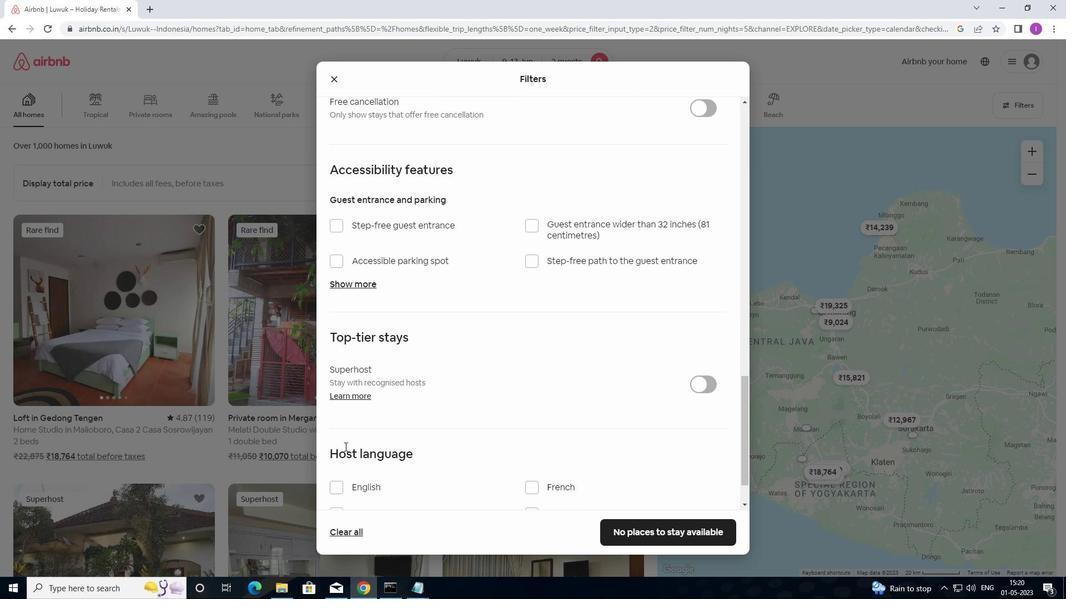 
Action: Mouse scrolled (345, 463) with delta (0, 0)
Screenshot: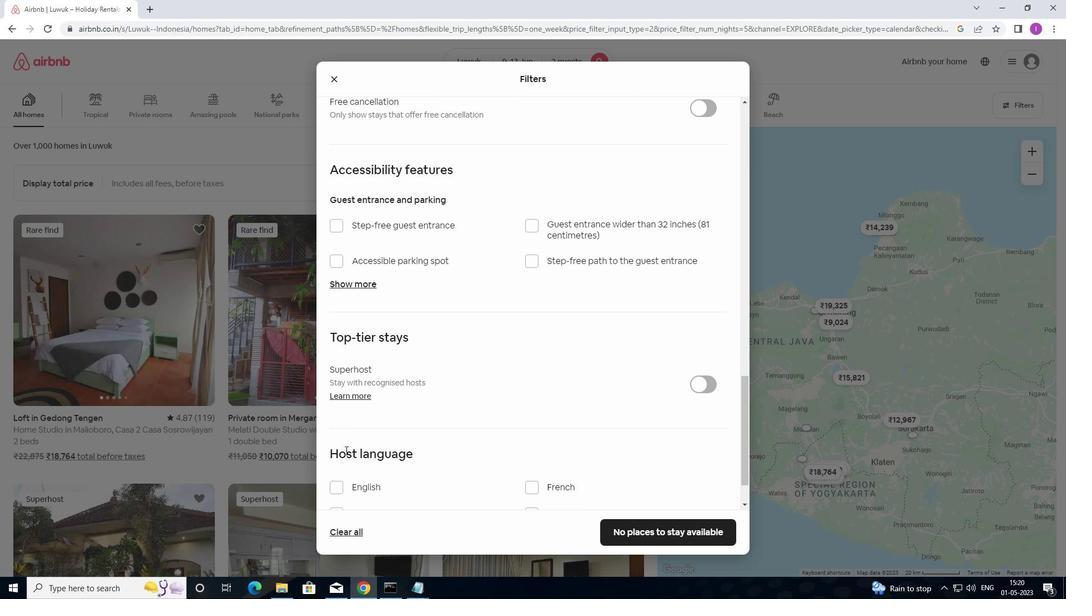 
Action: Mouse moved to (333, 433)
Screenshot: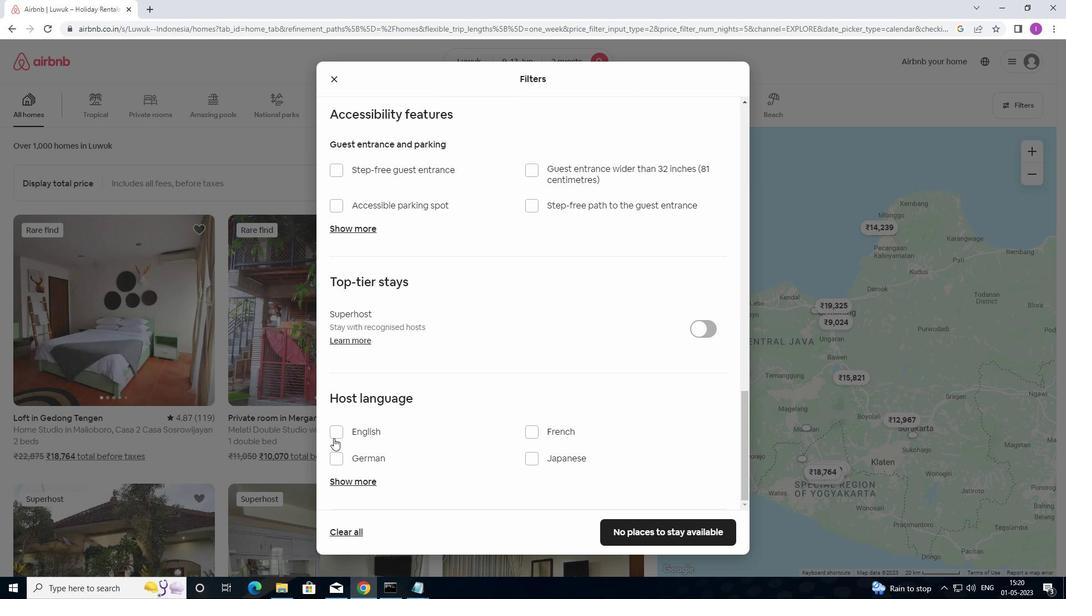 
Action: Mouse pressed left at (333, 433)
Screenshot: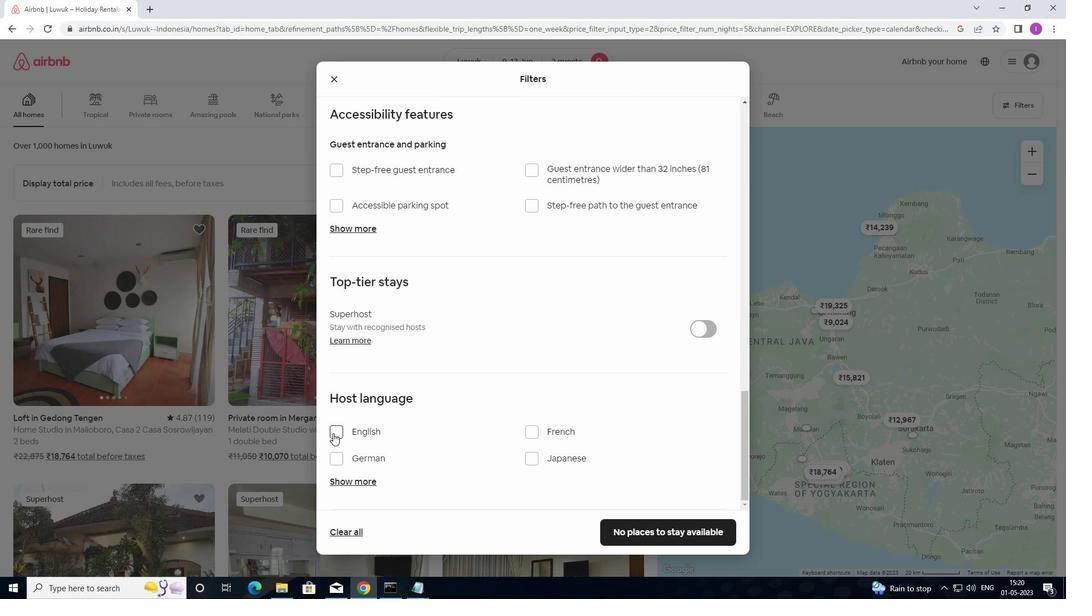 
Action: Mouse moved to (636, 535)
Screenshot: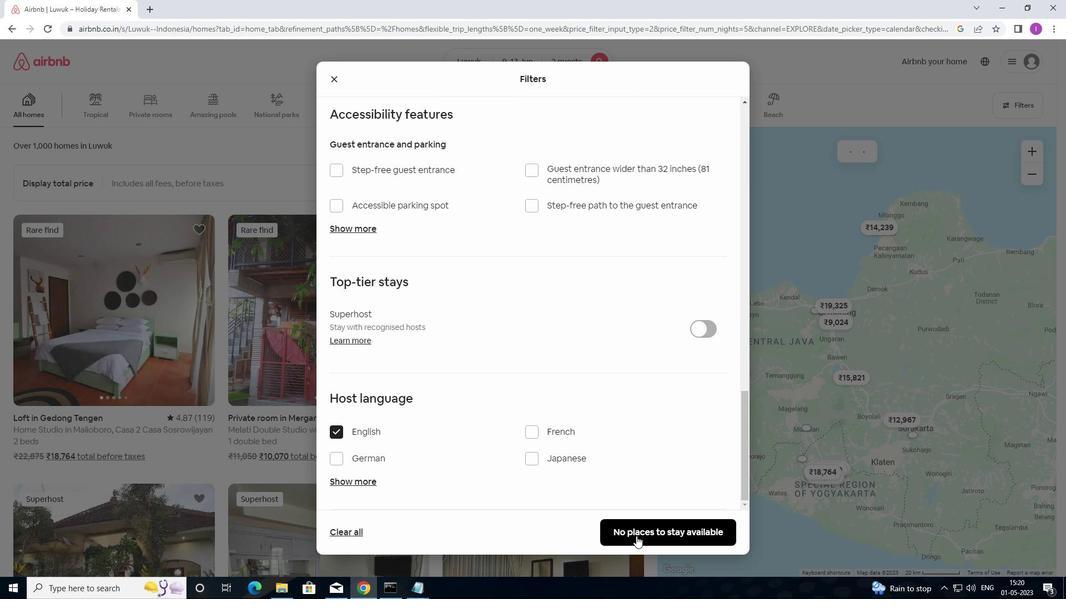 
Action: Mouse pressed left at (636, 535)
Screenshot: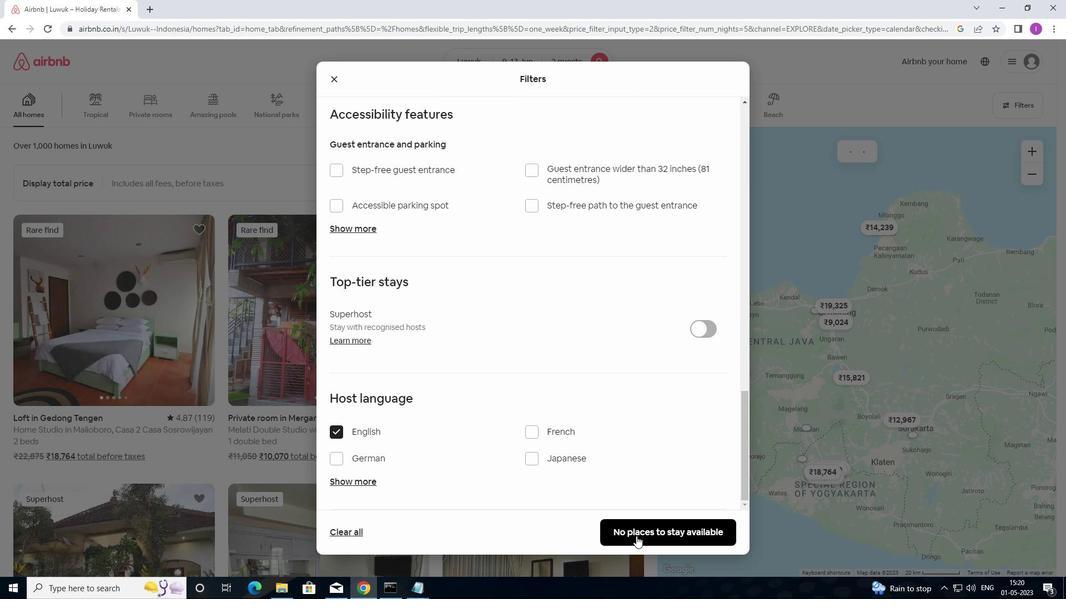 
Action: Mouse moved to (636, 519)
Screenshot: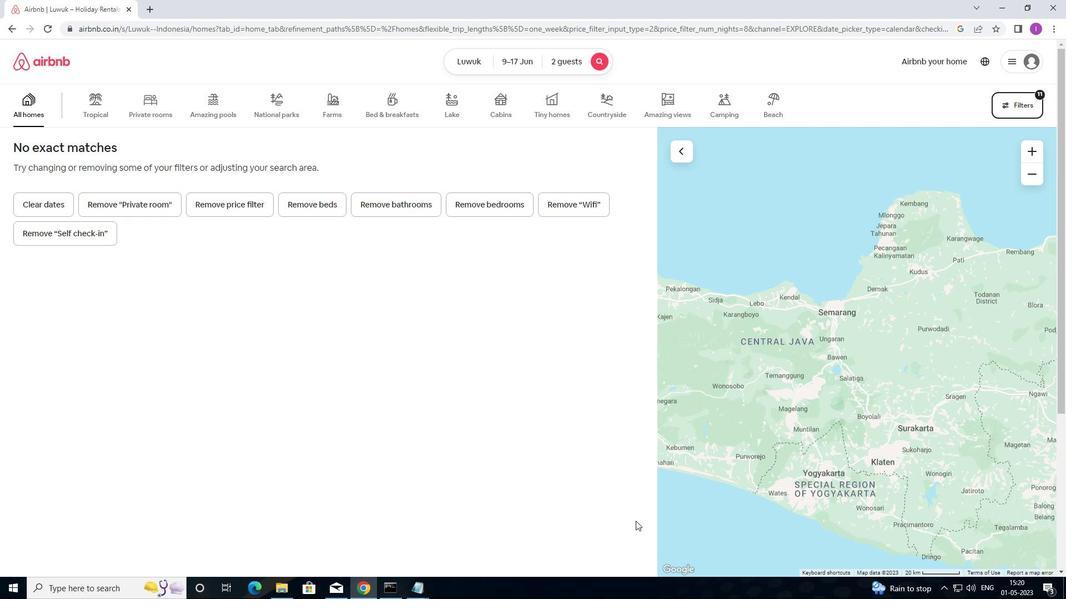 
